 Task: Find connections with filter location Hørsholm with filter topic #covid19with filter profile language French with filter current company Omega Healthcare Management Services with filter school Saurashtra University, Rajkot with filter industry Engines and Power Transmission Equipment Manufacturing with filter service category Loans with filter keywords title Mechanic
Action: Mouse moved to (621, 87)
Screenshot: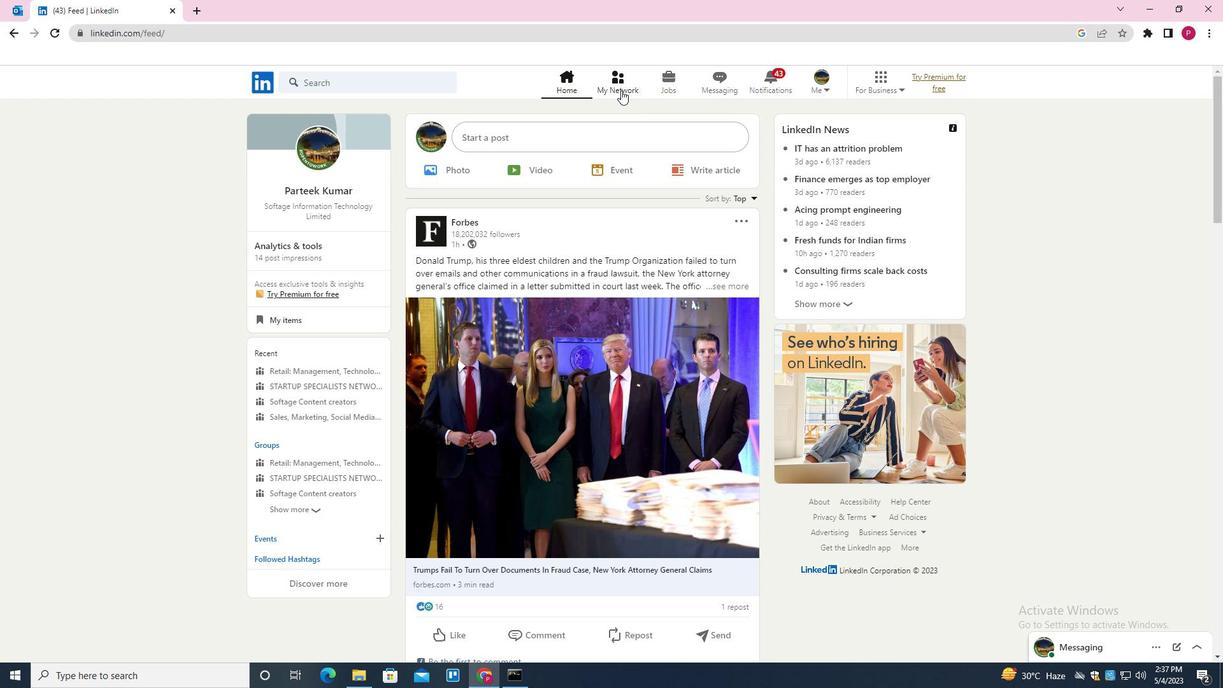 
Action: Mouse pressed left at (621, 87)
Screenshot: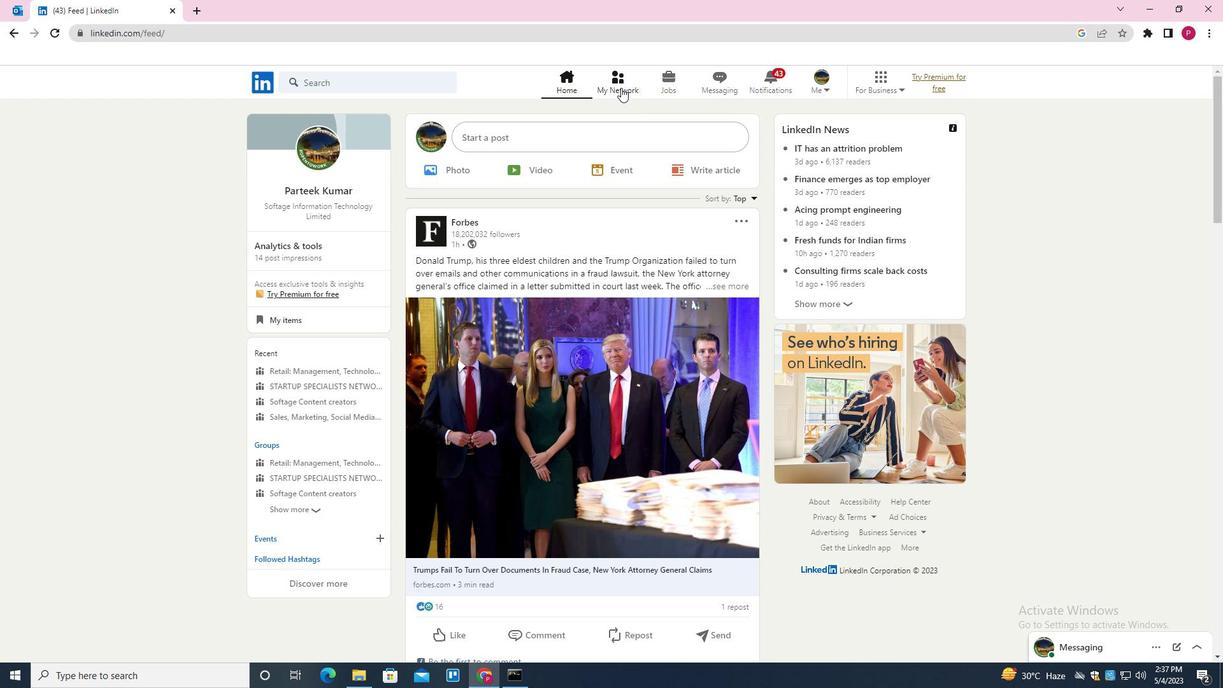 
Action: Mouse moved to (407, 159)
Screenshot: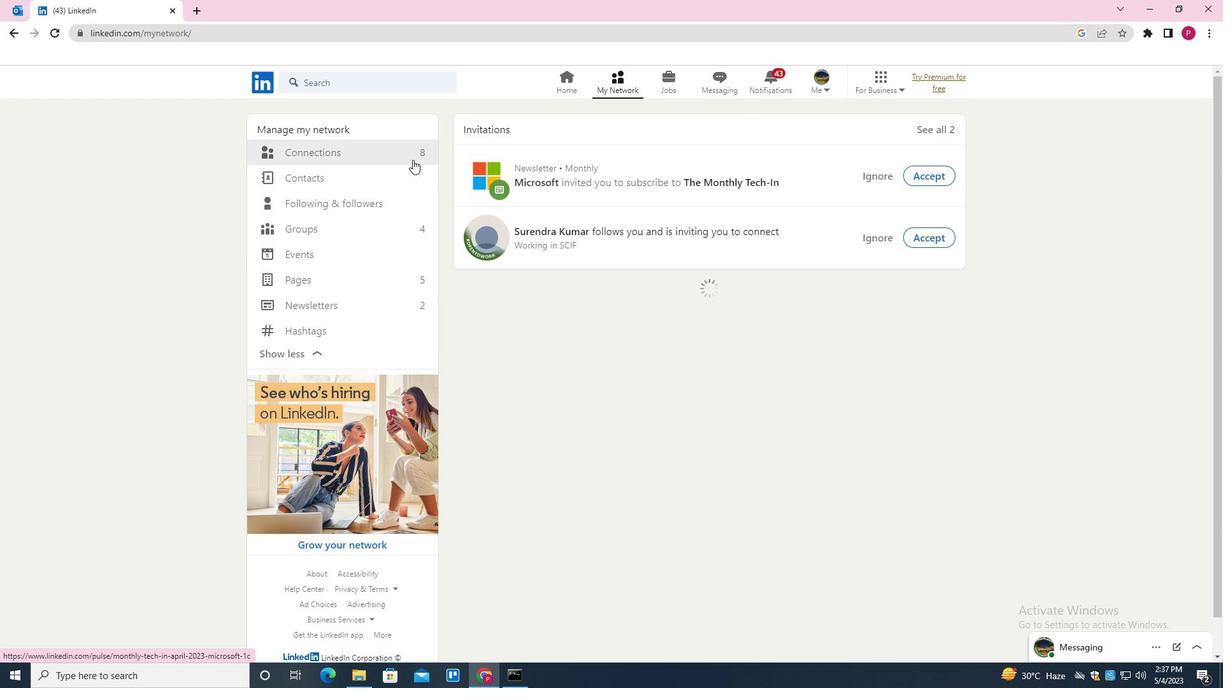 
Action: Mouse pressed left at (407, 159)
Screenshot: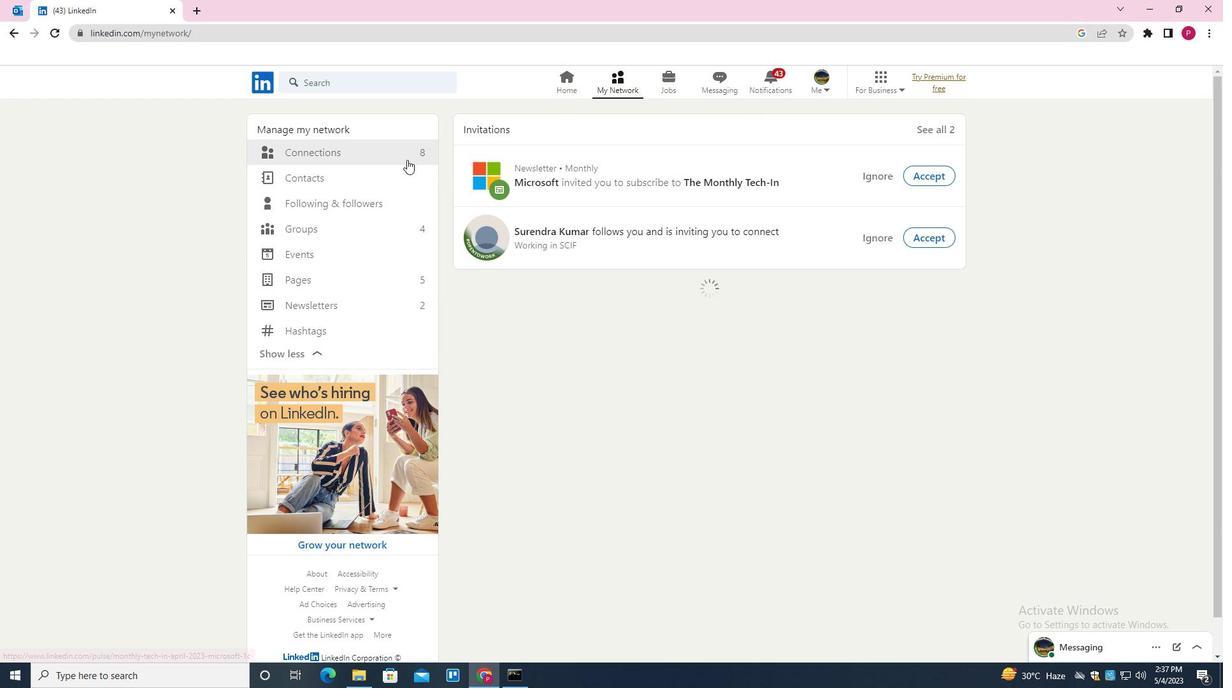 
Action: Mouse moved to (392, 147)
Screenshot: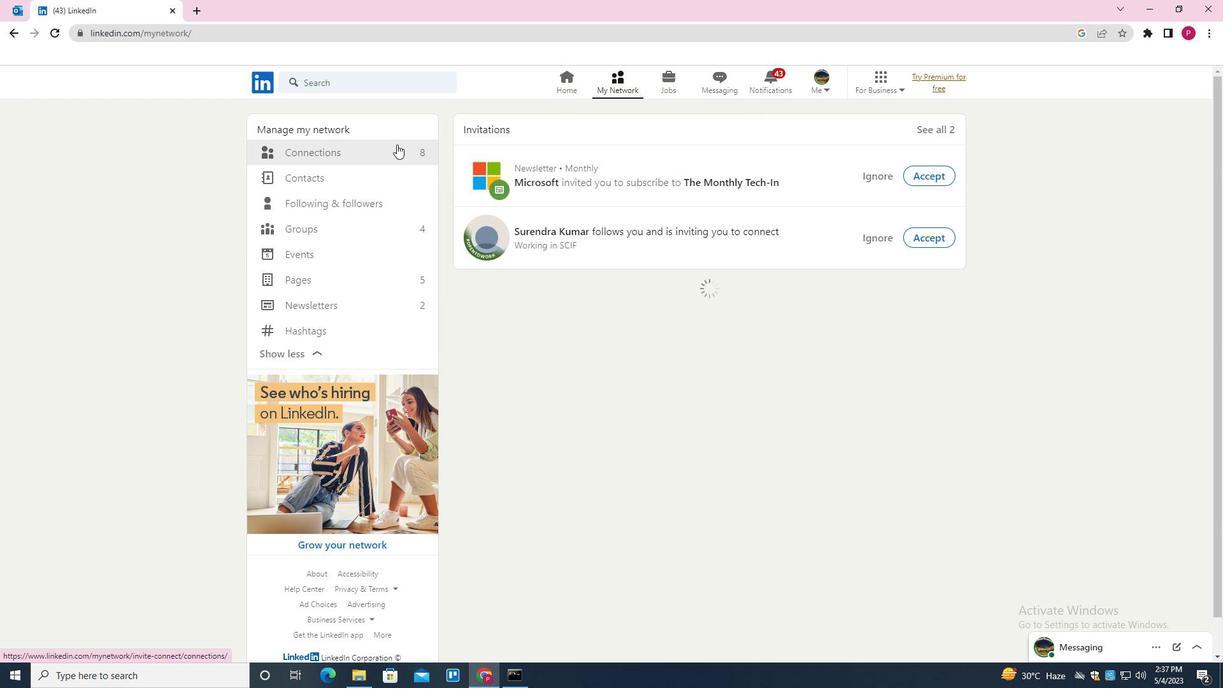 
Action: Mouse pressed left at (392, 147)
Screenshot: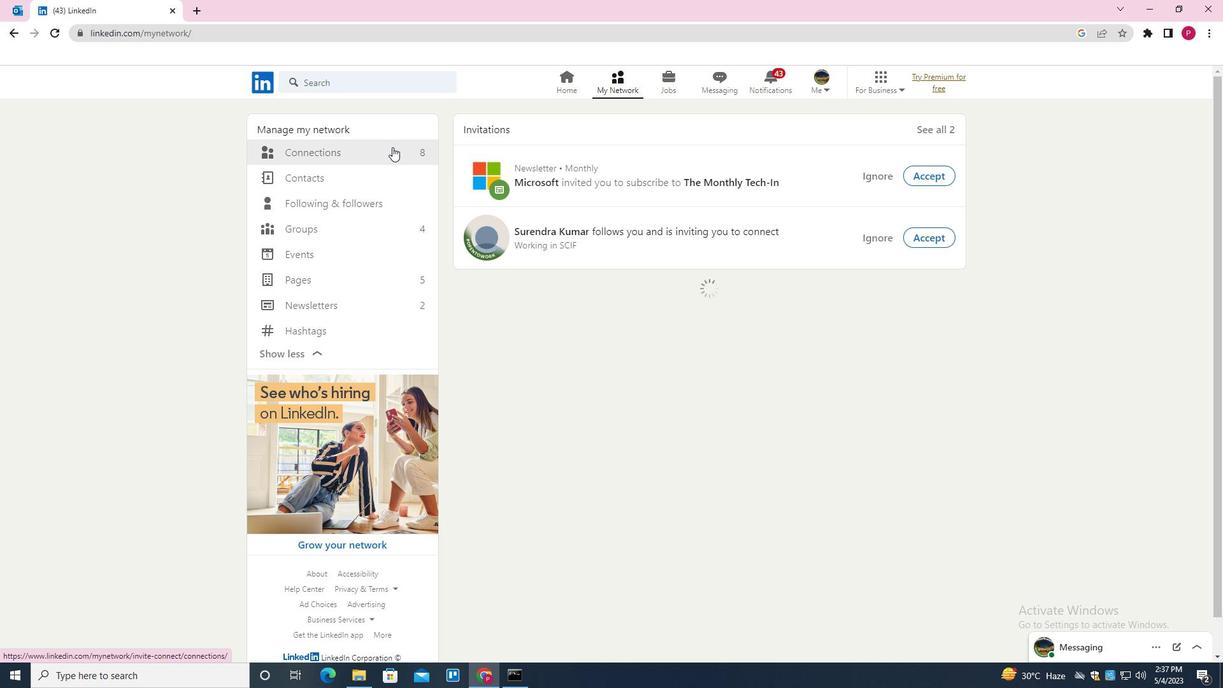 
Action: Mouse moved to (695, 152)
Screenshot: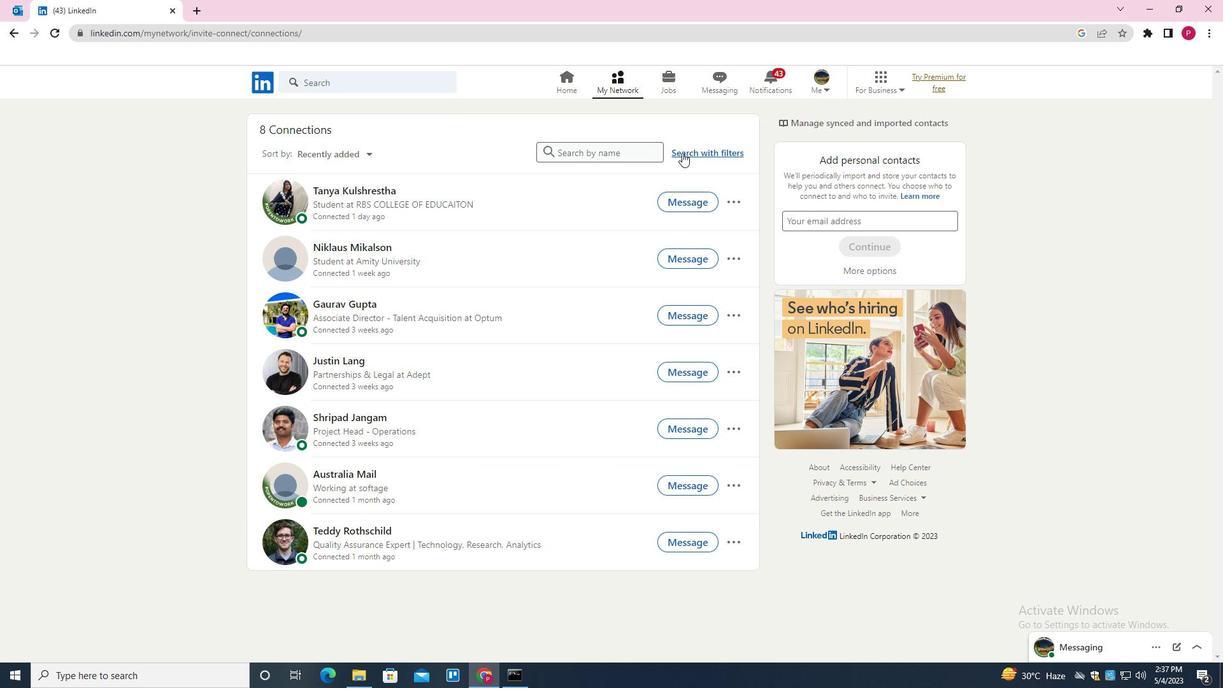 
Action: Mouse pressed left at (695, 152)
Screenshot: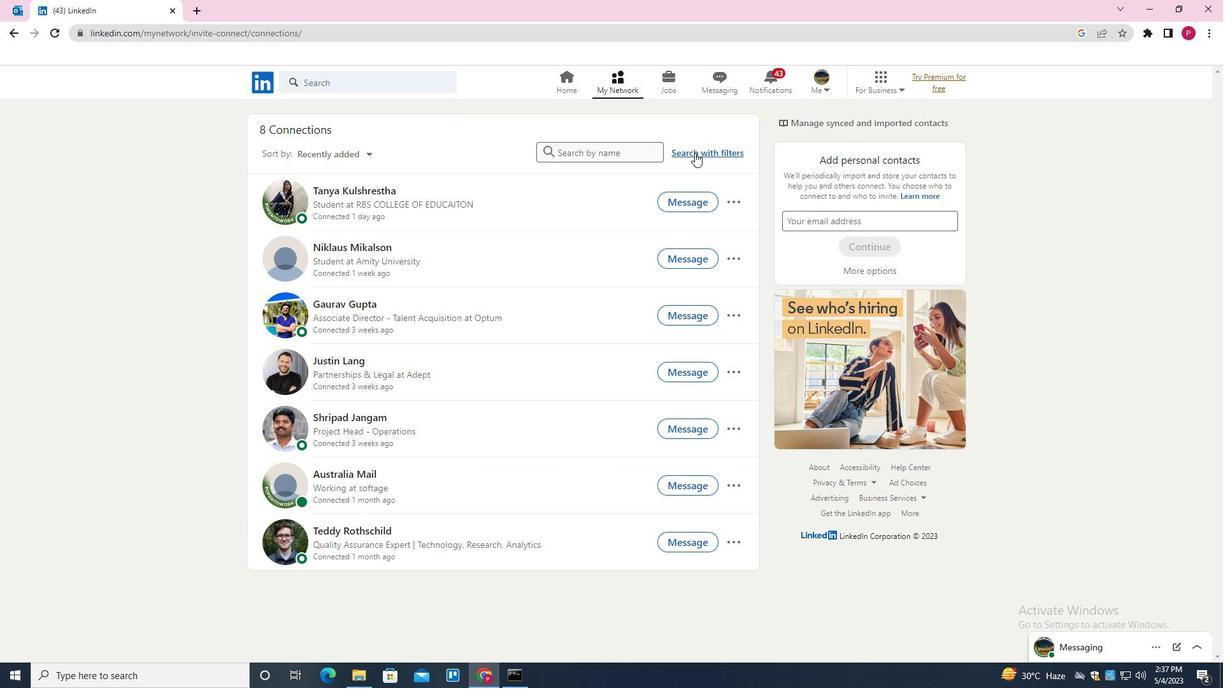 
Action: Mouse moved to (650, 115)
Screenshot: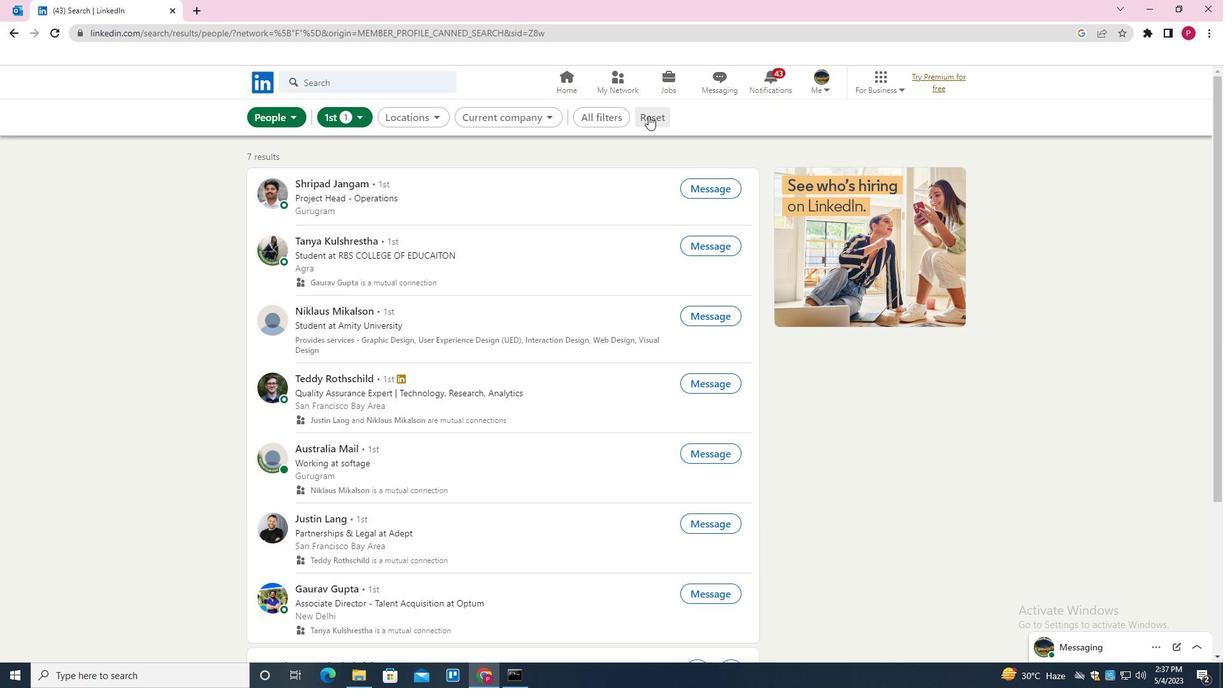 
Action: Mouse pressed left at (650, 115)
Screenshot: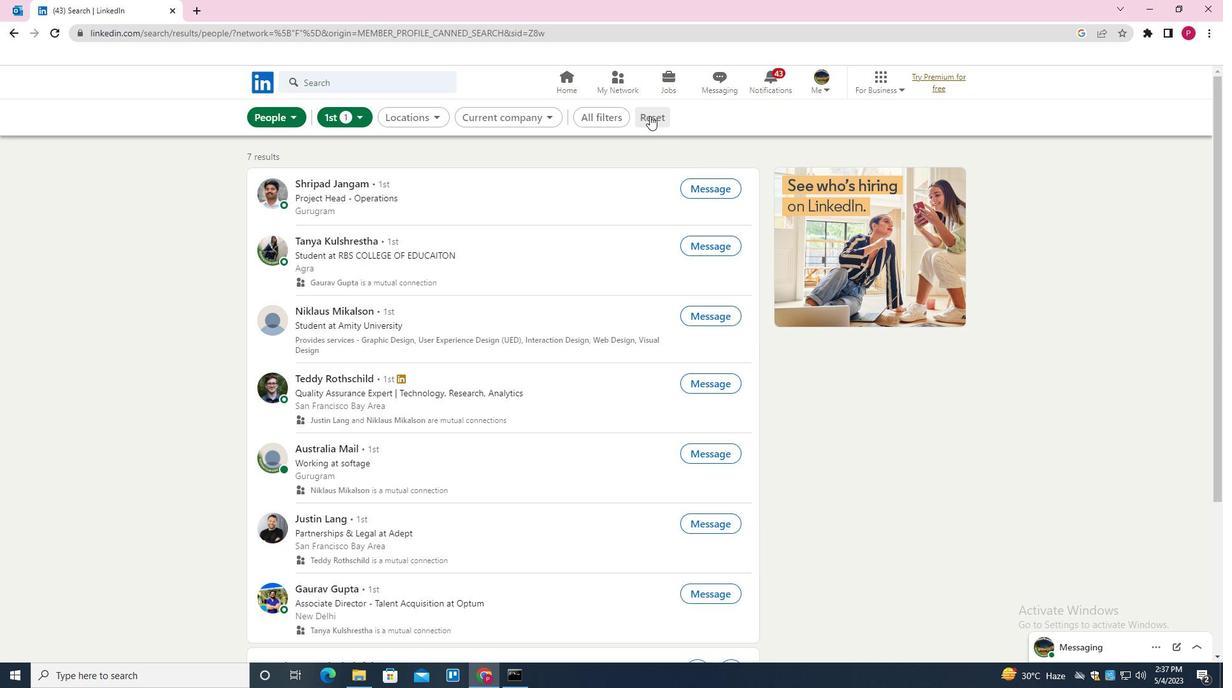 
Action: Mouse moved to (628, 120)
Screenshot: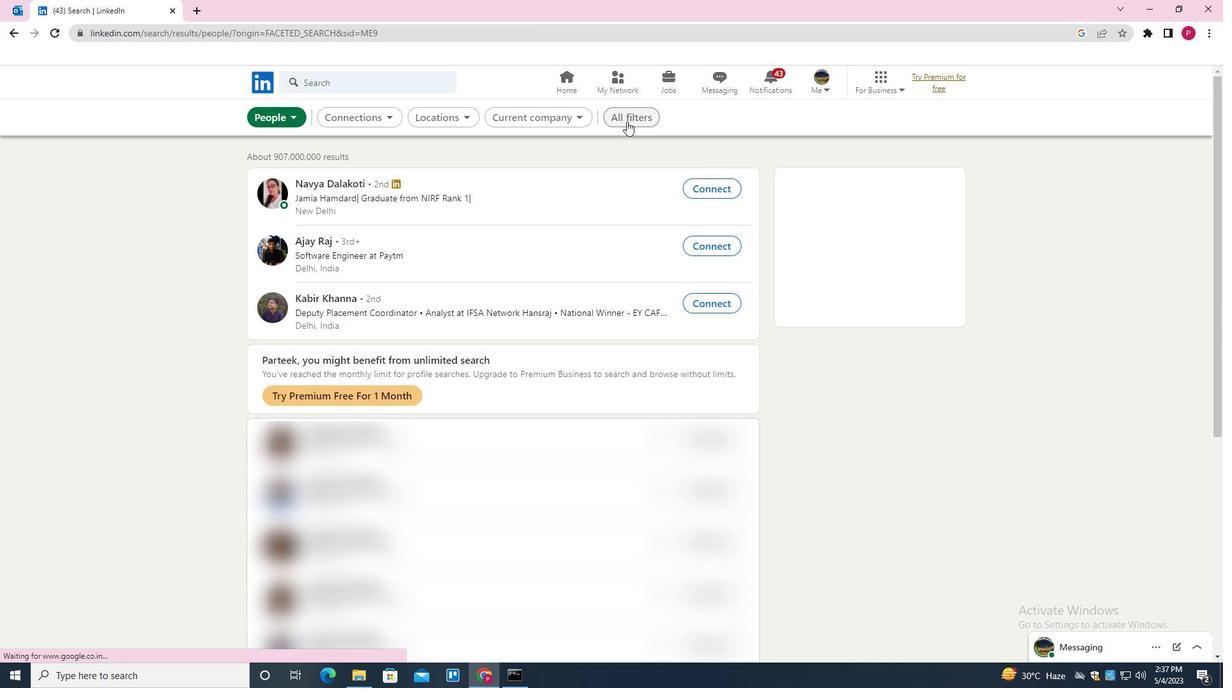 
Action: Mouse pressed left at (628, 120)
Screenshot: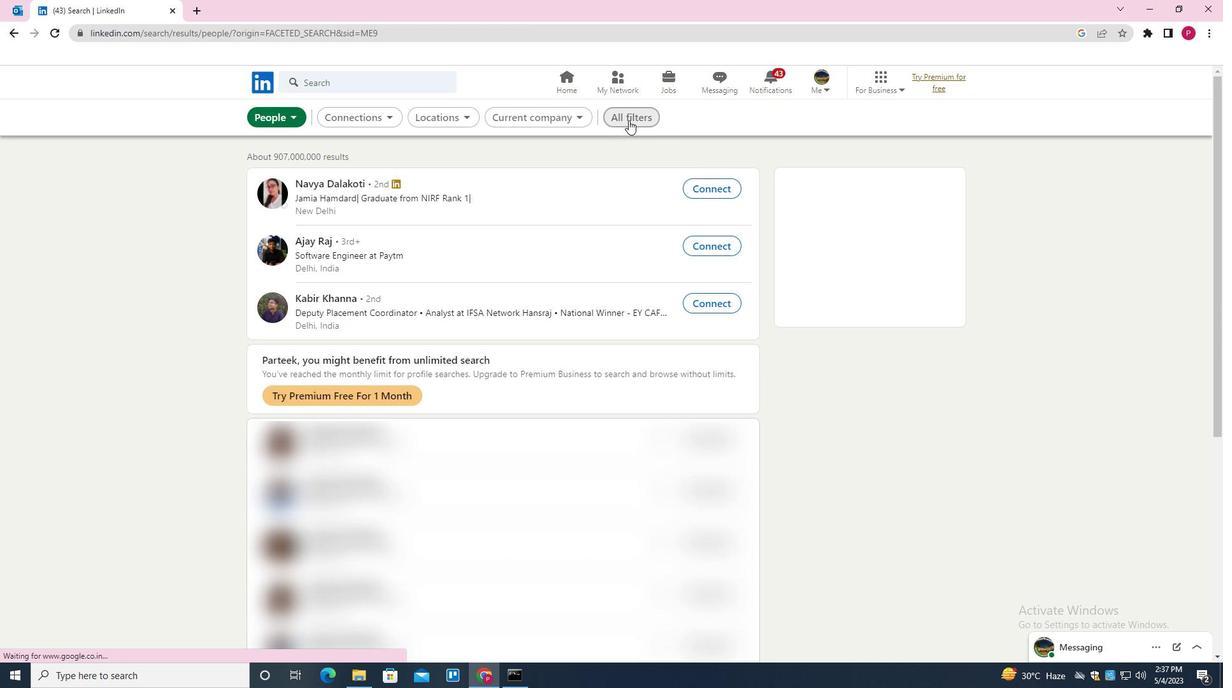 
Action: Mouse moved to (912, 307)
Screenshot: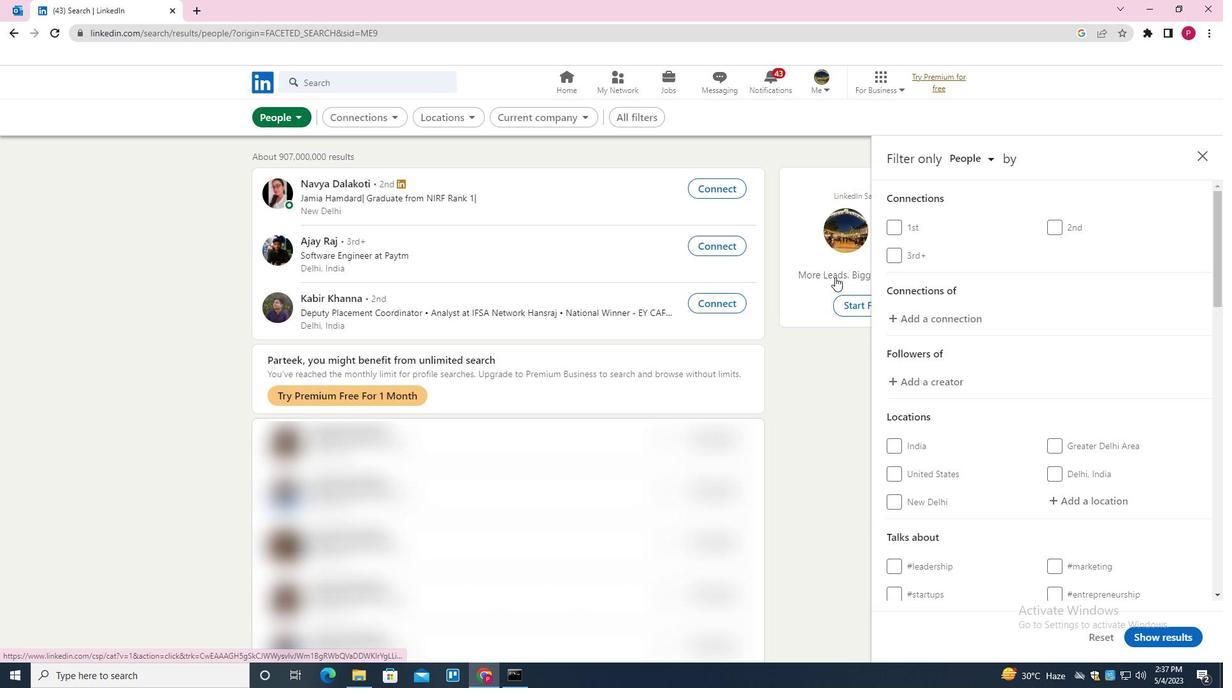 
Action: Mouse scrolled (912, 307) with delta (0, 0)
Screenshot: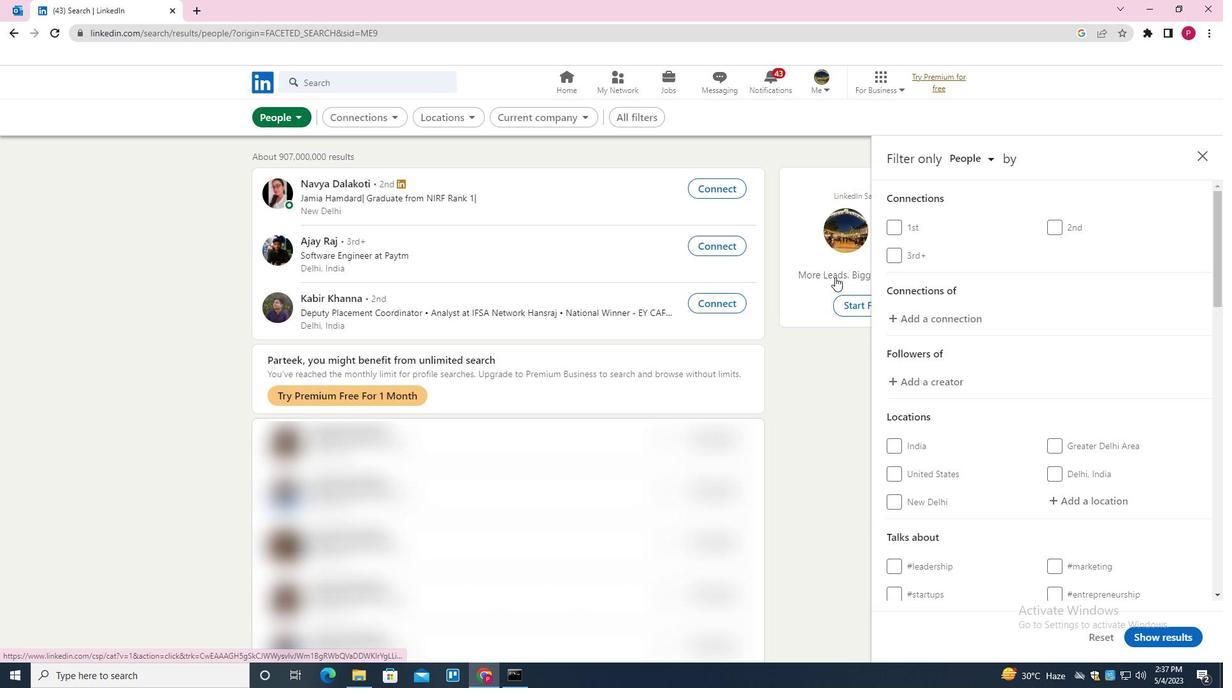 
Action: Mouse moved to (941, 315)
Screenshot: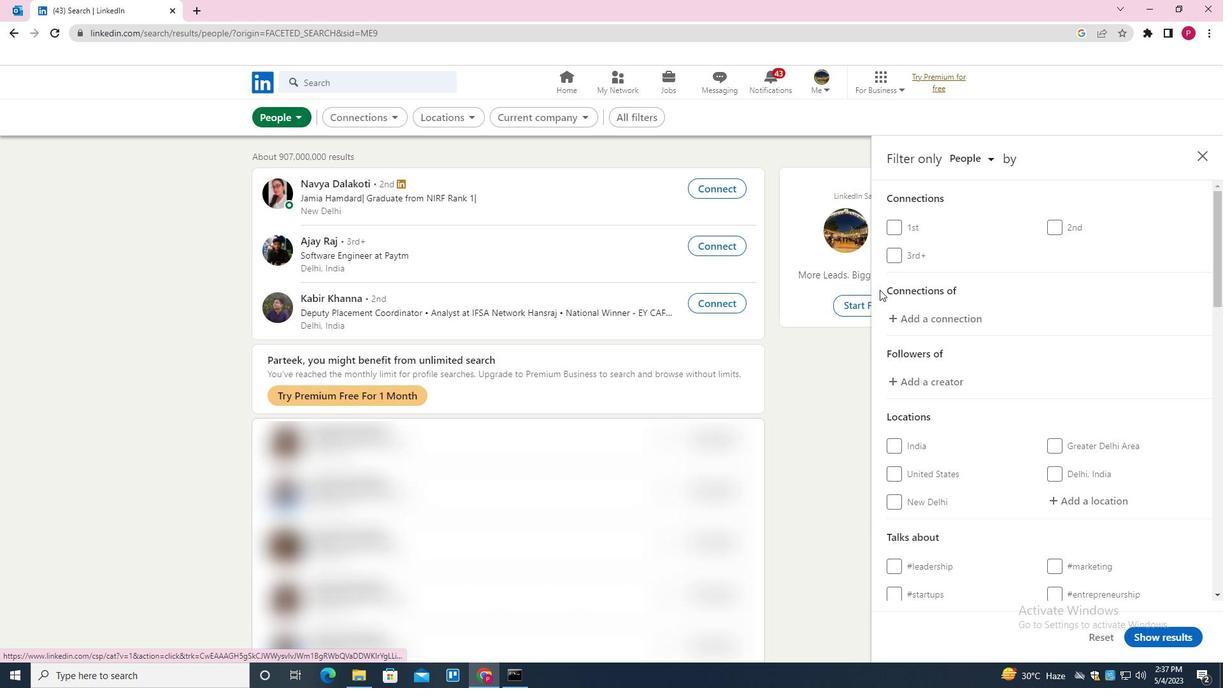 
Action: Mouse scrolled (941, 314) with delta (0, 0)
Screenshot: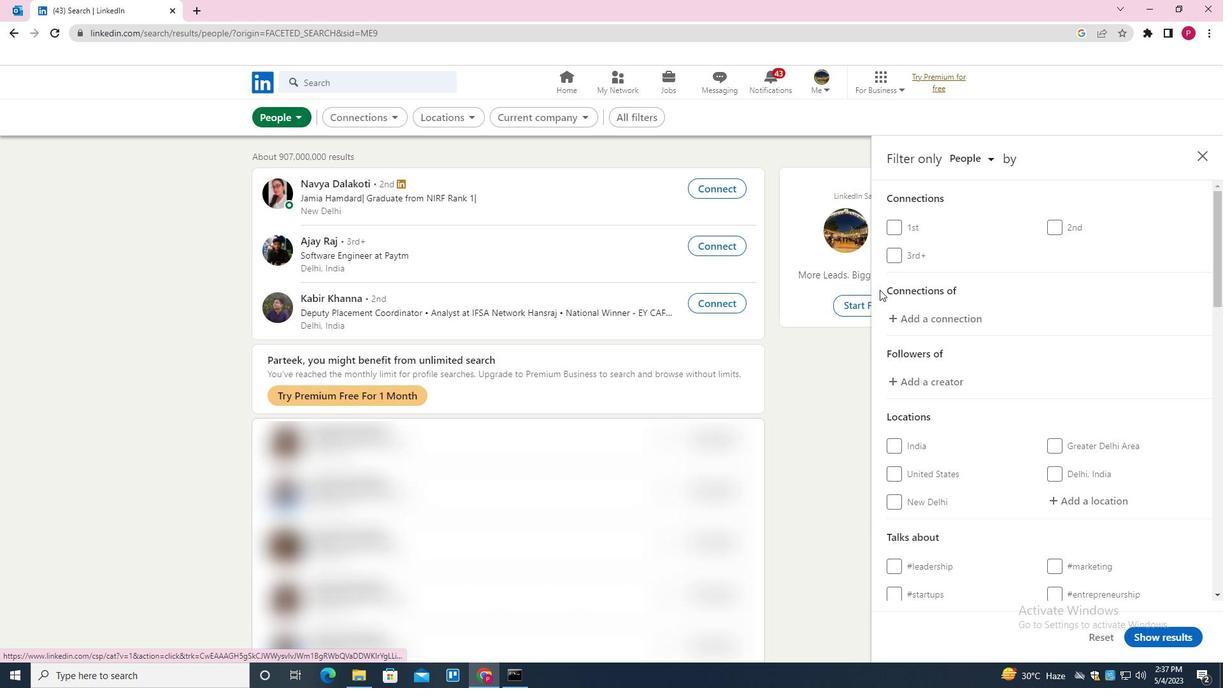 
Action: Mouse moved to (993, 326)
Screenshot: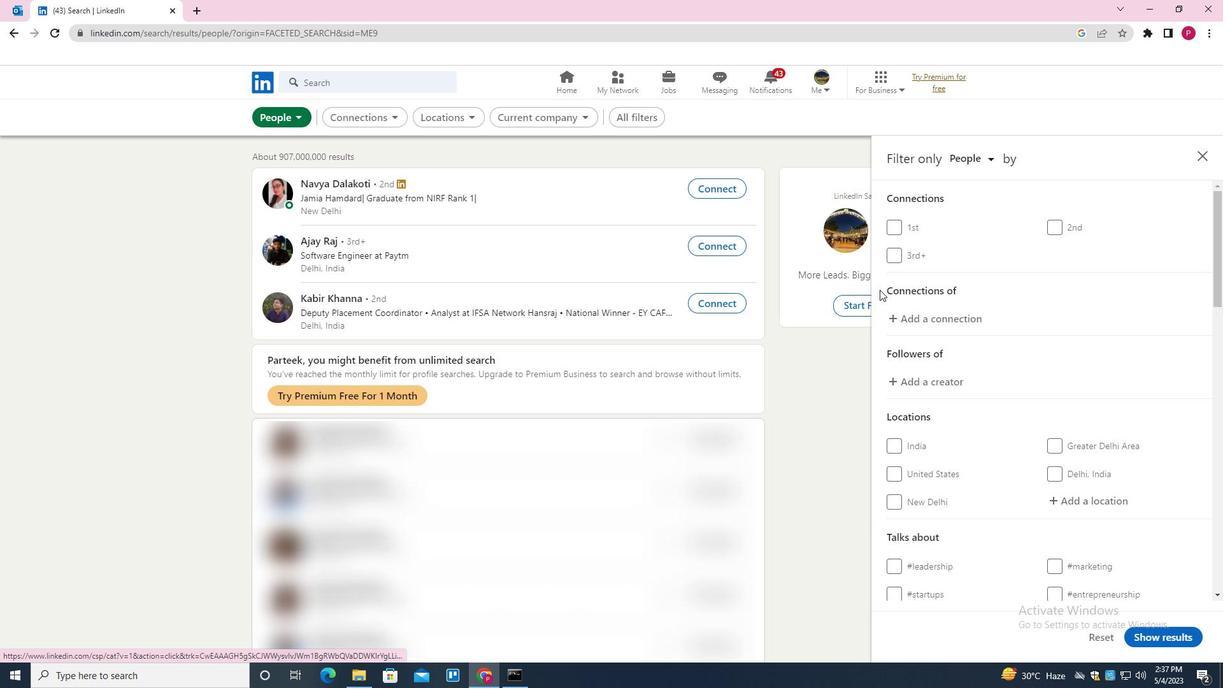 
Action: Mouse scrolled (993, 325) with delta (0, 0)
Screenshot: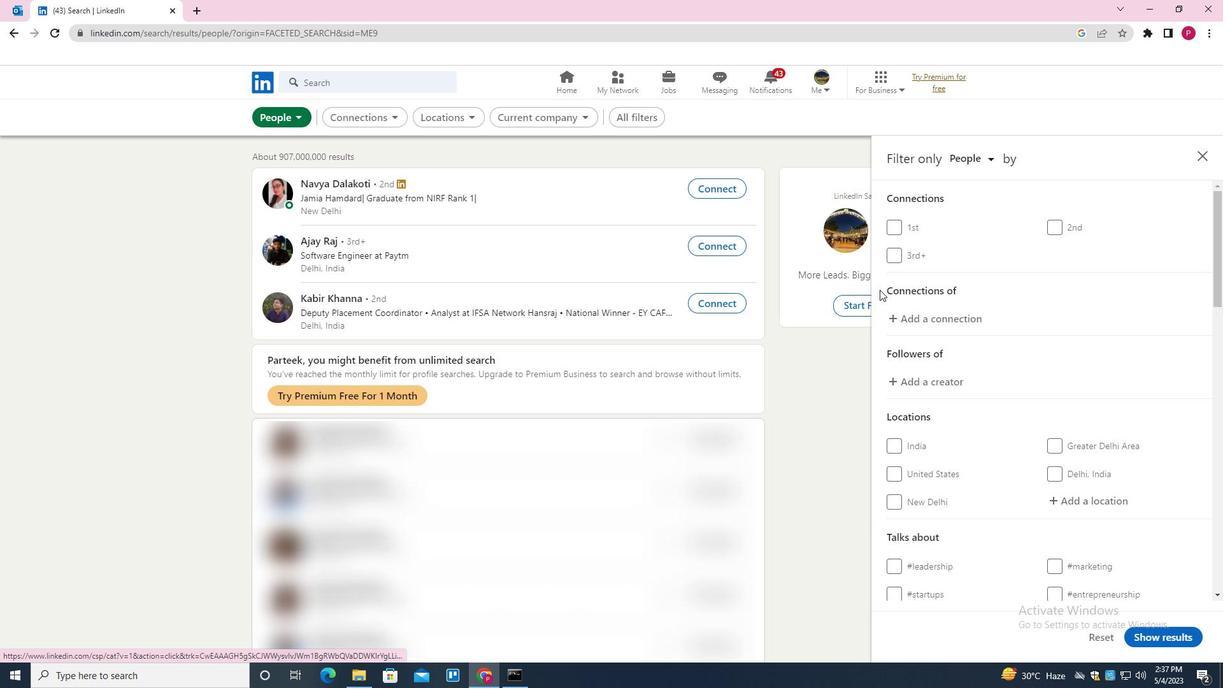 
Action: Mouse moved to (1098, 314)
Screenshot: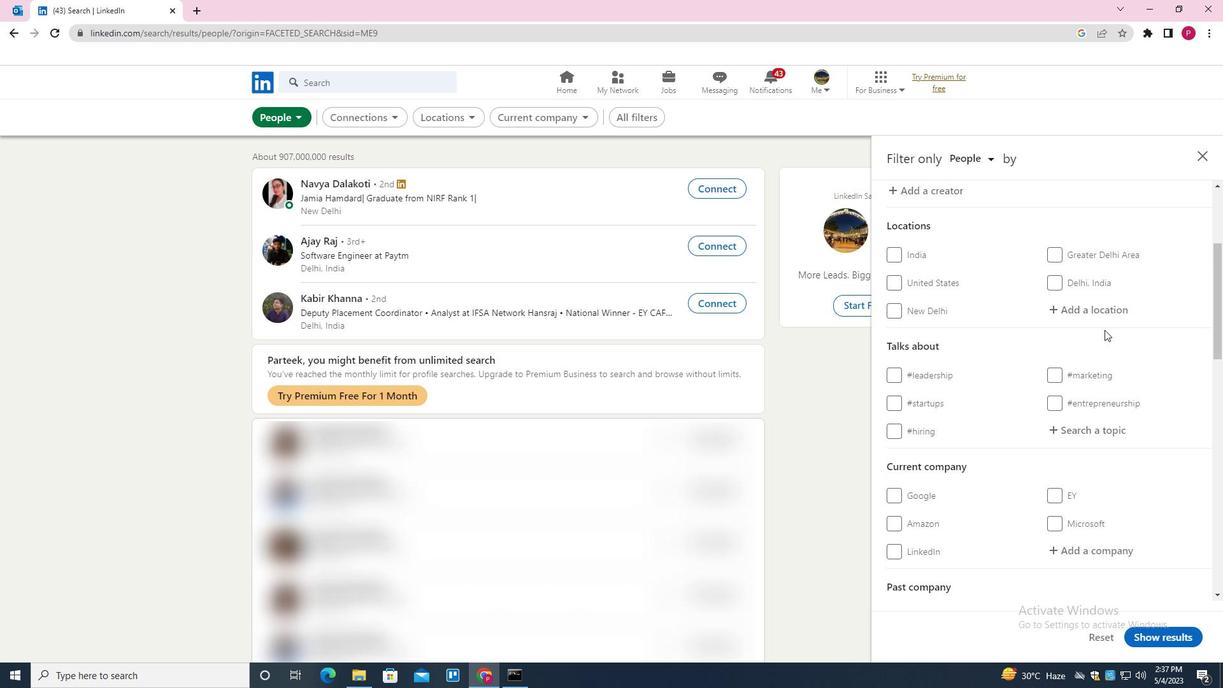 
Action: Mouse pressed left at (1098, 314)
Screenshot: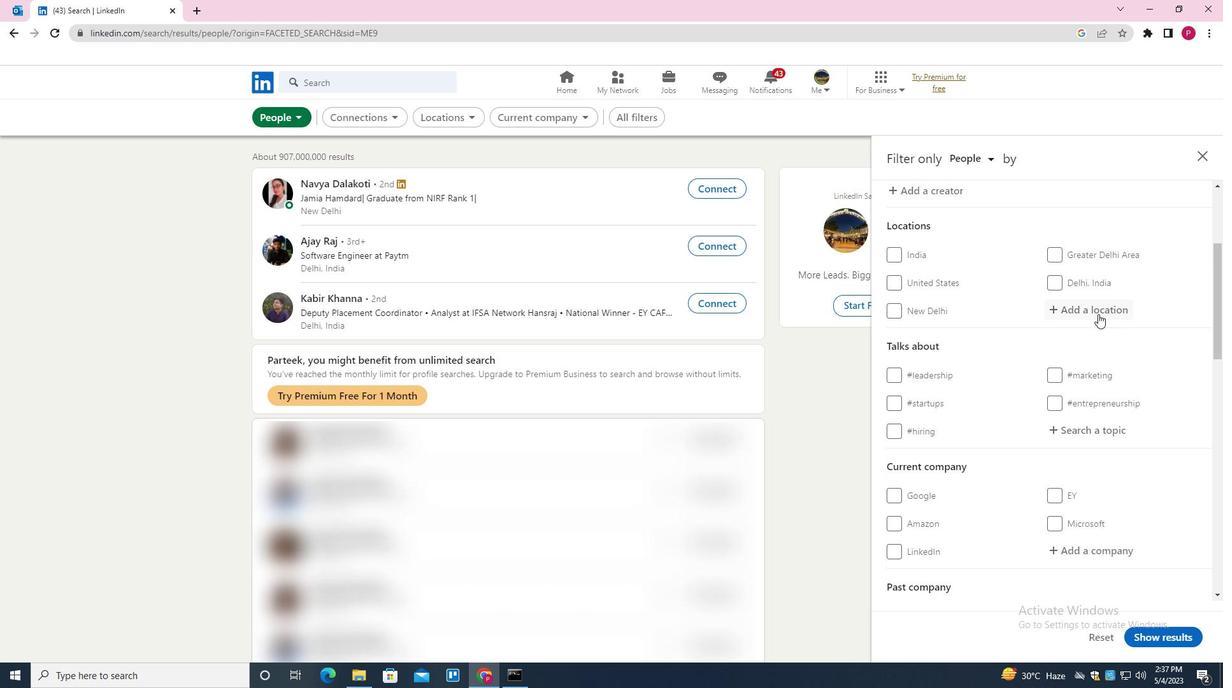 
Action: Key pressed <Key.shift>HORSHOLM<Key.down><Key.enter>
Screenshot: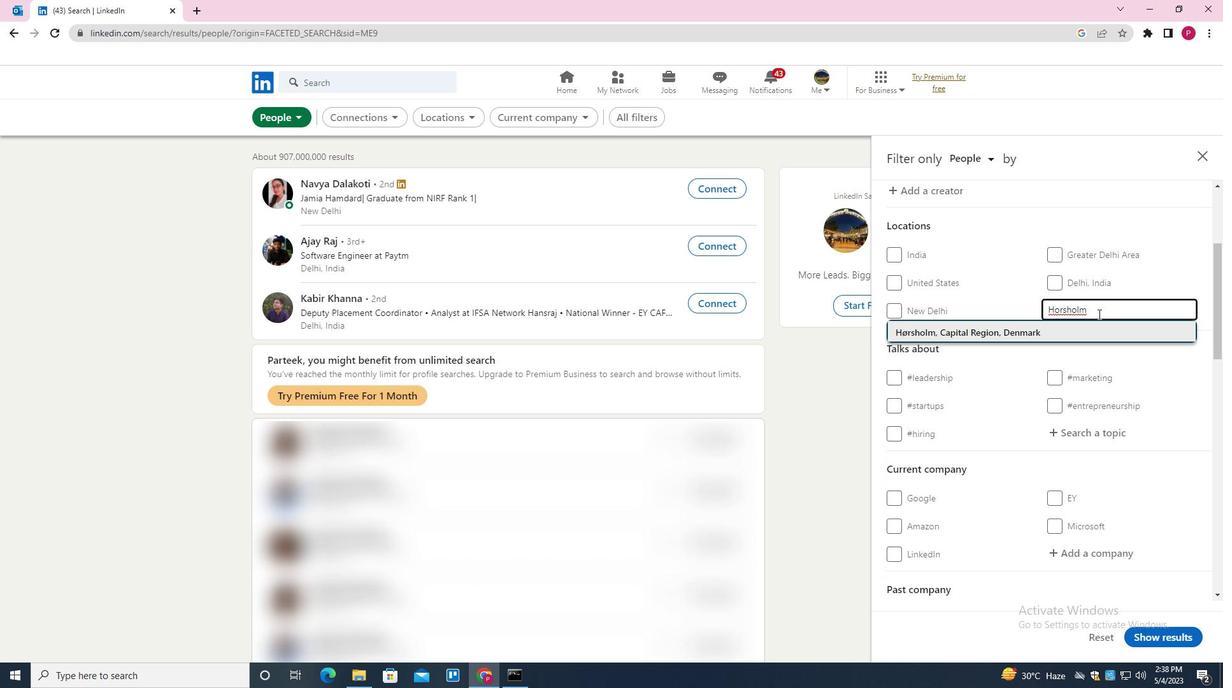 
Action: Mouse moved to (1018, 327)
Screenshot: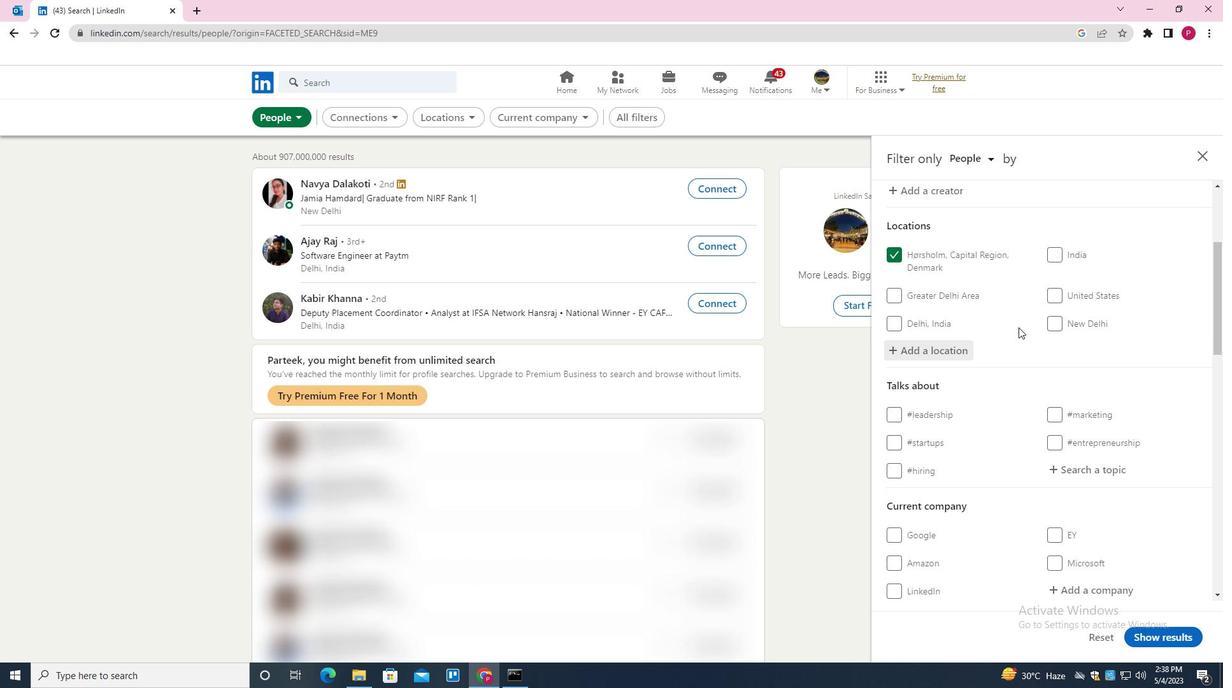 
Action: Mouse scrolled (1018, 326) with delta (0, 0)
Screenshot: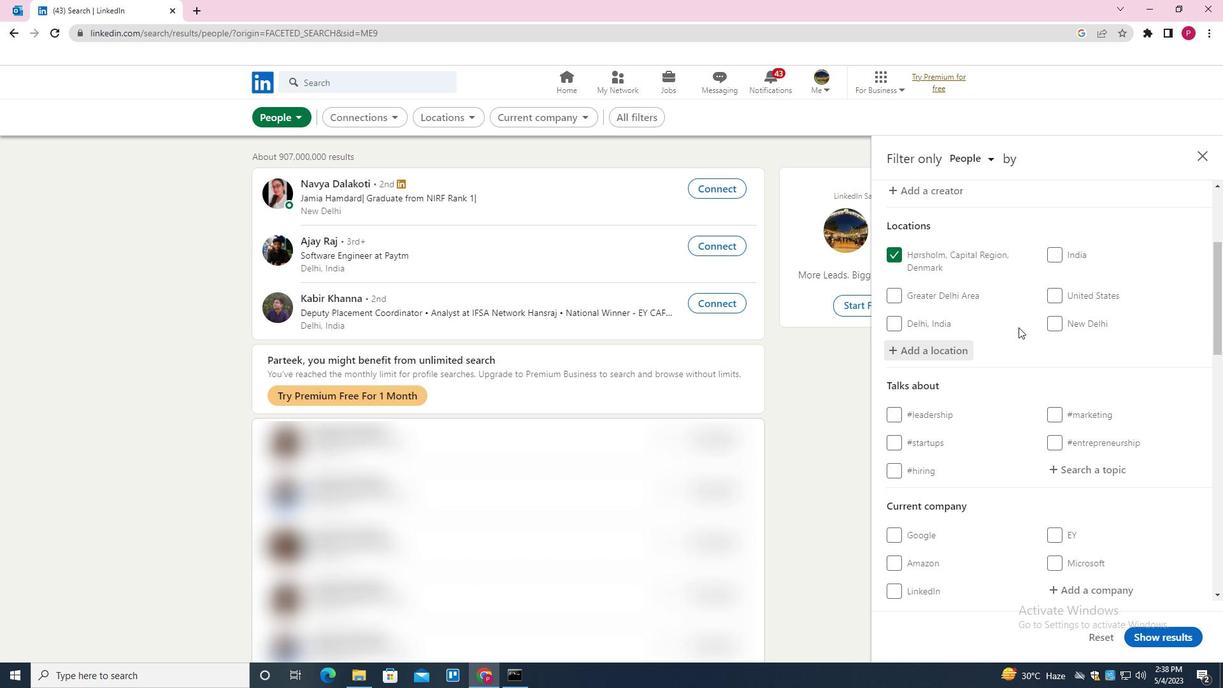 
Action: Mouse scrolled (1018, 326) with delta (0, 0)
Screenshot: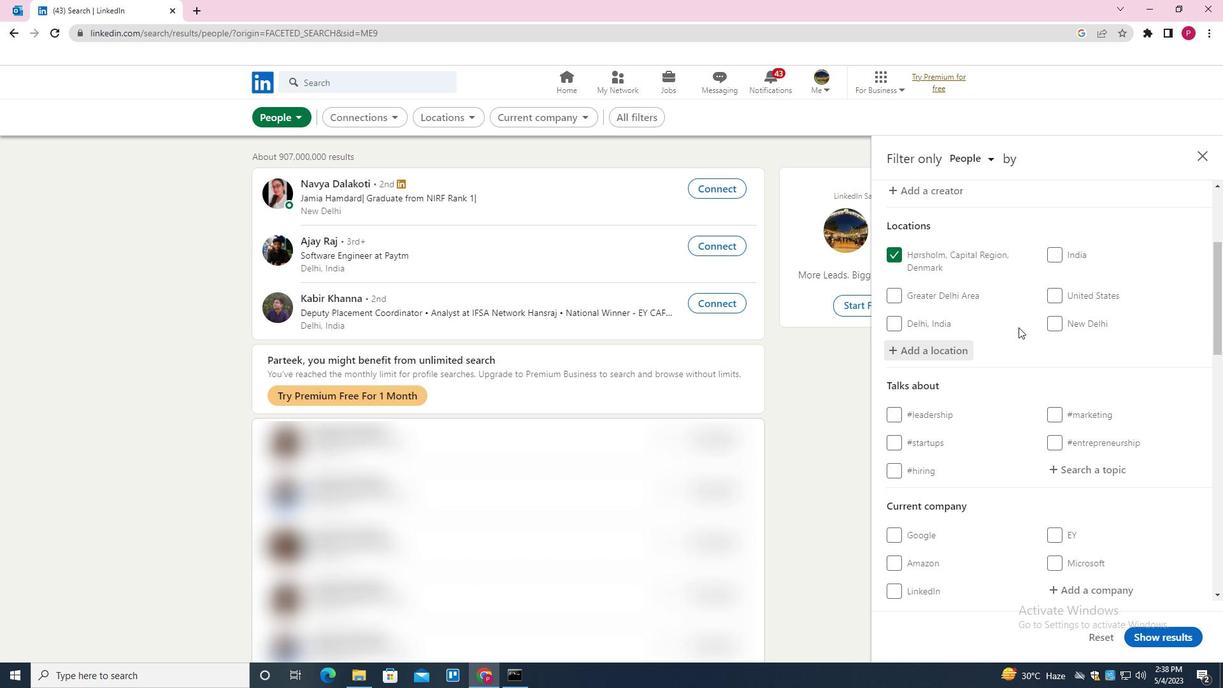 
Action: Mouse moved to (1063, 344)
Screenshot: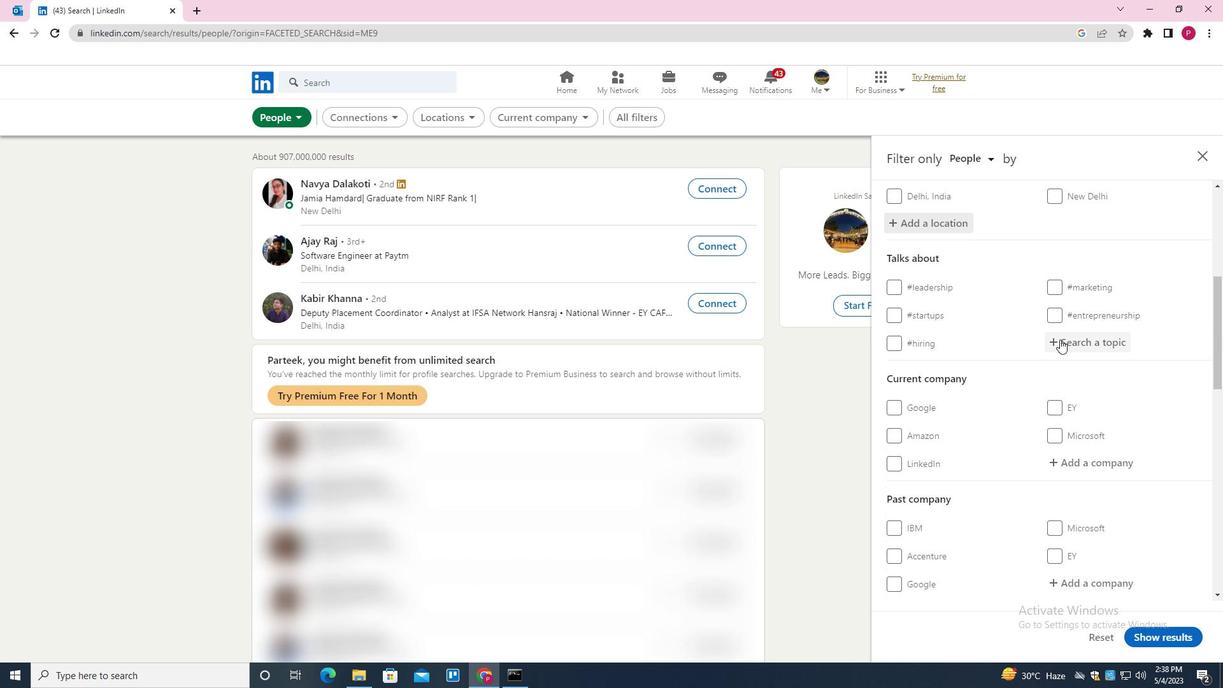
Action: Mouse pressed left at (1063, 344)
Screenshot: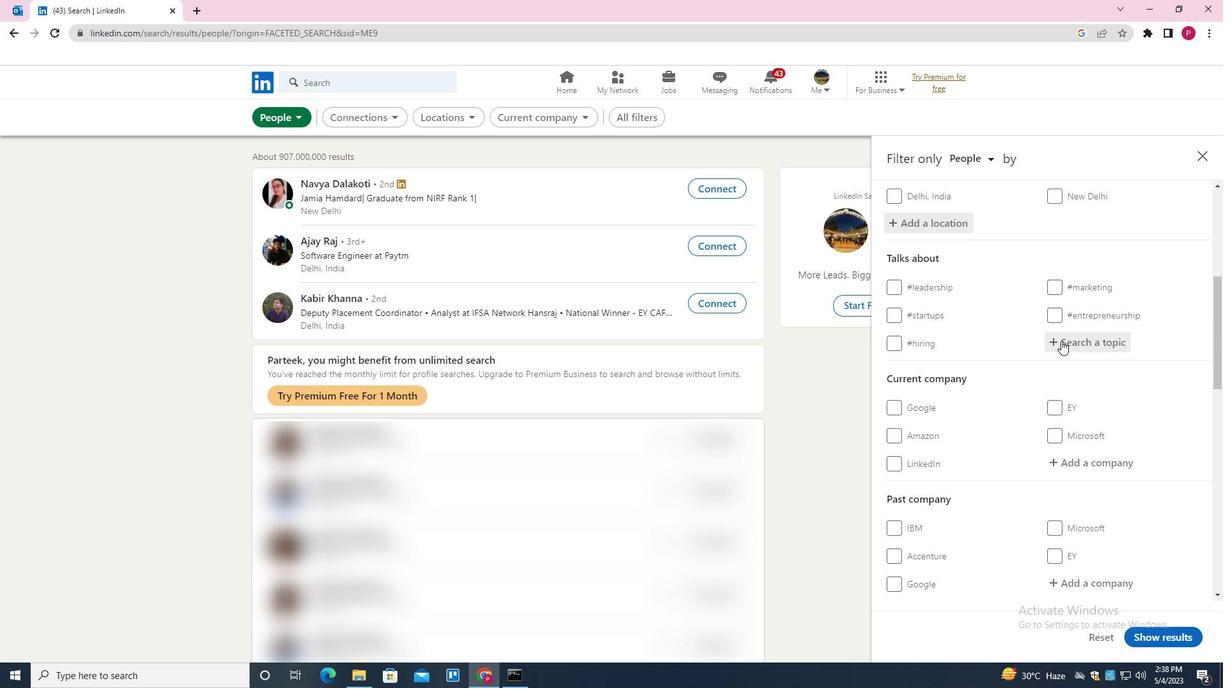 
Action: Key pressed CI<Key.backspace>OVID19<Key.down><Key.enter>
Screenshot: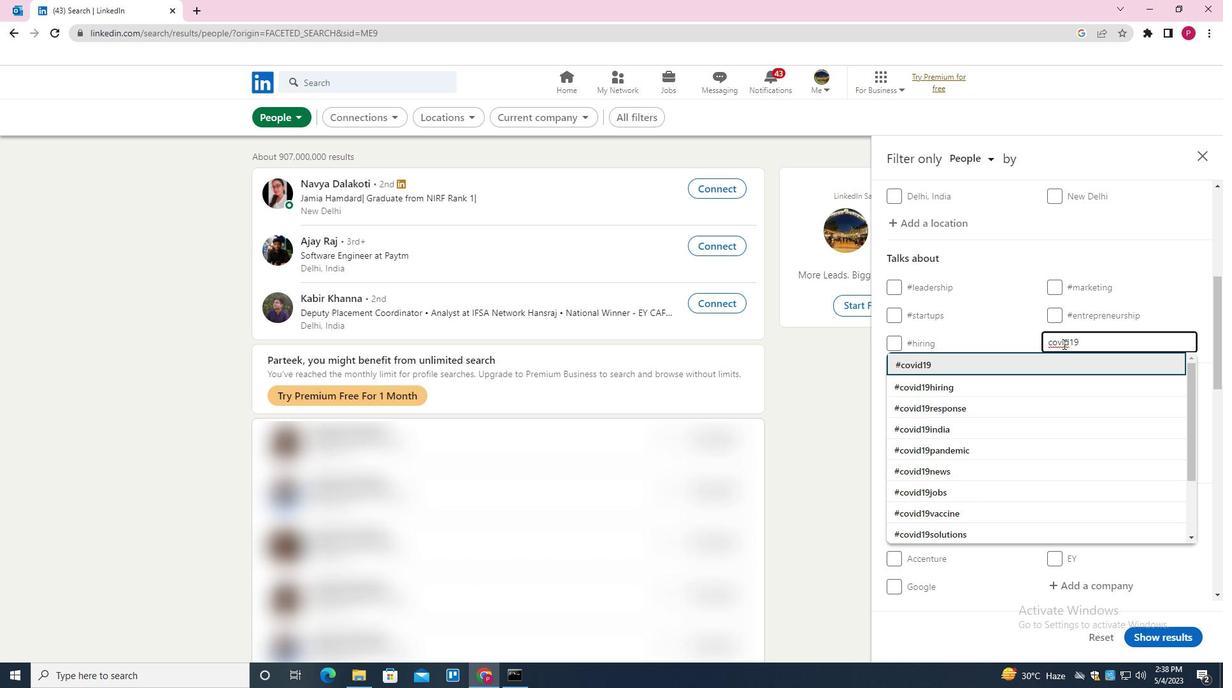 
Action: Mouse moved to (1021, 284)
Screenshot: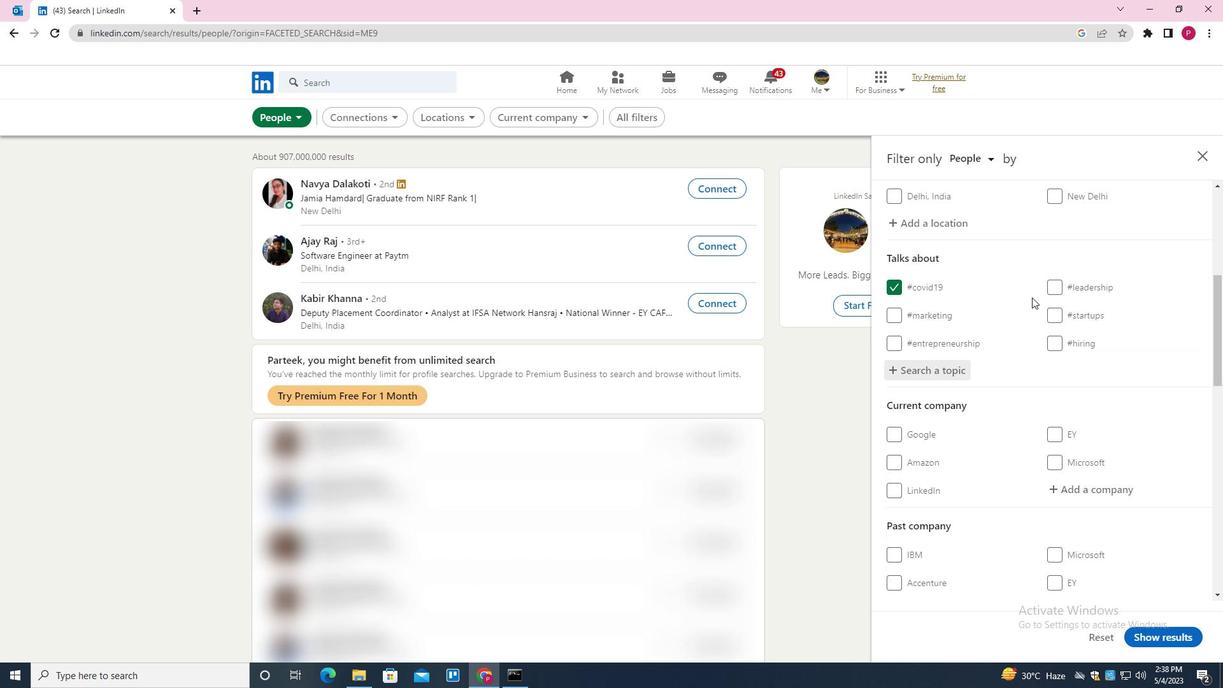 
Action: Mouse scrolled (1021, 284) with delta (0, 0)
Screenshot: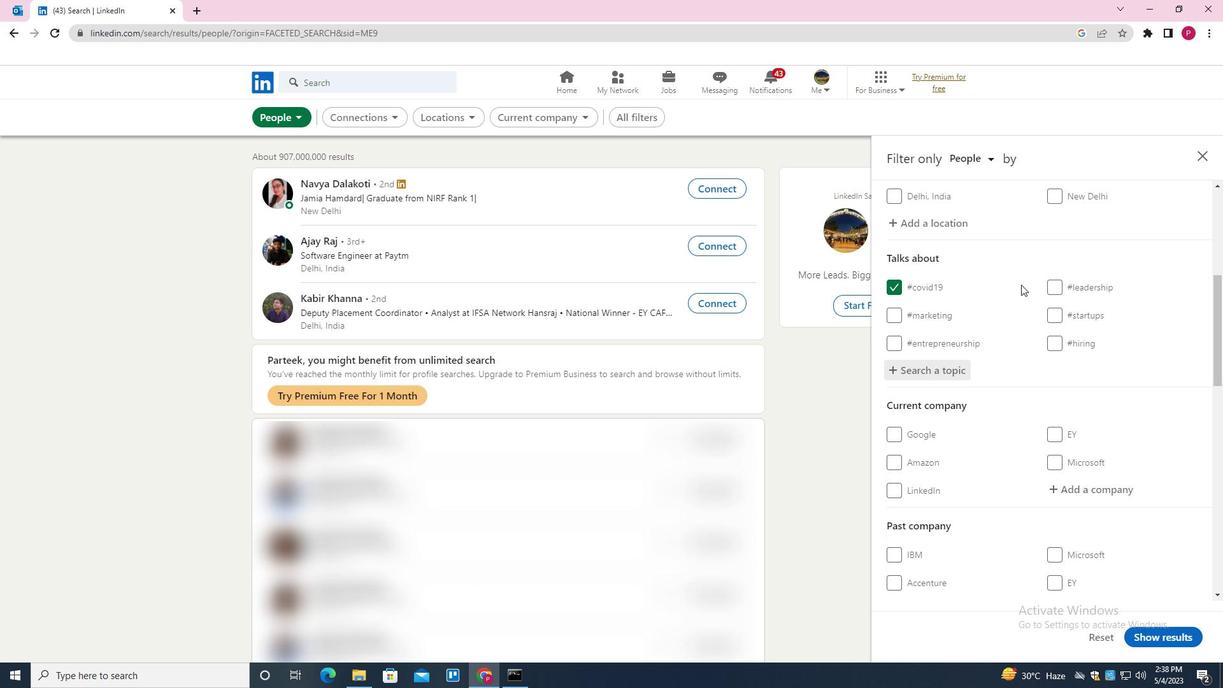 
Action: Mouse scrolled (1021, 284) with delta (0, 0)
Screenshot: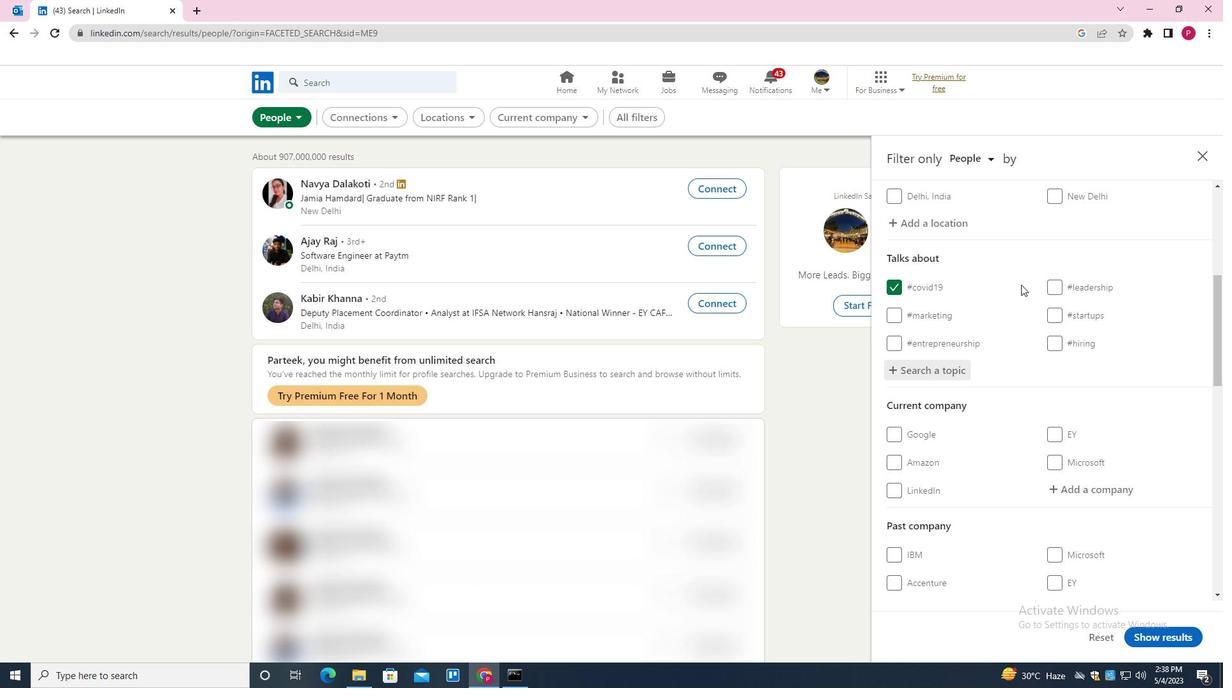 
Action: Mouse scrolled (1021, 284) with delta (0, 0)
Screenshot: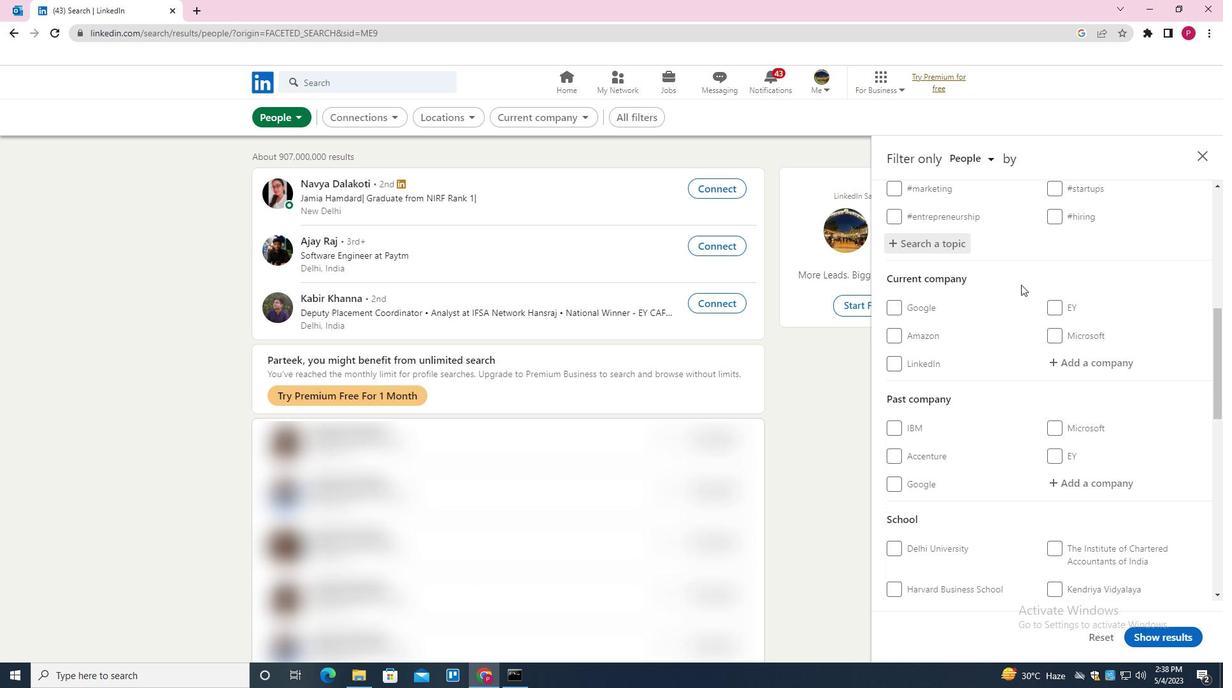 
Action: Mouse moved to (1018, 285)
Screenshot: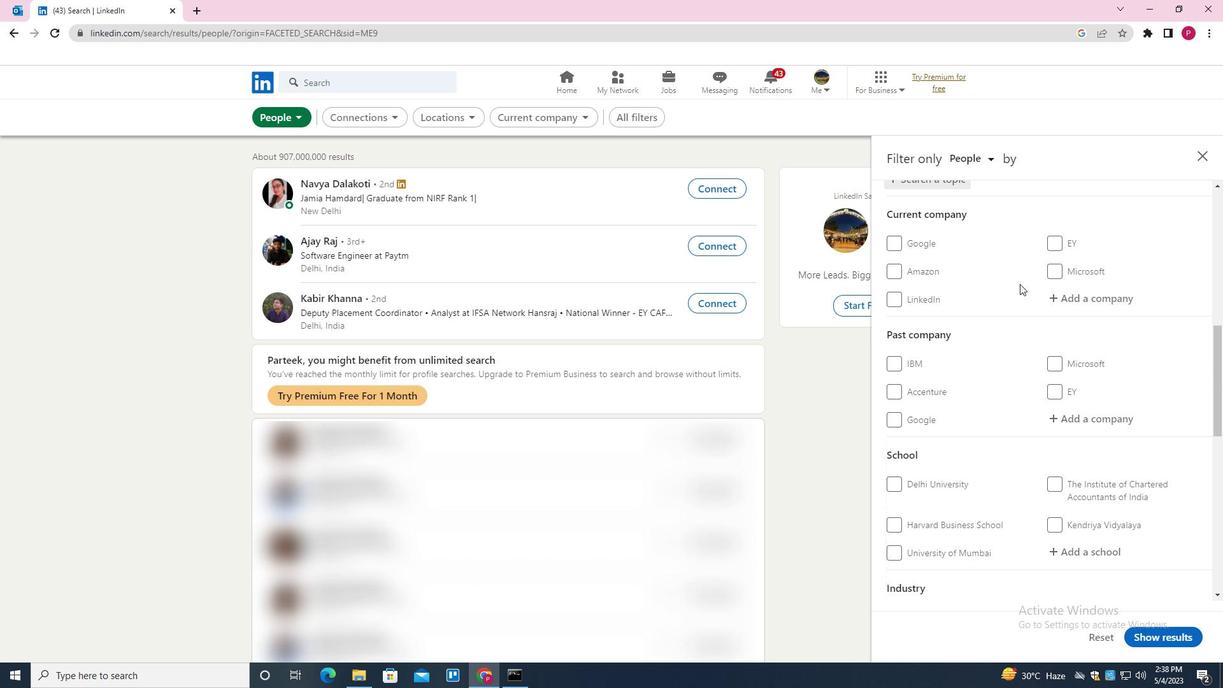 
Action: Mouse scrolled (1018, 284) with delta (0, 0)
Screenshot: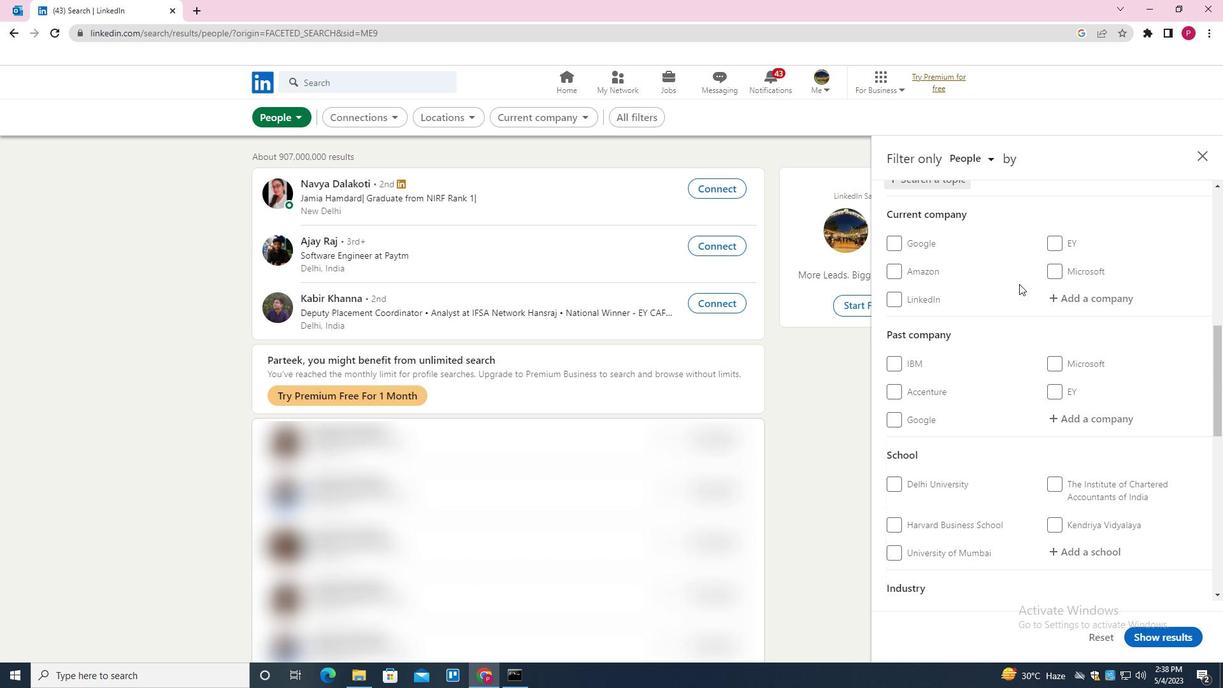 
Action: Mouse scrolled (1018, 284) with delta (0, 0)
Screenshot: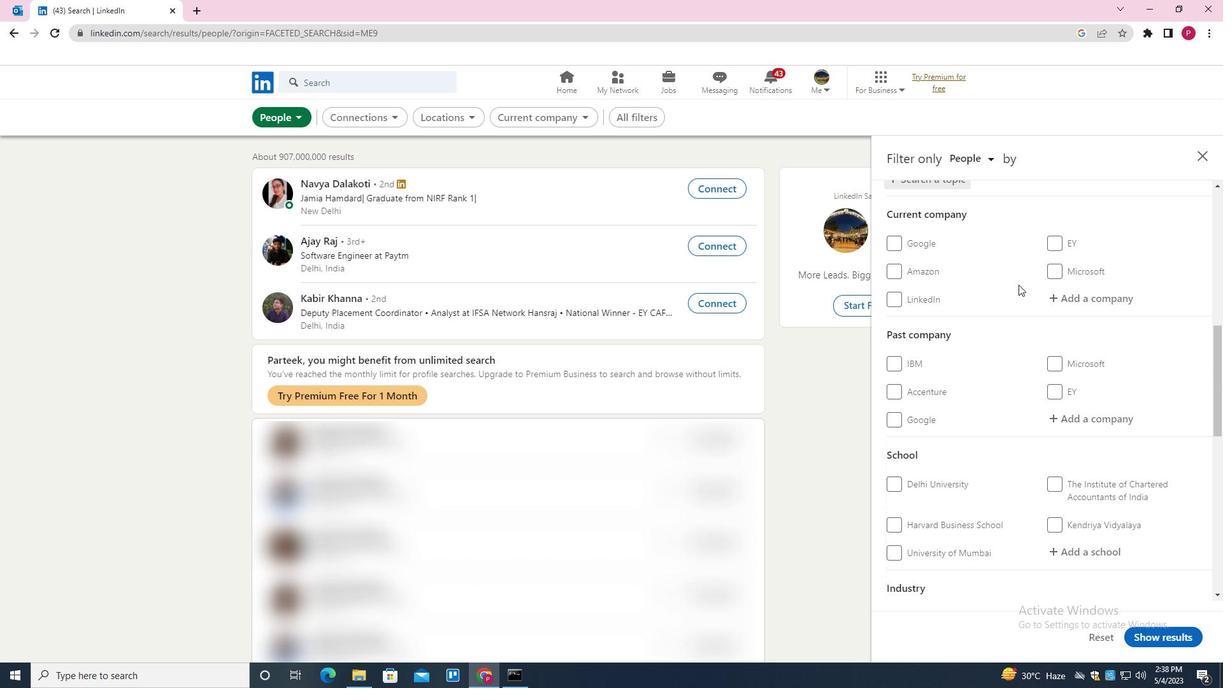 
Action: Mouse scrolled (1018, 284) with delta (0, 0)
Screenshot: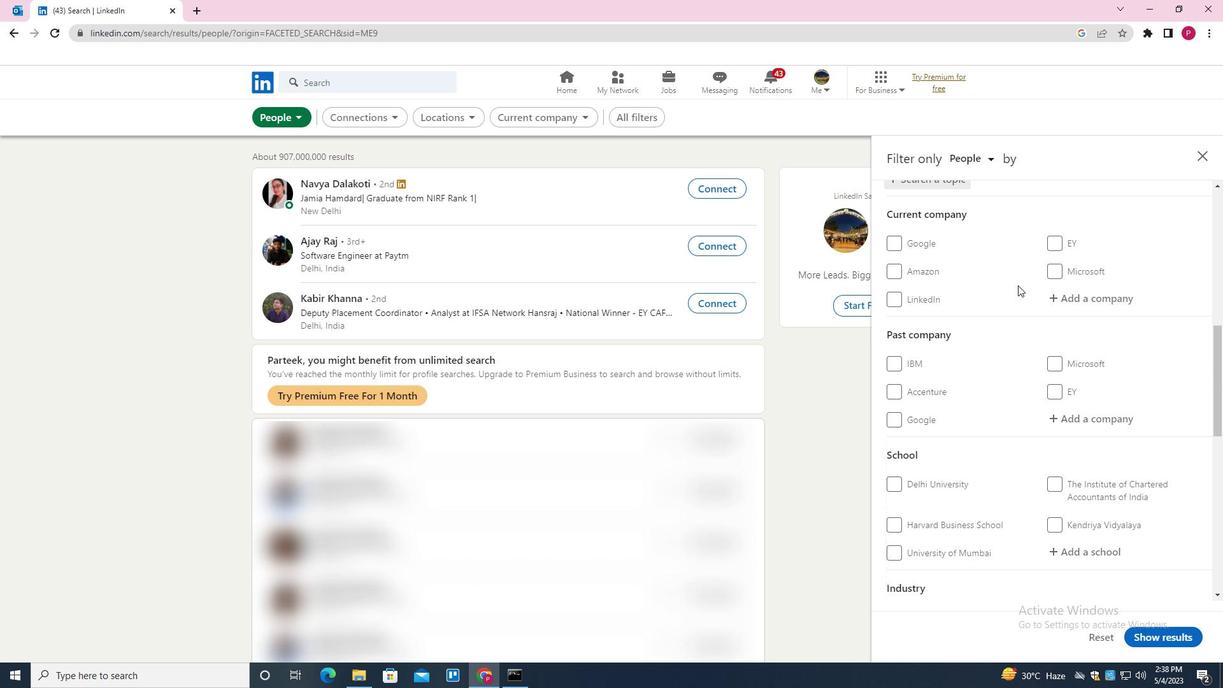 
Action: Mouse scrolled (1018, 284) with delta (0, 0)
Screenshot: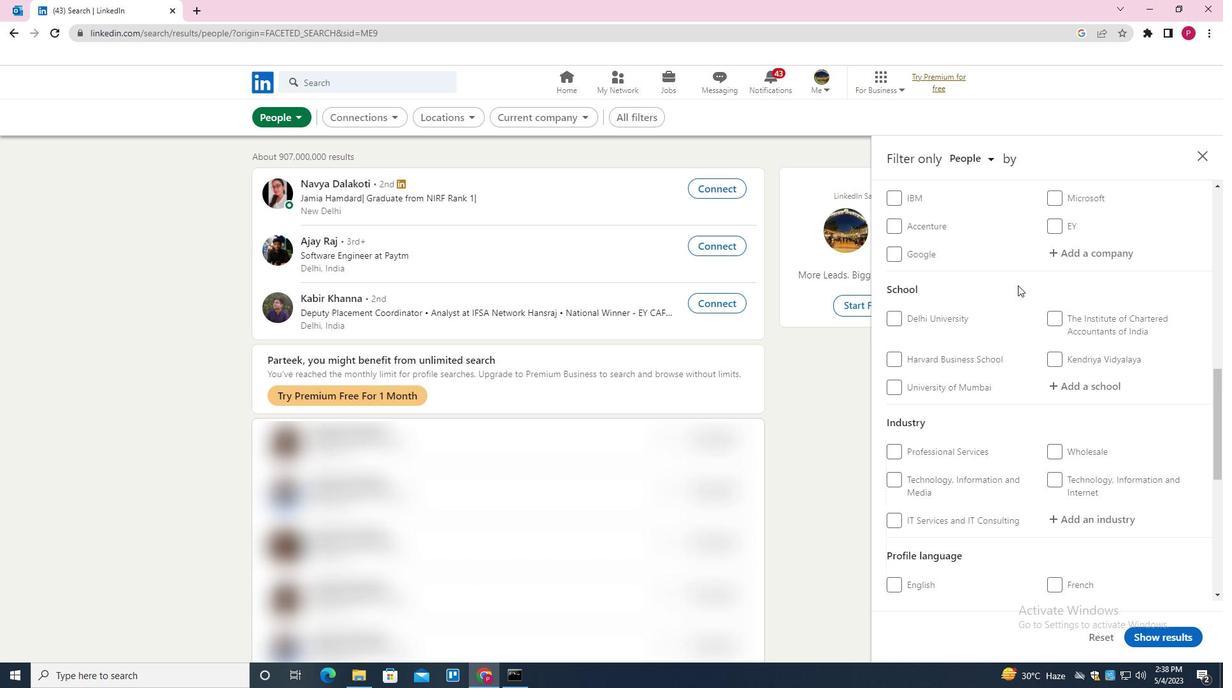
Action: Mouse scrolled (1018, 284) with delta (0, 0)
Screenshot: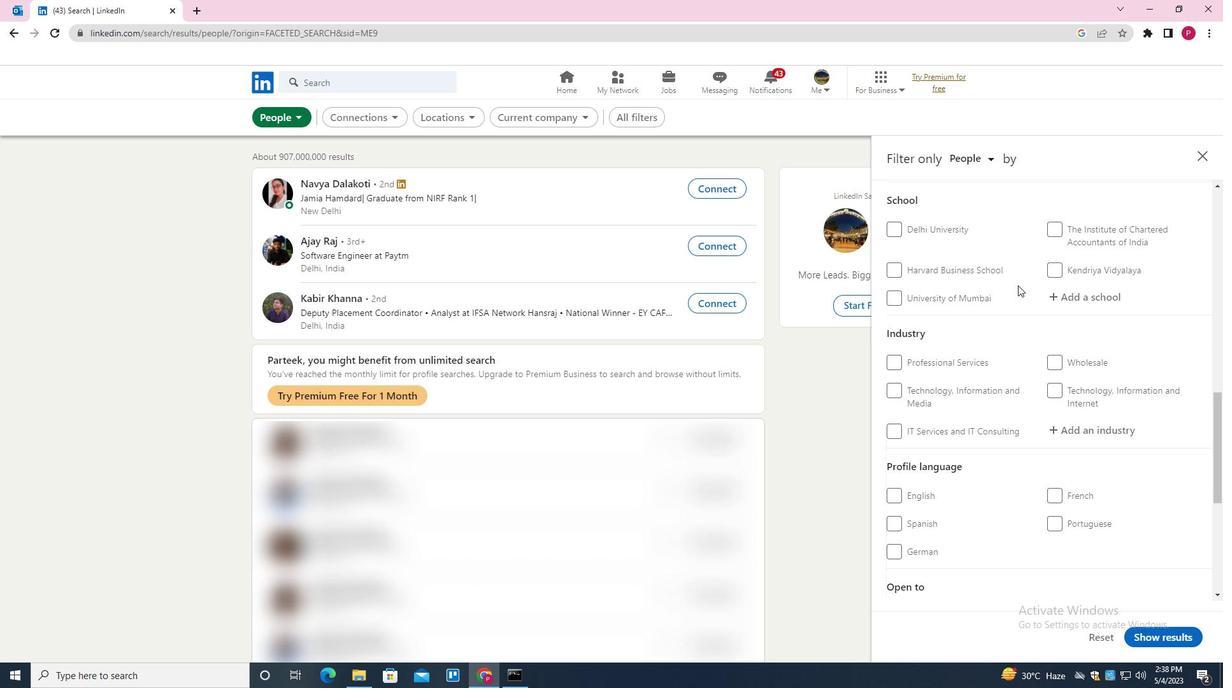 
Action: Mouse scrolled (1018, 284) with delta (0, 0)
Screenshot: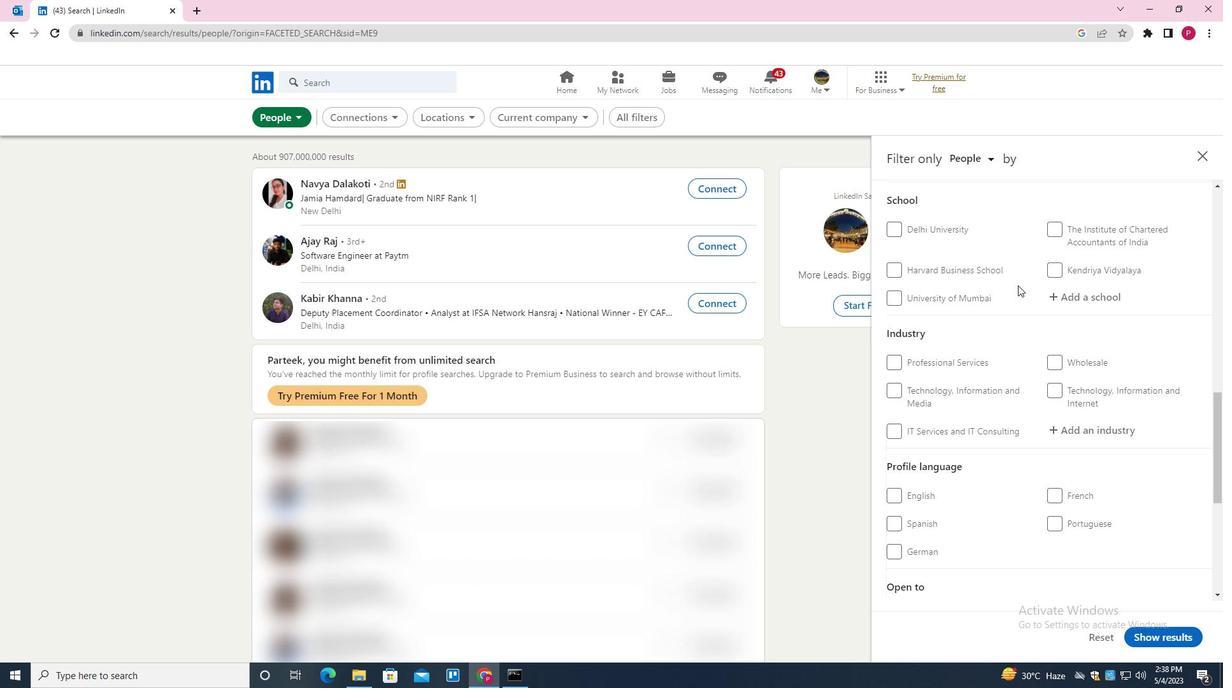 
Action: Mouse scrolled (1018, 284) with delta (0, 0)
Screenshot: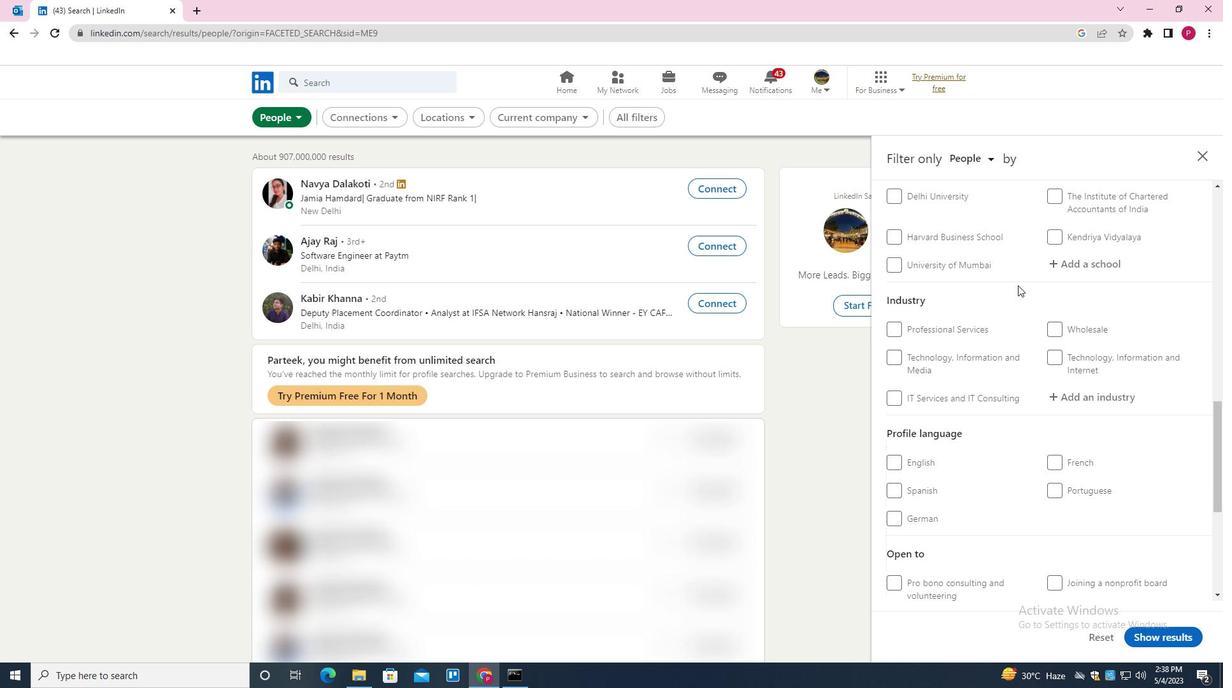 
Action: Mouse scrolled (1018, 284) with delta (0, 0)
Screenshot: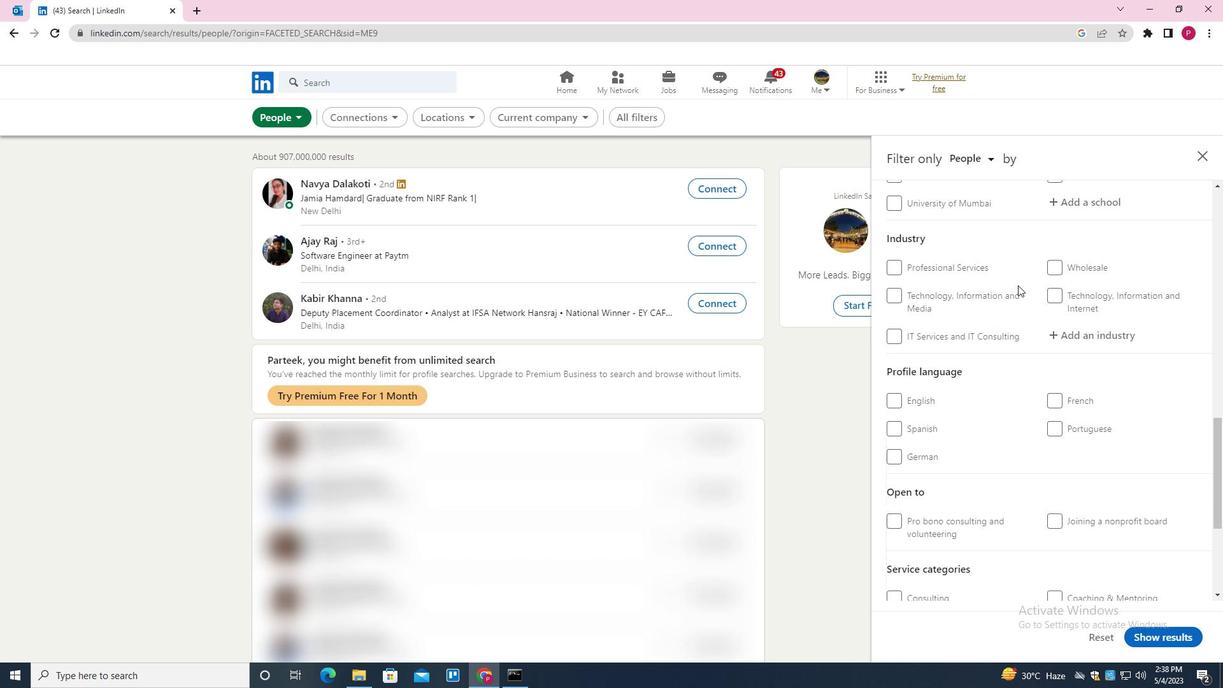 
Action: Mouse moved to (1056, 243)
Screenshot: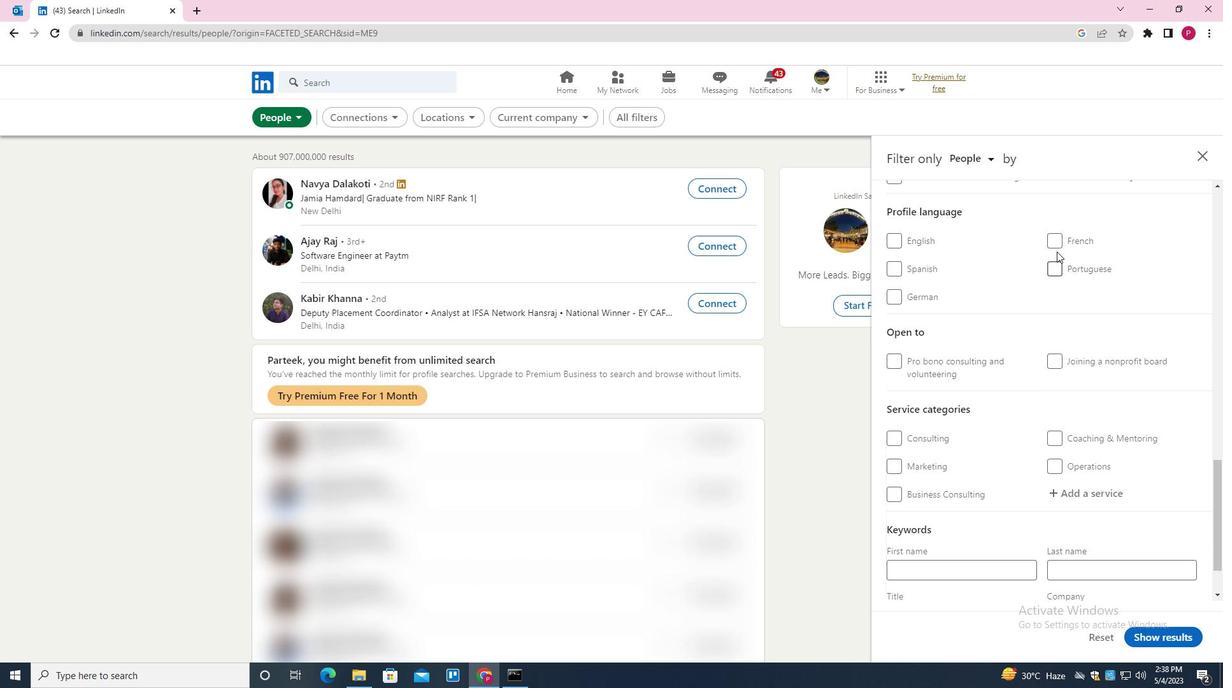 
Action: Mouse pressed left at (1056, 243)
Screenshot: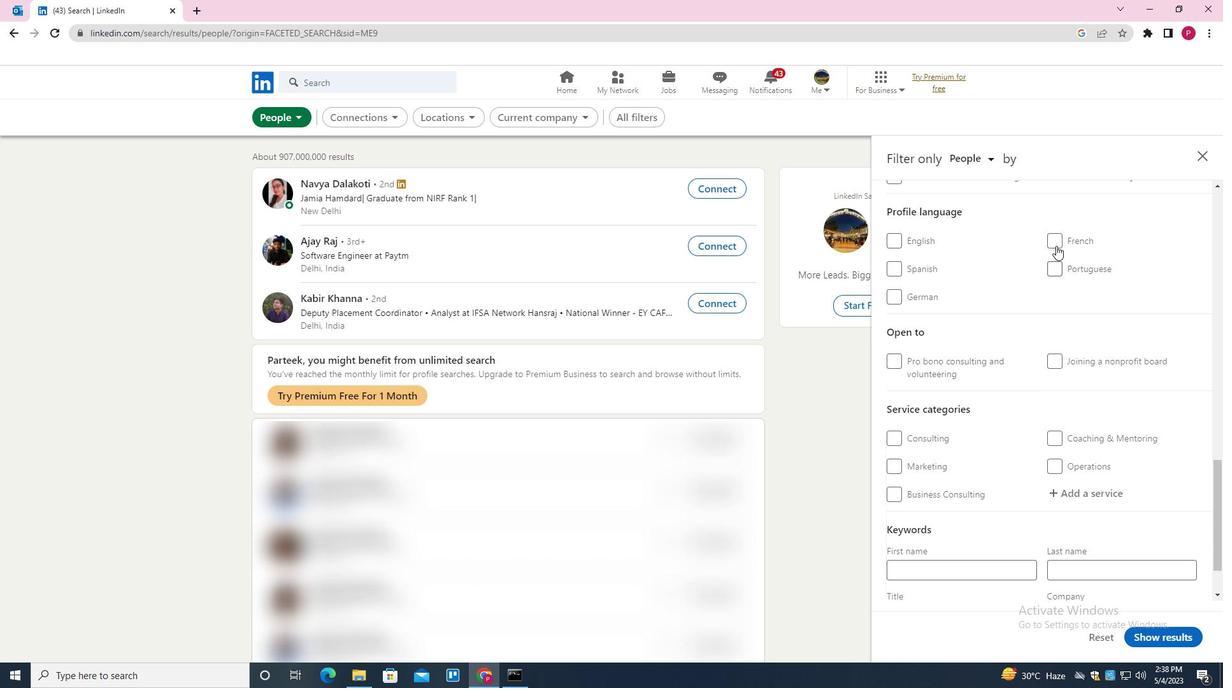 
Action: Mouse moved to (990, 307)
Screenshot: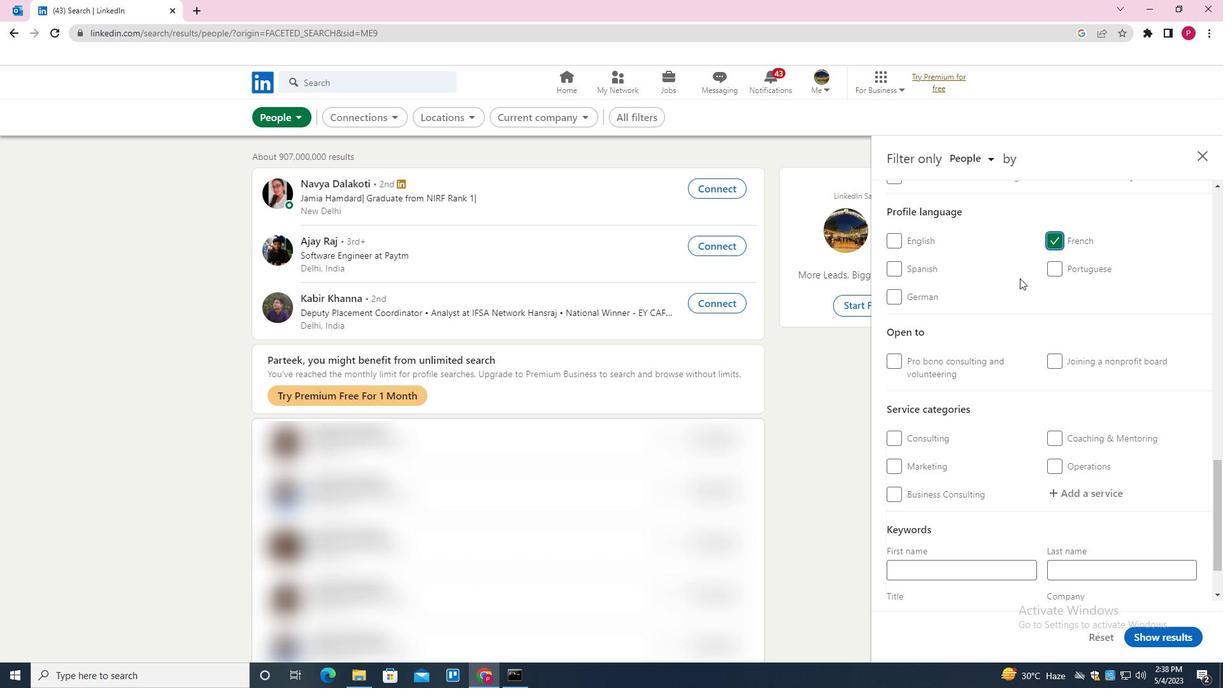 
Action: Mouse scrolled (990, 307) with delta (0, 0)
Screenshot: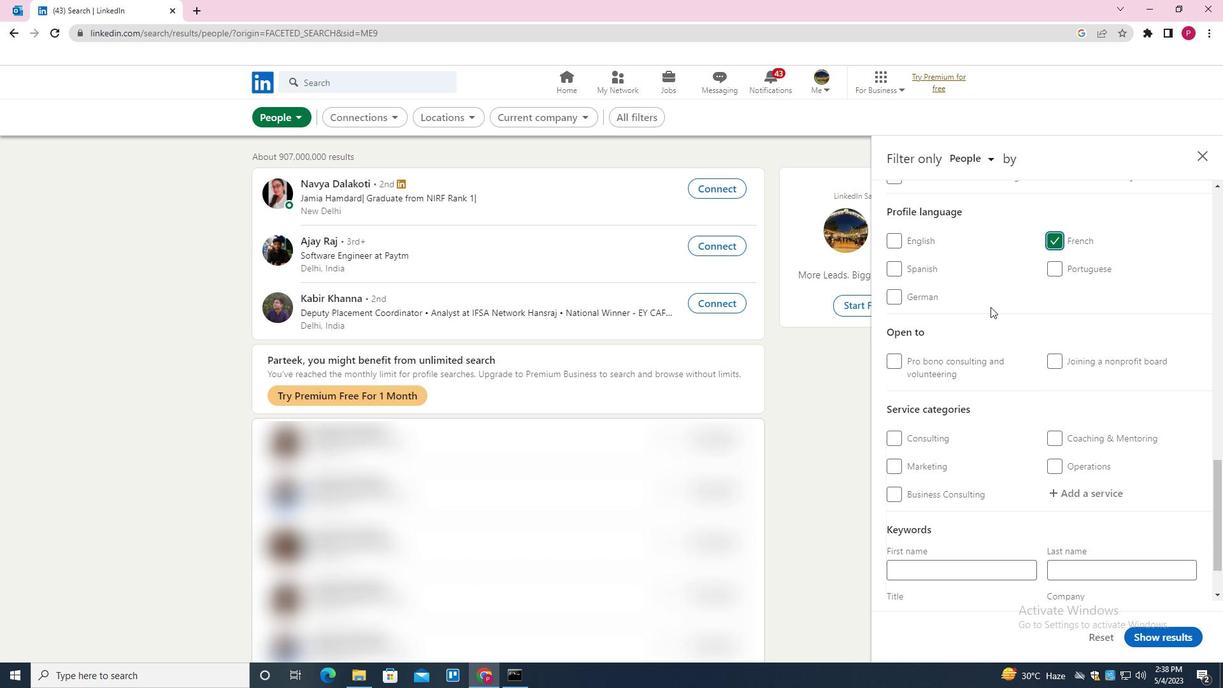 
Action: Mouse scrolled (990, 307) with delta (0, 0)
Screenshot: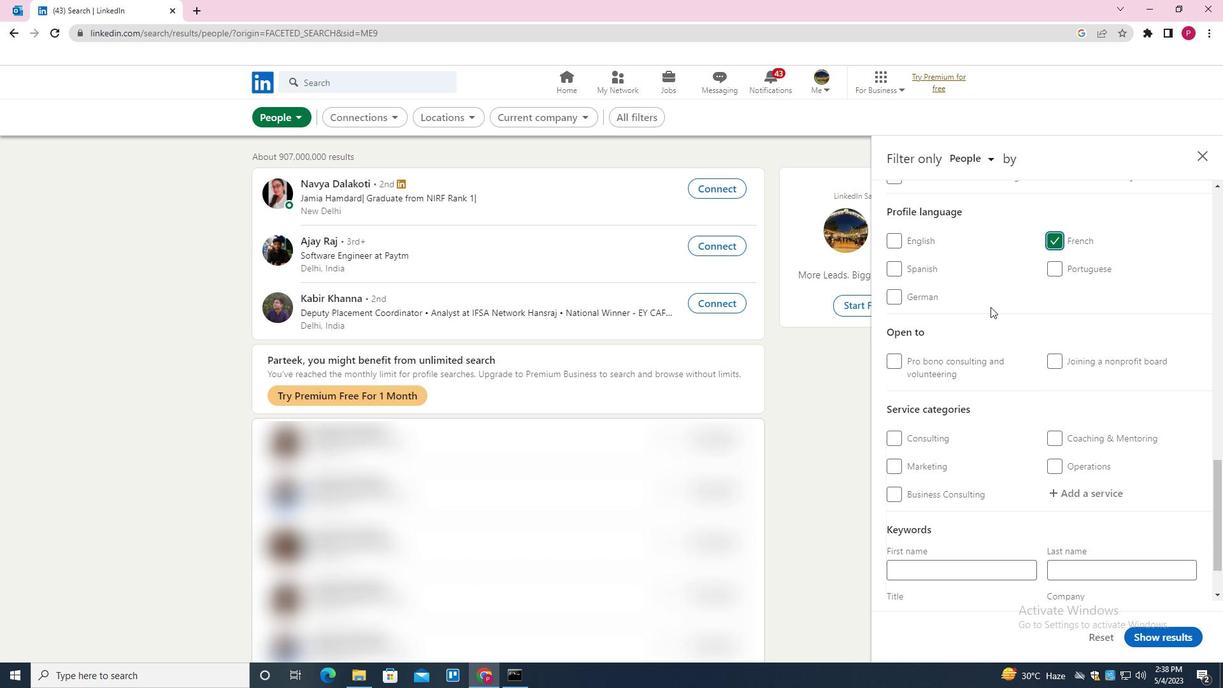 
Action: Mouse scrolled (990, 307) with delta (0, 0)
Screenshot: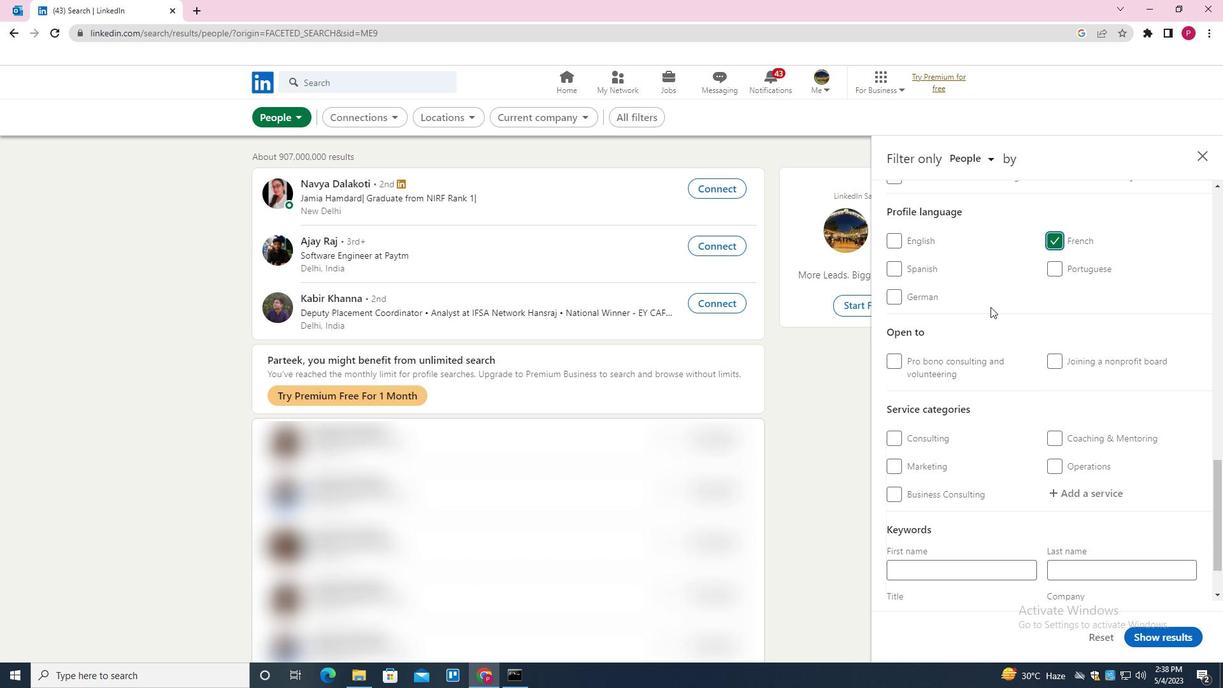 
Action: Mouse scrolled (990, 307) with delta (0, 0)
Screenshot: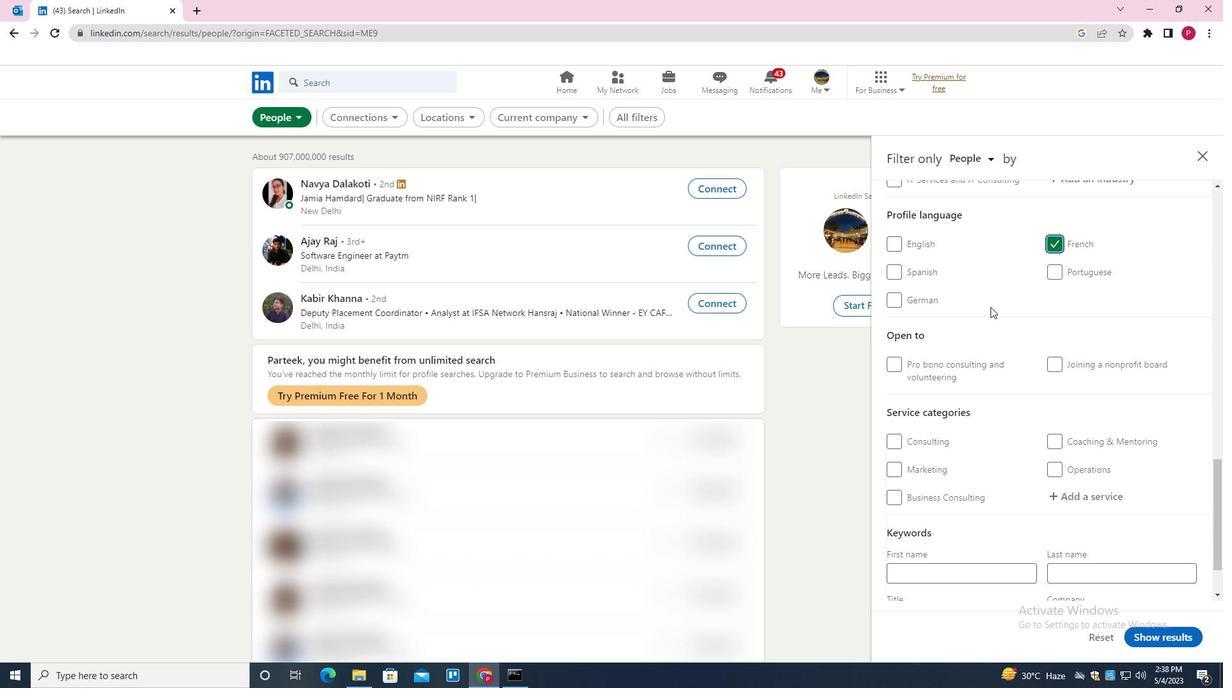 
Action: Mouse scrolled (990, 307) with delta (0, 0)
Screenshot: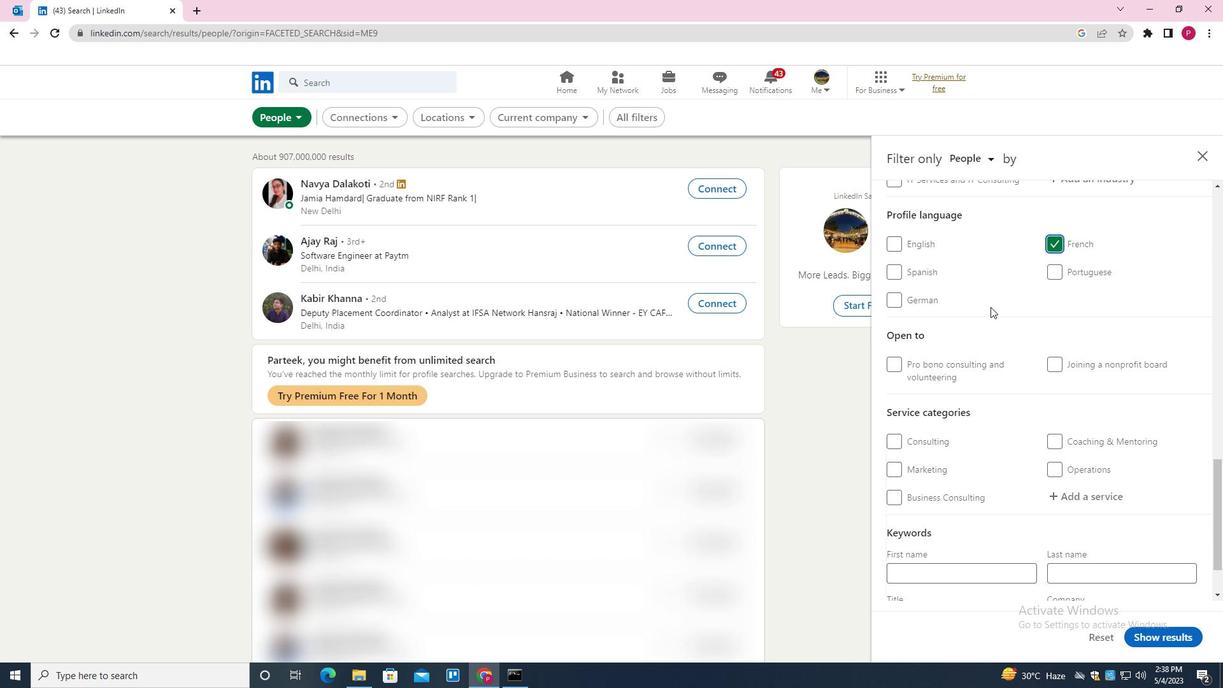 
Action: Mouse scrolled (990, 307) with delta (0, 0)
Screenshot: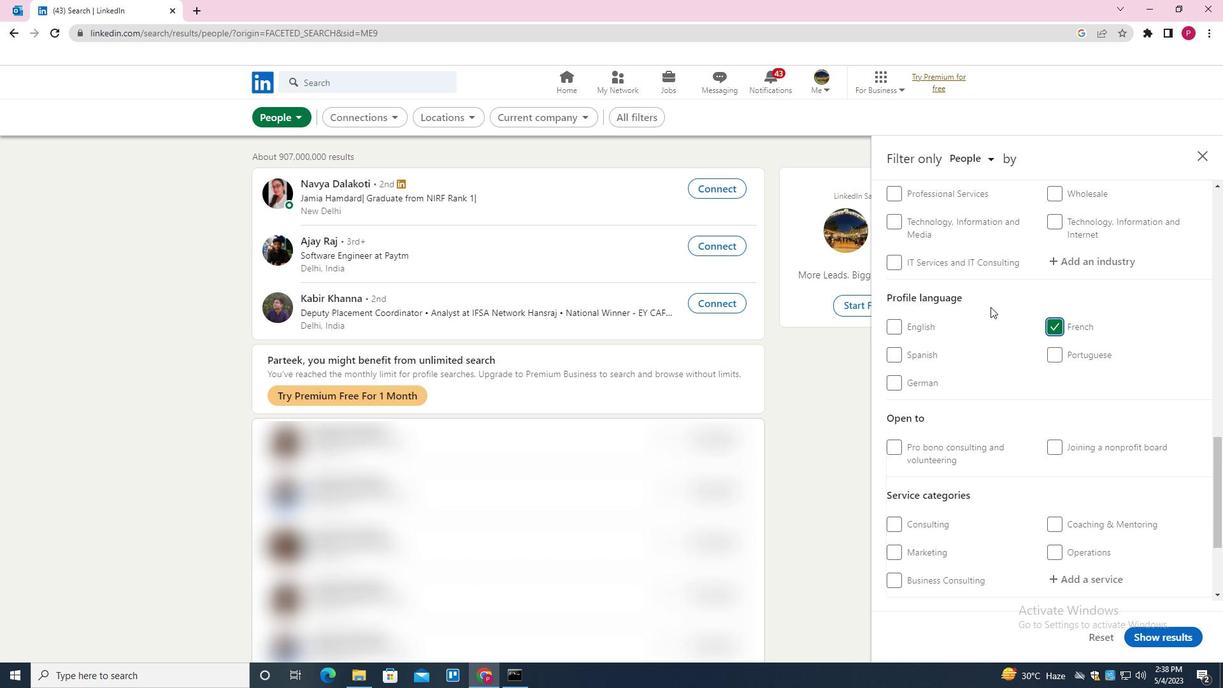 
Action: Mouse moved to (981, 312)
Screenshot: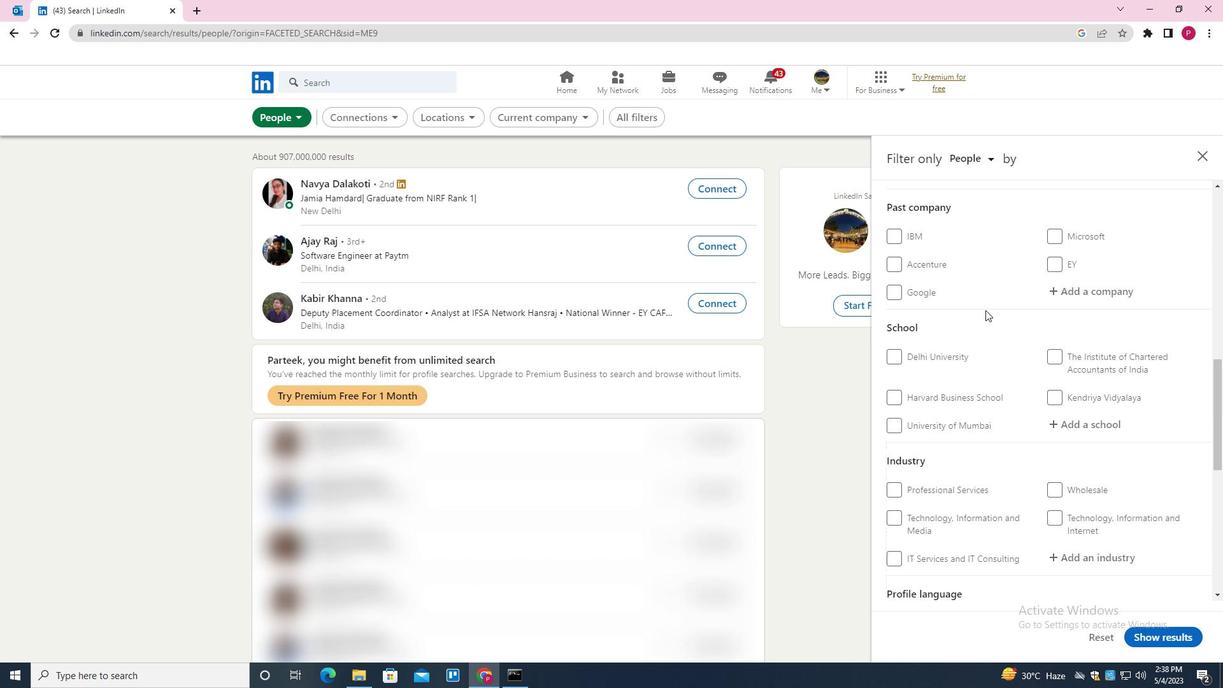 
Action: Mouse scrolled (981, 312) with delta (0, 0)
Screenshot: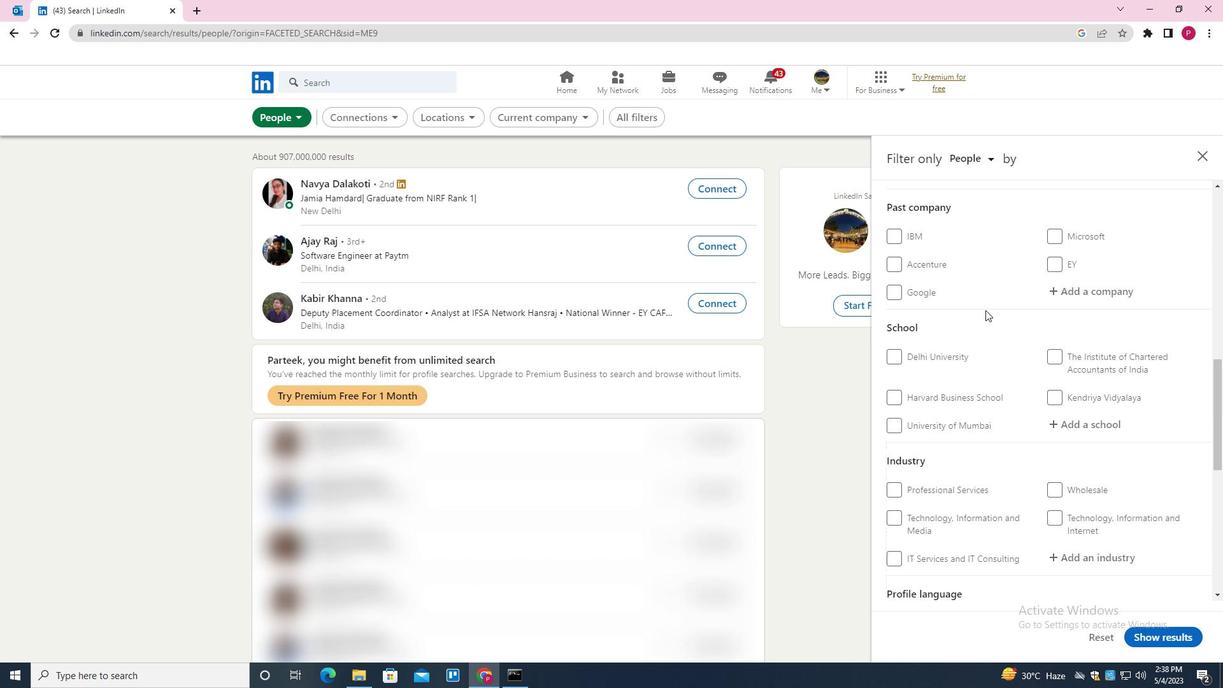 
Action: Mouse scrolled (981, 312) with delta (0, 0)
Screenshot: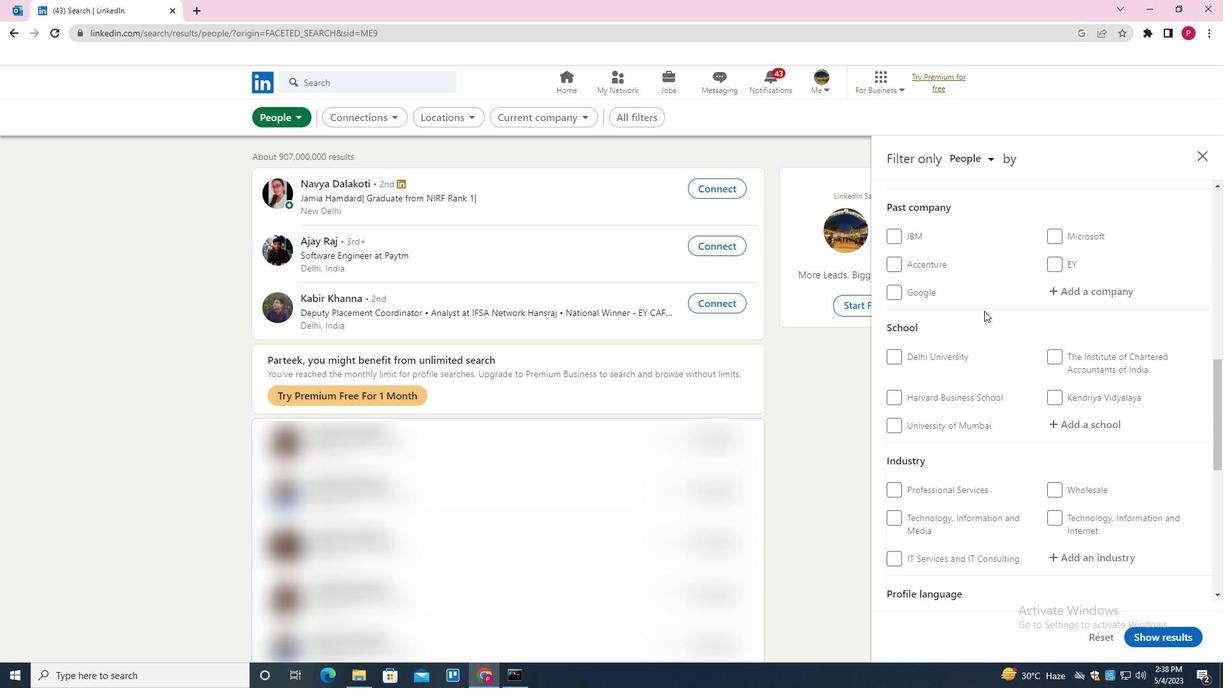 
Action: Mouse scrolled (981, 312) with delta (0, 0)
Screenshot: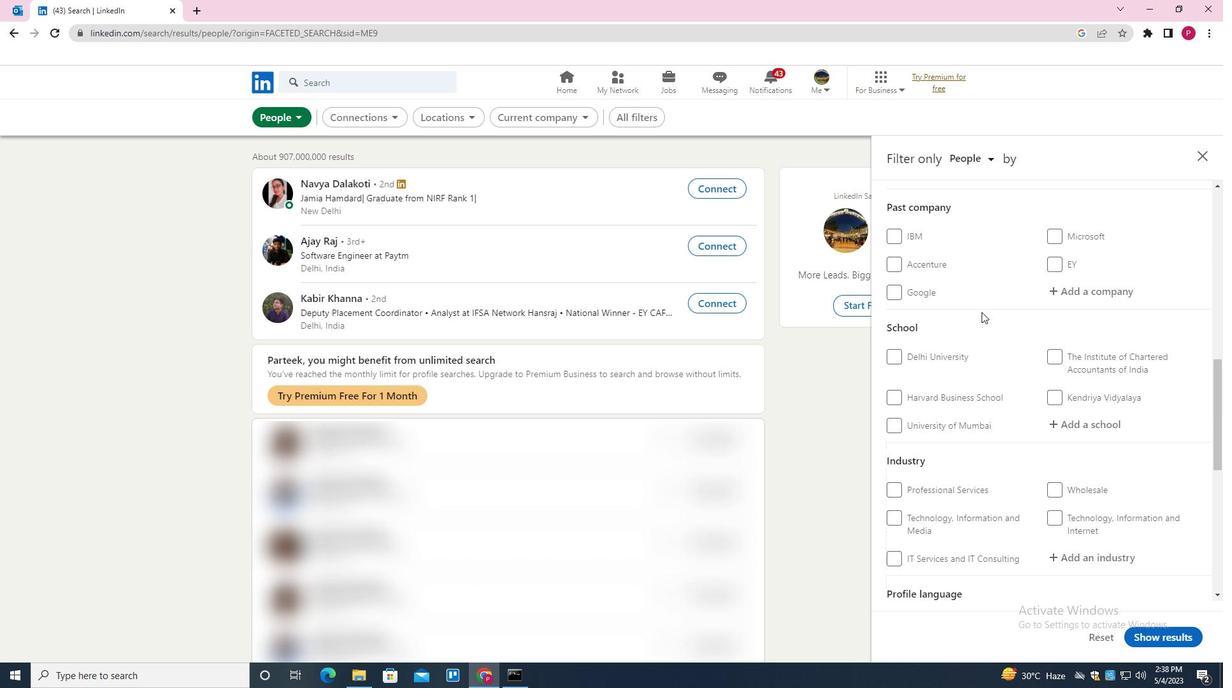 
Action: Mouse moved to (1092, 363)
Screenshot: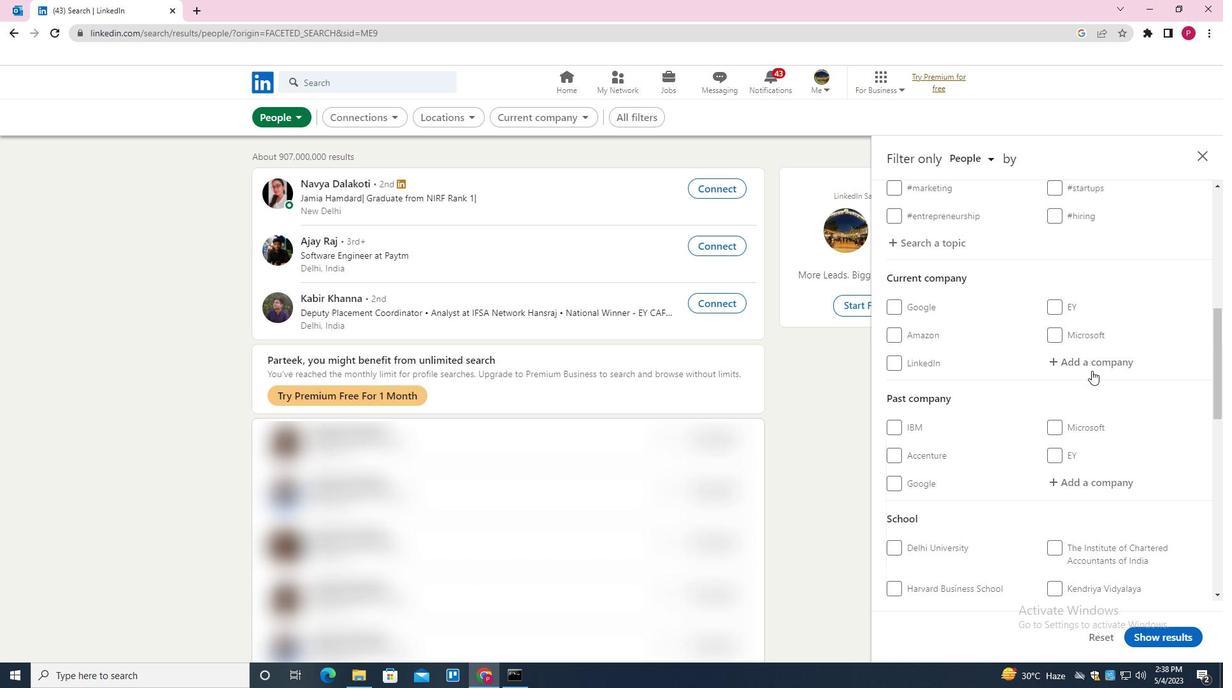 
Action: Mouse pressed left at (1092, 363)
Screenshot: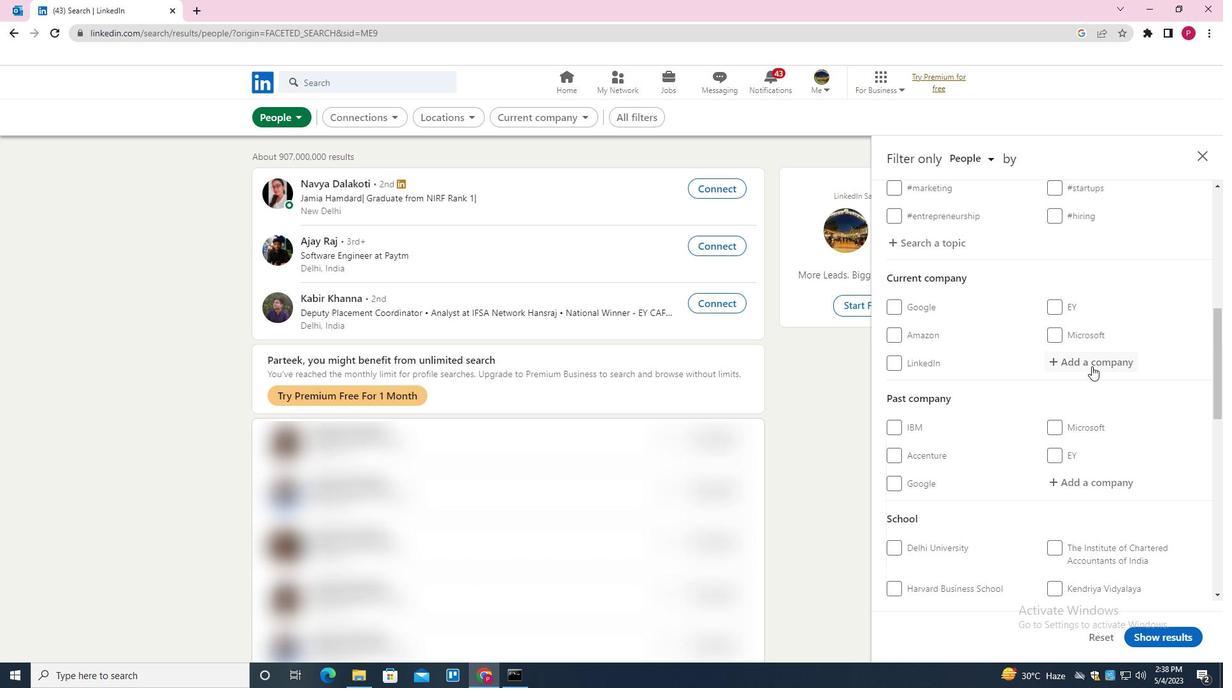 
Action: Key pressed <Key.shift>OMEGA<Key.space><Key.shift>HEALTHCARE<Key.space><Key.shift><Key.shift>MANAGEMENT<Key.space><Key.shift>SERVICES<Key.down><Key.enter>
Screenshot: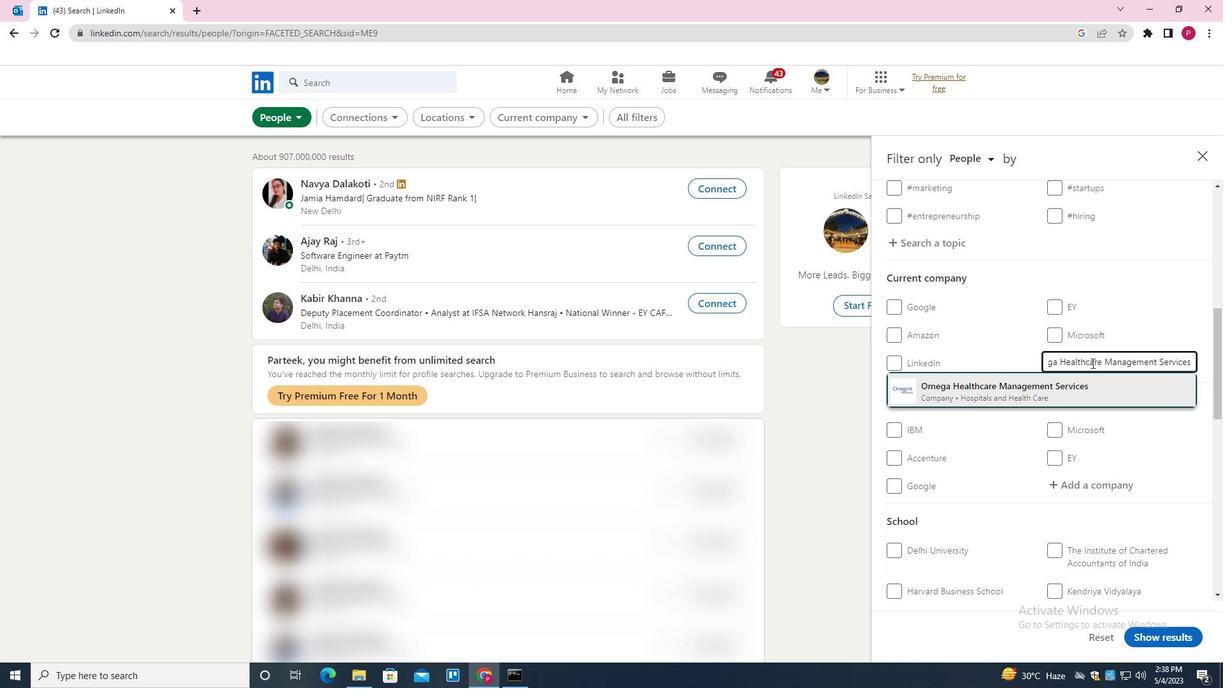 
Action: Mouse moved to (940, 350)
Screenshot: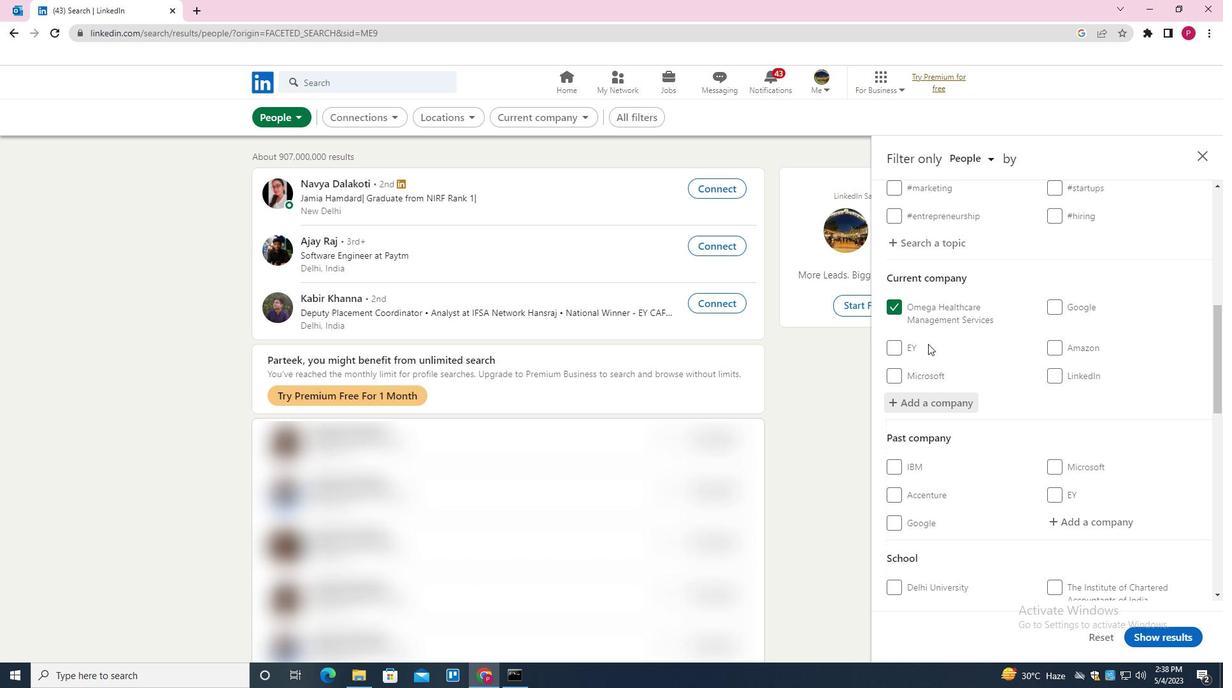 
Action: Mouse scrolled (940, 349) with delta (0, 0)
Screenshot: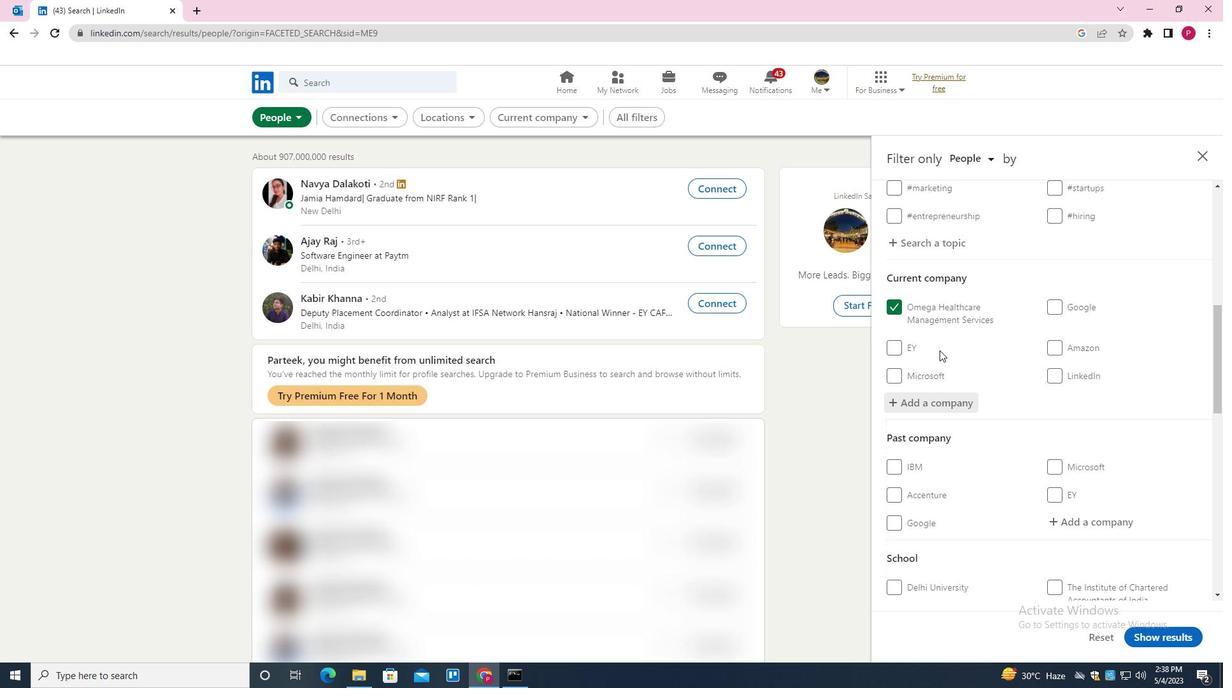 
Action: Mouse scrolled (940, 349) with delta (0, 0)
Screenshot: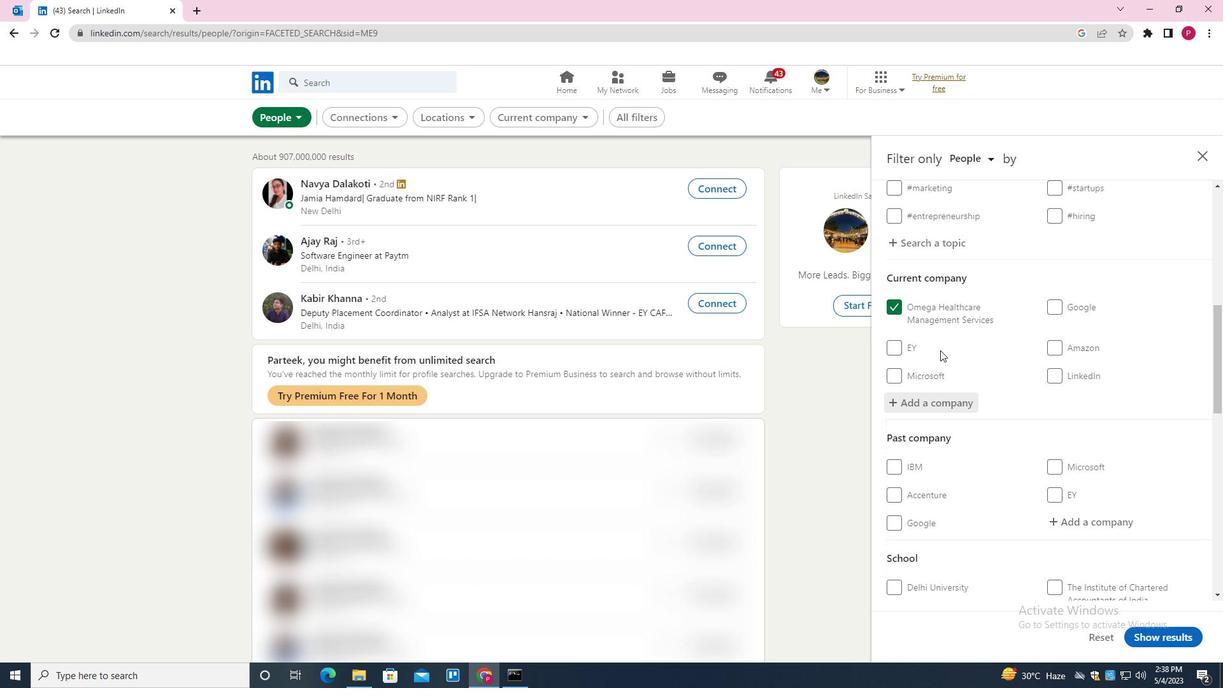 
Action: Mouse moved to (941, 350)
Screenshot: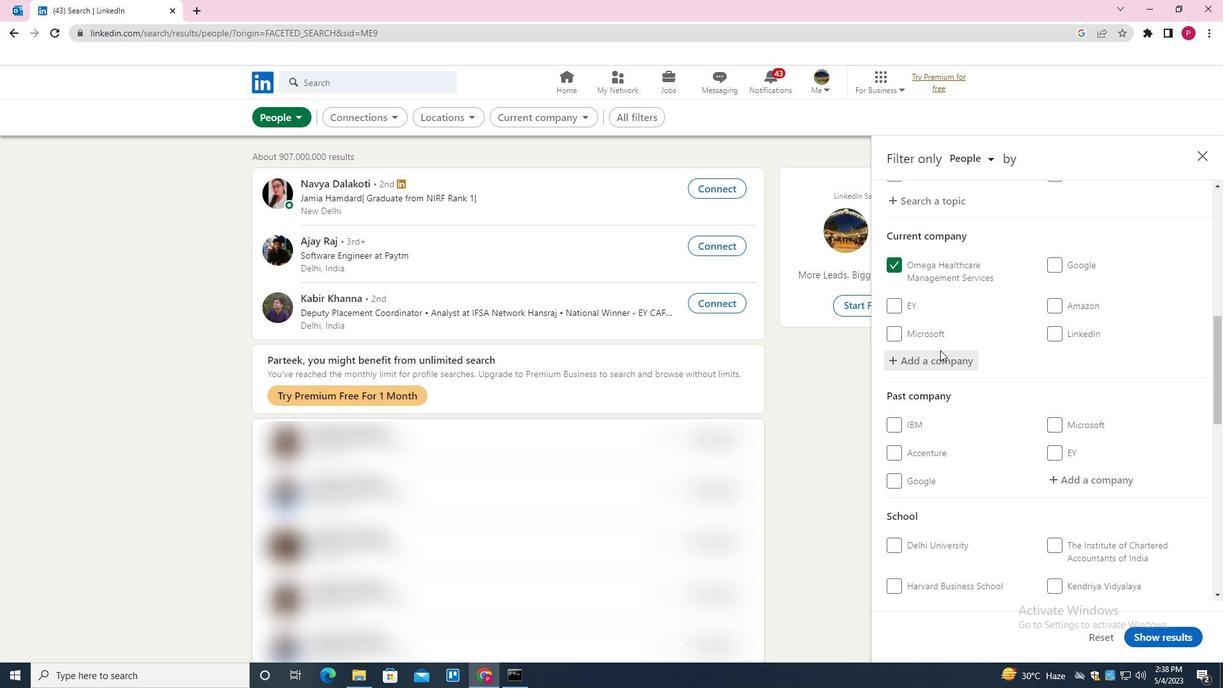 
Action: Mouse scrolled (941, 349) with delta (0, 0)
Screenshot: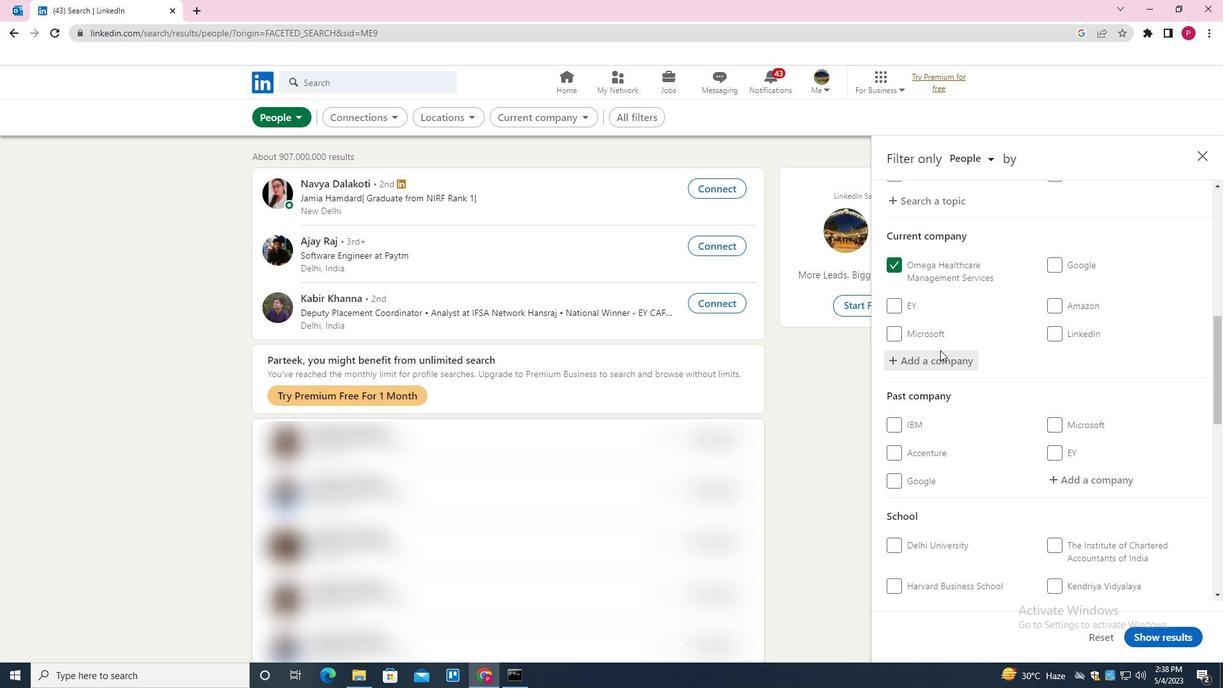 
Action: Mouse moved to (941, 350)
Screenshot: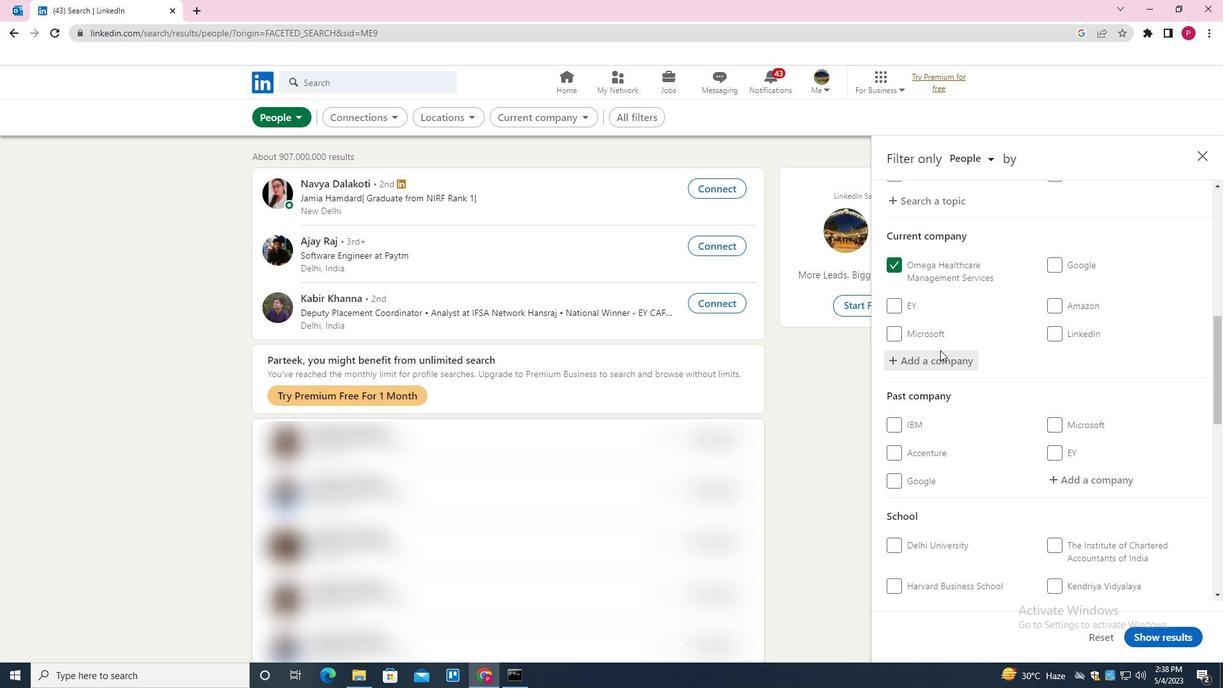 
Action: Mouse scrolled (941, 349) with delta (0, 0)
Screenshot: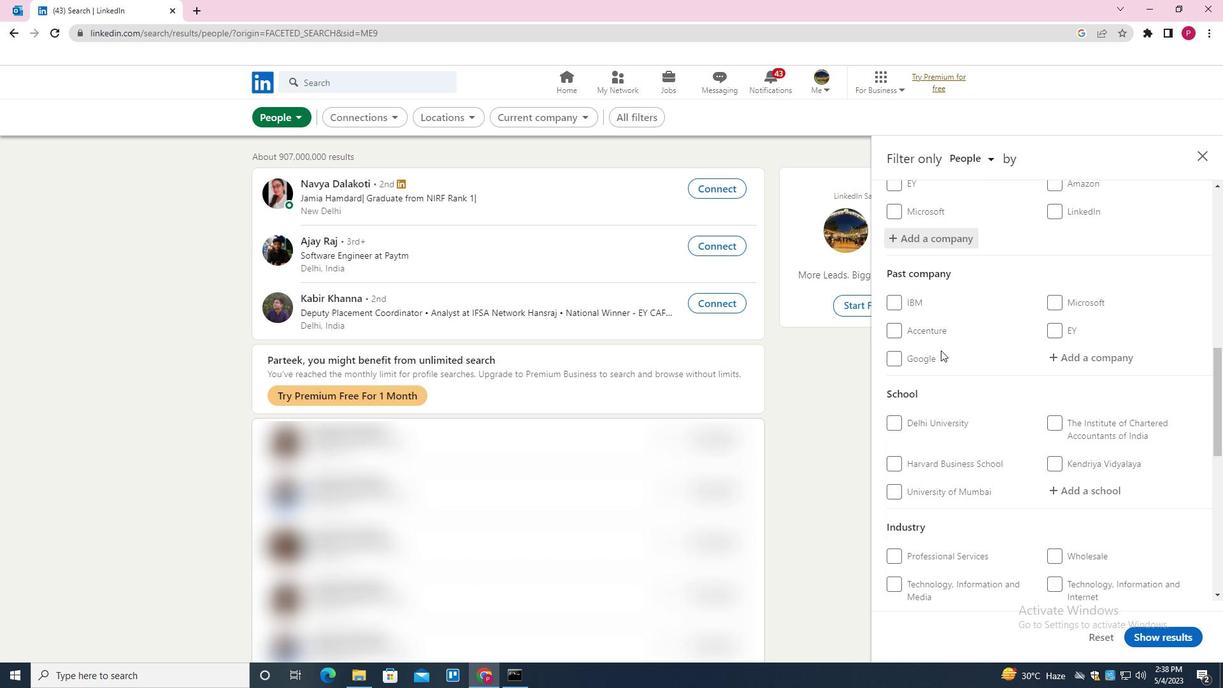 
Action: Mouse scrolled (941, 349) with delta (0, 0)
Screenshot: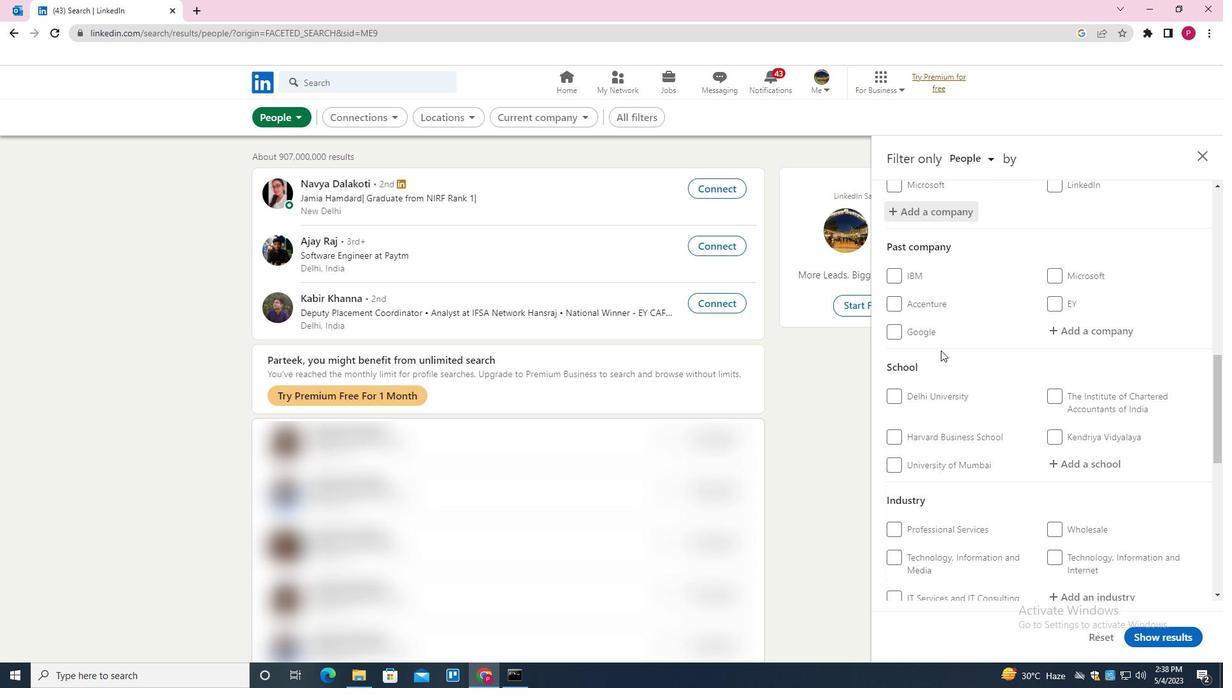 
Action: Mouse scrolled (941, 349) with delta (0, 0)
Screenshot: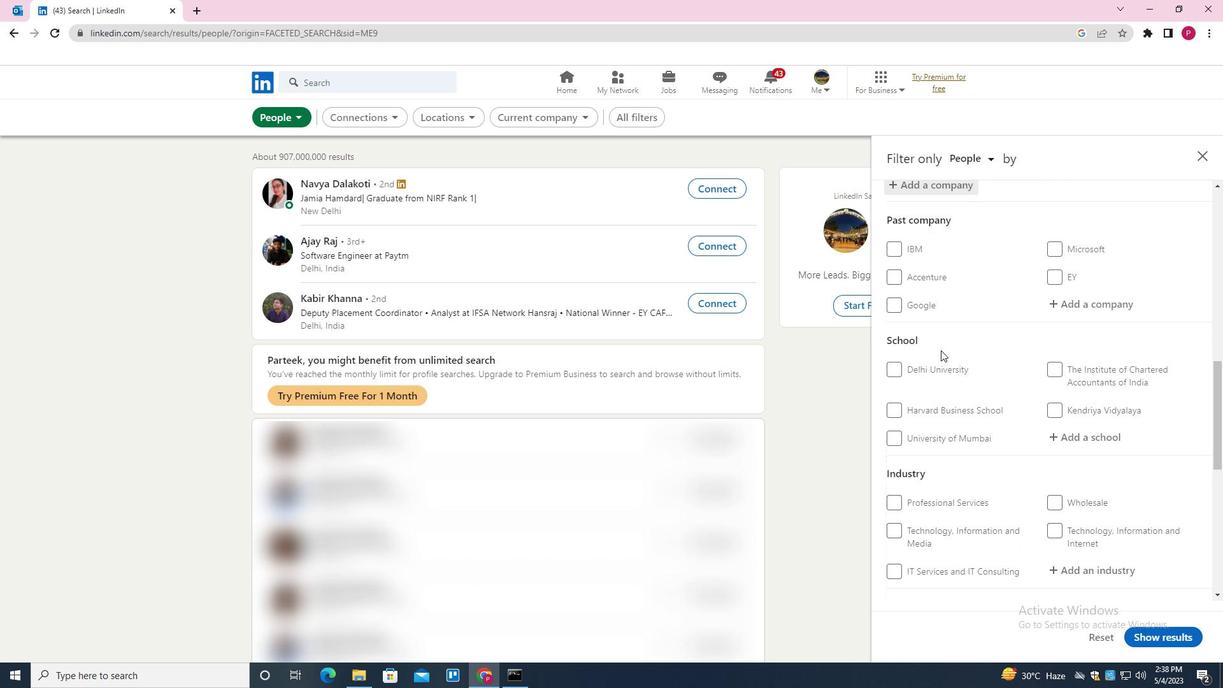 
Action: Mouse moved to (1069, 273)
Screenshot: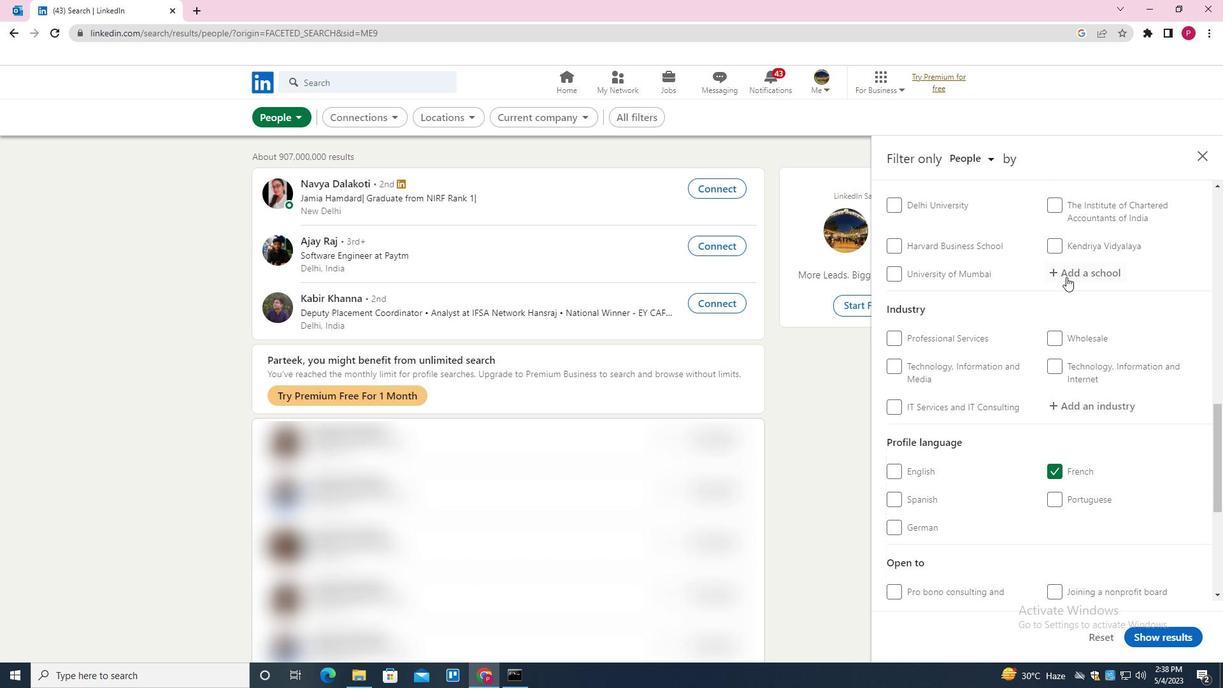 
Action: Mouse pressed left at (1069, 273)
Screenshot: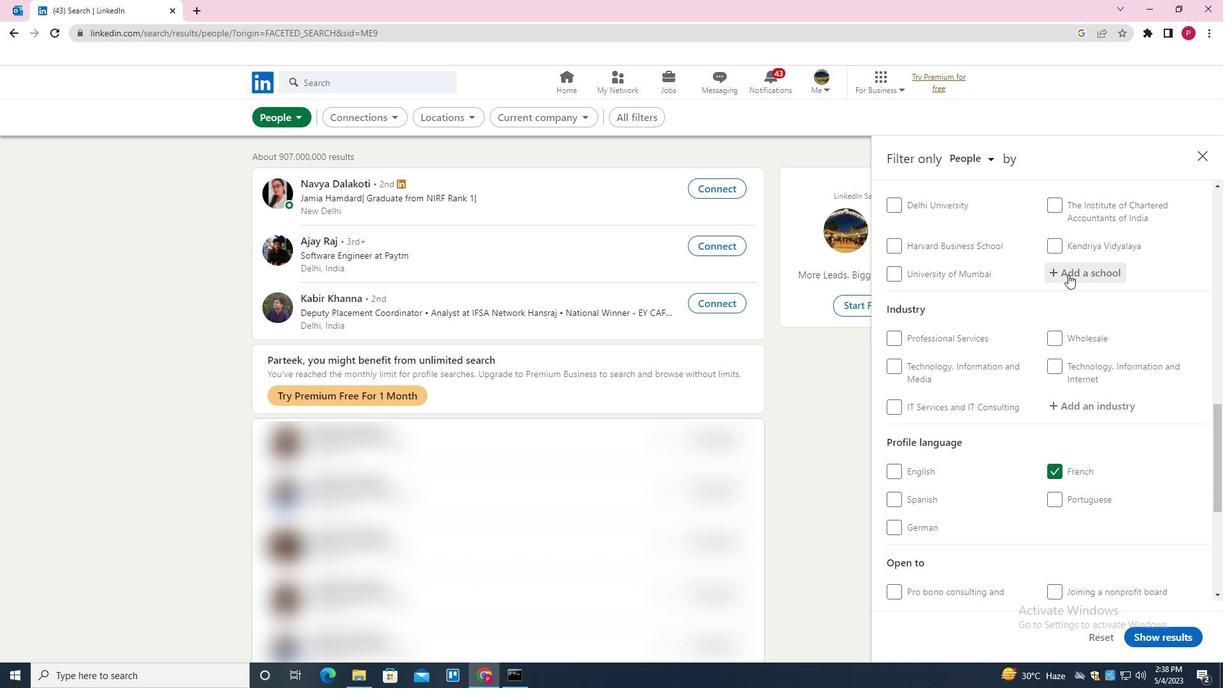 
Action: Key pressed <Key.shift><Key.shift><Key.shift><Key.shift><Key.shift><Key.shift><Key.shift><Key.shift><Key.shift><Key.shift><Key.shift><Key.shift><Key.shift><Key.shift><Key.shift><Key.shift><Key.shift><Key.shift><Key.shift><Key.shift><Key.shift><Key.shift><Key.shift><Key.shift><Key.shift><Key.shift><Key.shift><Key.shift><Key.shift><Key.shift><Key.shift><Key.shift><Key.shift><Key.shift><Key.shift><Key.shift><Key.shift><Key.shift><Key.shift><Key.shift><Key.shift><Key.shift><Key.shift><Key.shift>SAURASHTRA<Key.space><Key.shift>UNIVERSITY<Key.down><Key.down><Key.down><Key.enter>
Screenshot: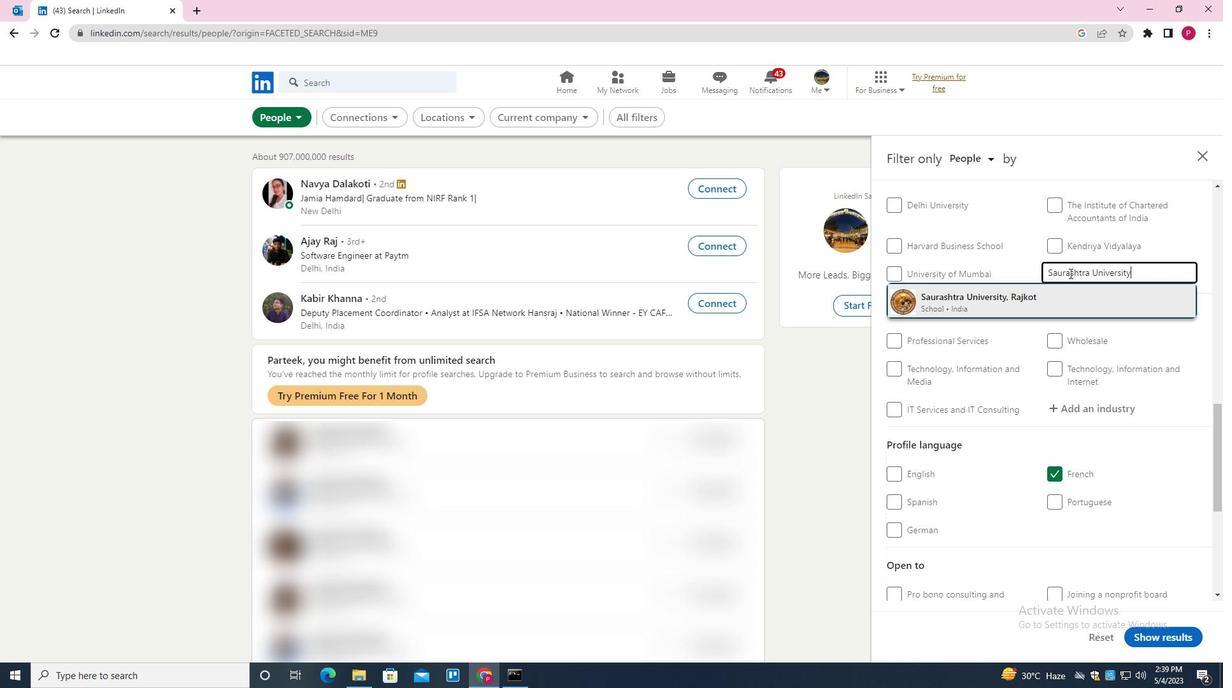 
Action: Mouse moved to (1051, 285)
Screenshot: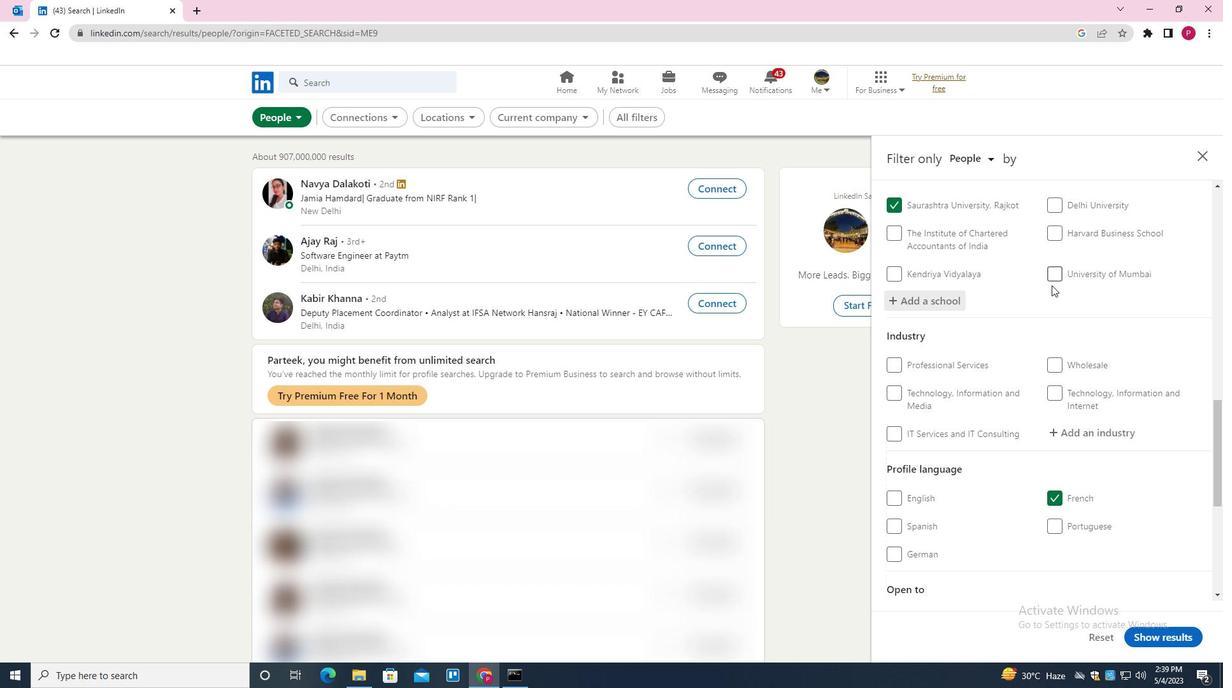 
Action: Mouse scrolled (1051, 284) with delta (0, 0)
Screenshot: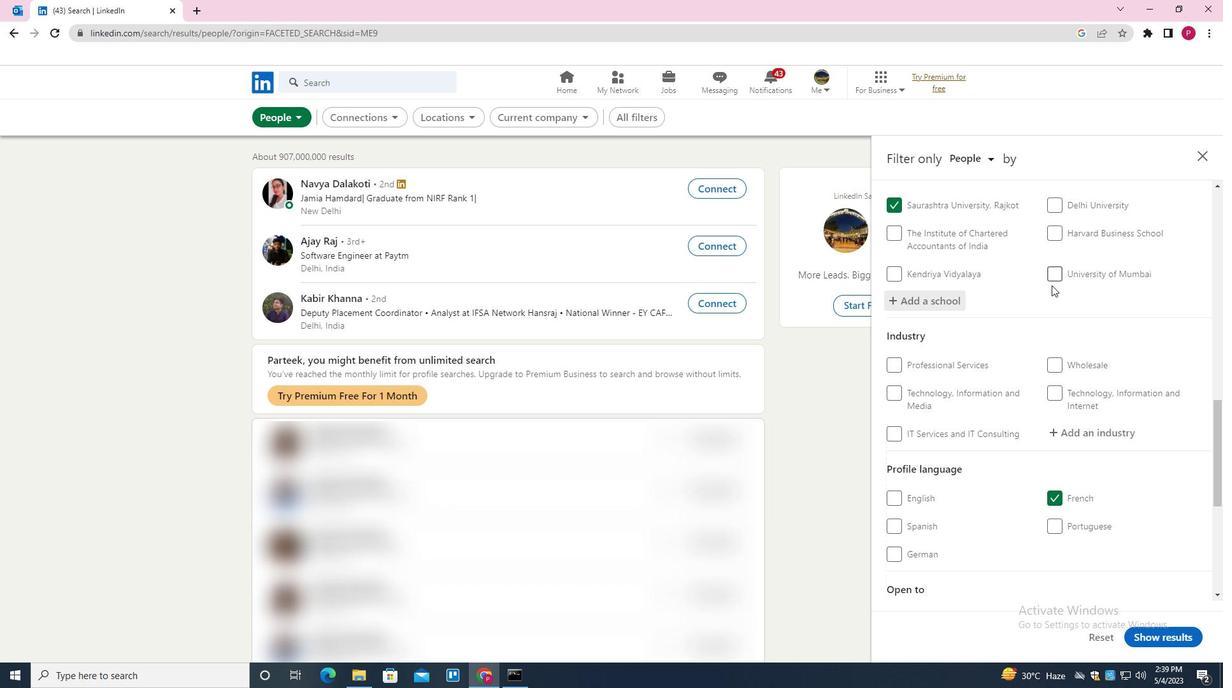 
Action: Mouse scrolled (1051, 284) with delta (0, 0)
Screenshot: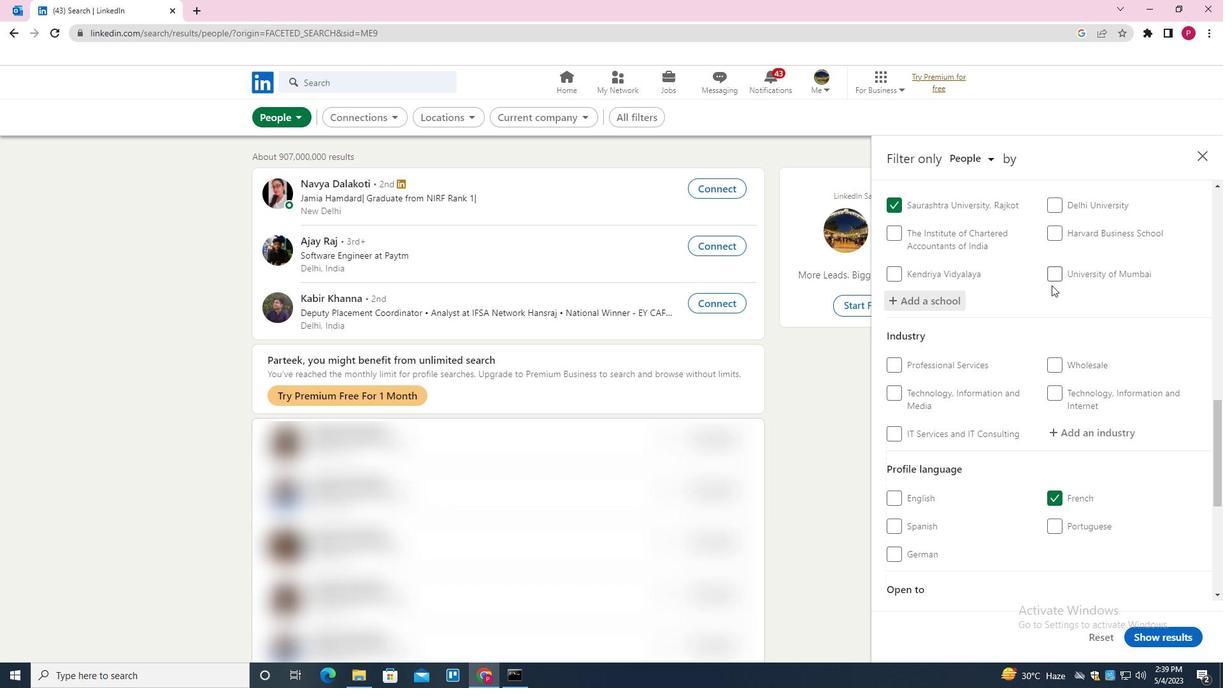 
Action: Mouse moved to (1085, 308)
Screenshot: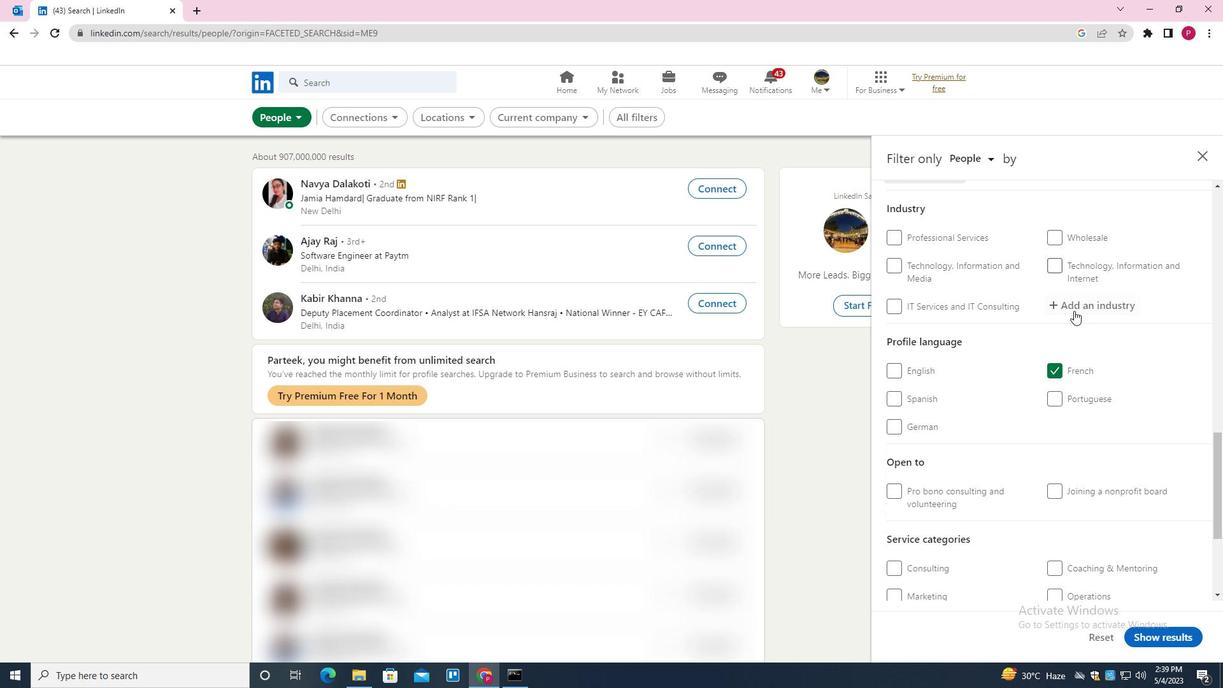 
Action: Mouse pressed left at (1085, 308)
Screenshot: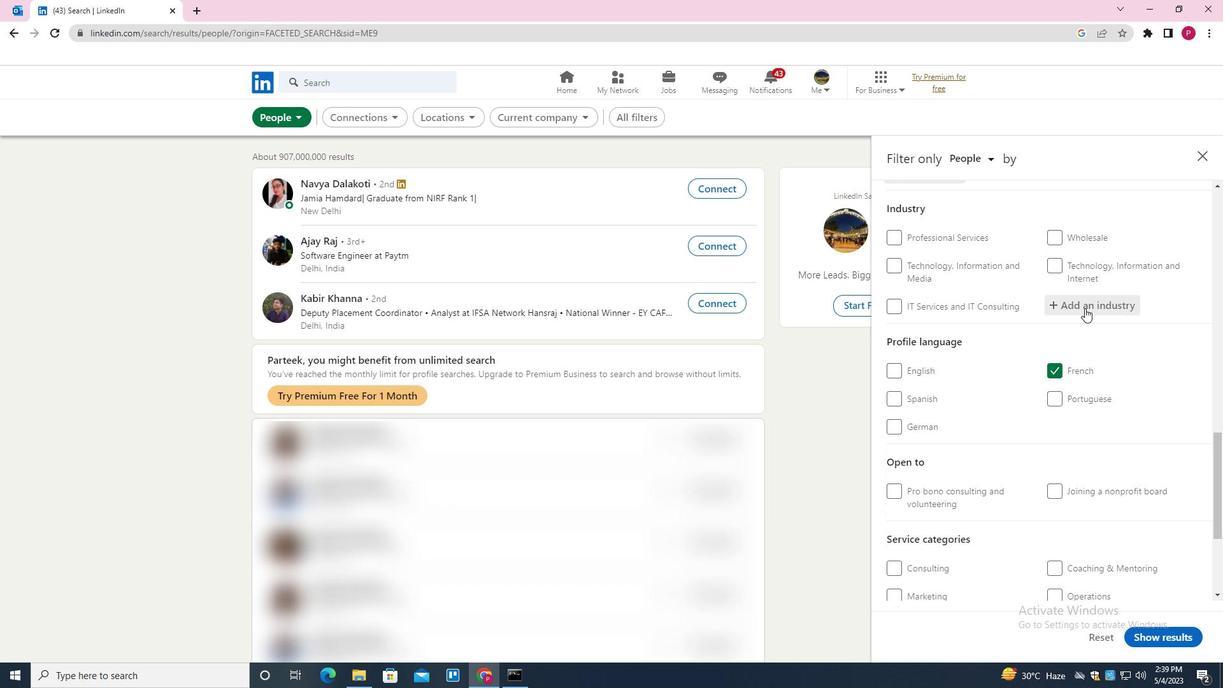 
Action: Mouse moved to (1088, 305)
Screenshot: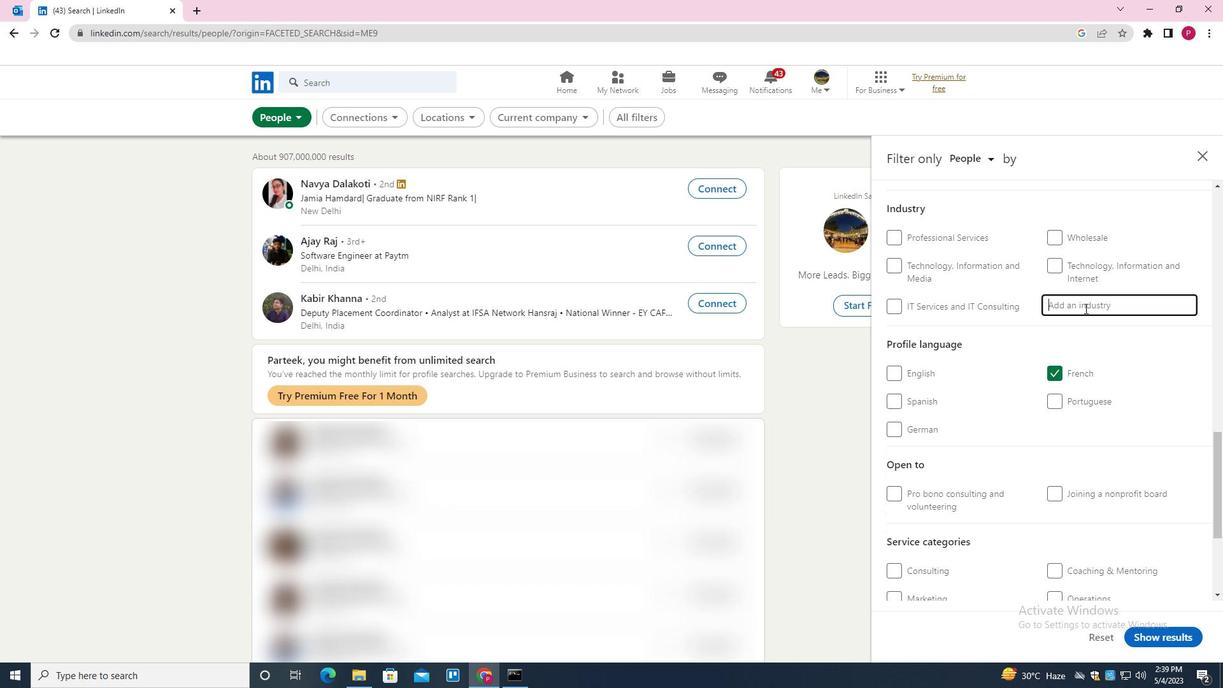 
Action: Key pressed <Key.shift><Key.shift><Key.shift><Key.shift><Key.shift><Key.shift><Key.shift><Key.shift><Key.shift><Key.shift><Key.shift><Key.shift><Key.shift><Key.shift>ENI<Key.backspace>GINES<Key.space>AND<Key.space><Key.shift>POWER<Key.space><Key.shift><Key.shift>TRANSMISSION<Key.space><Key.shift>EQIPMENT<Key.space><Key.backspace><Key.backspace><Key.backspace><Key.backspace><Key.backspace><Key.backspace><Key.backspace>UIPMENT<Key.space><Key.shift>MANUFACTURING<Key.down><Key.enter>
Screenshot: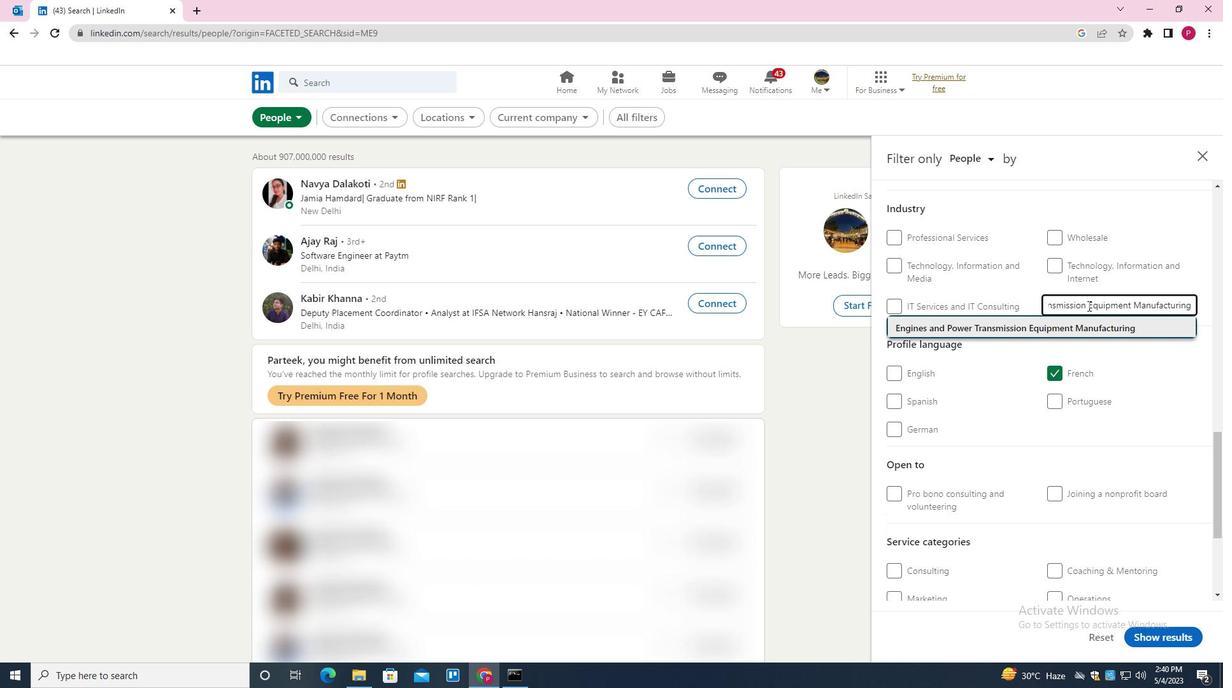 
Action: Mouse moved to (1022, 346)
Screenshot: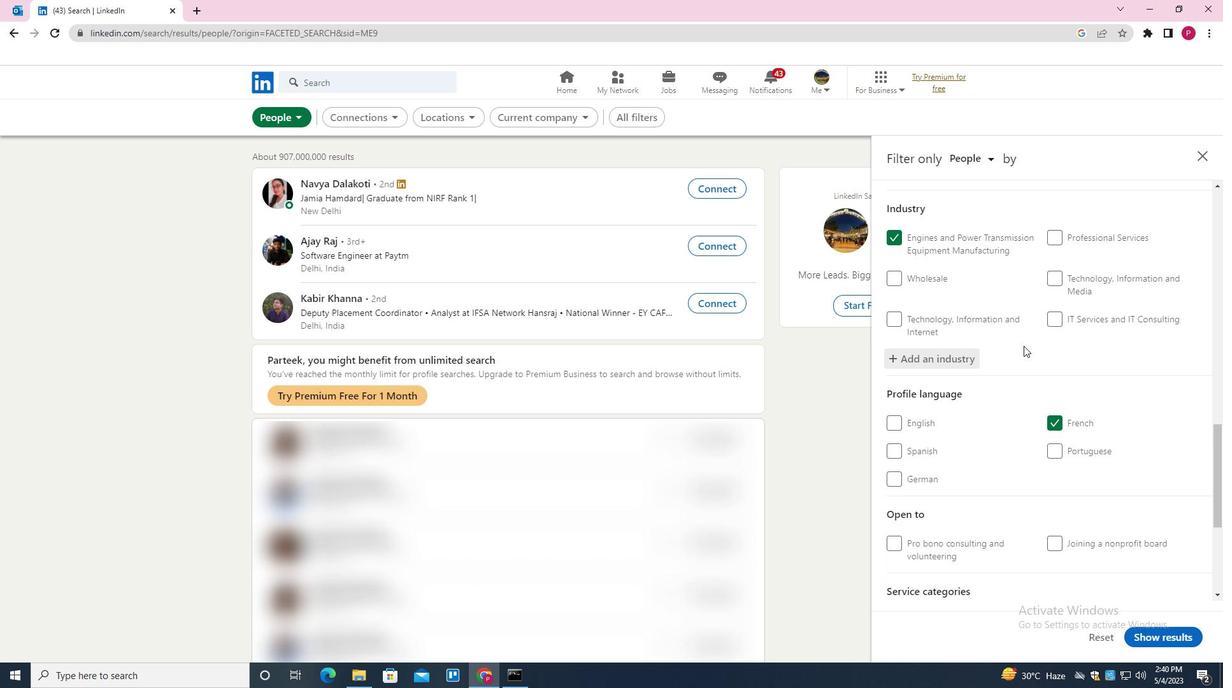 
Action: Mouse scrolled (1022, 345) with delta (0, 0)
Screenshot: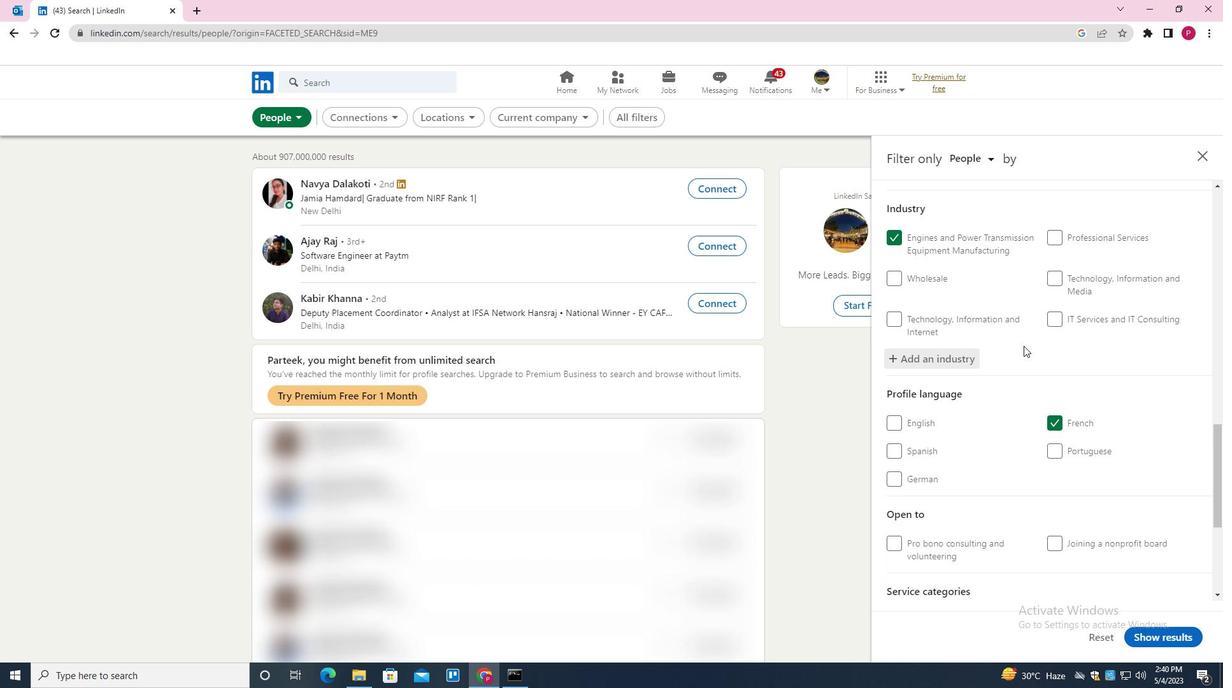 
Action: Mouse scrolled (1022, 345) with delta (0, 0)
Screenshot: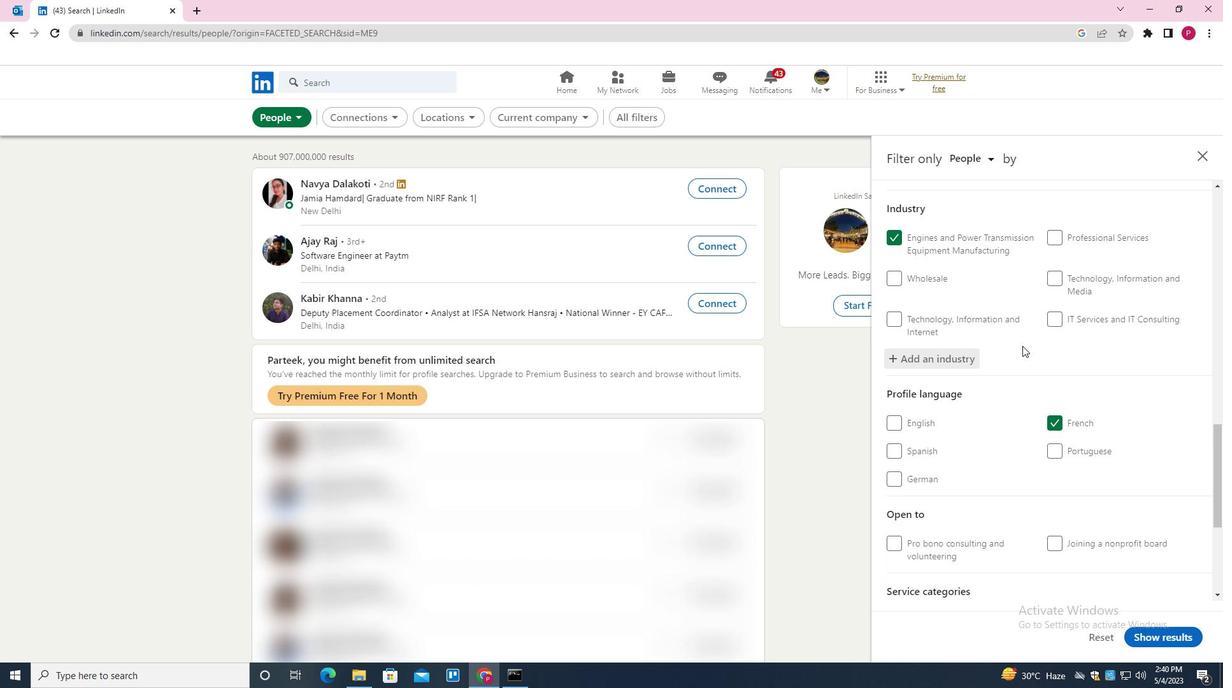
Action: Mouse scrolled (1022, 345) with delta (0, 0)
Screenshot: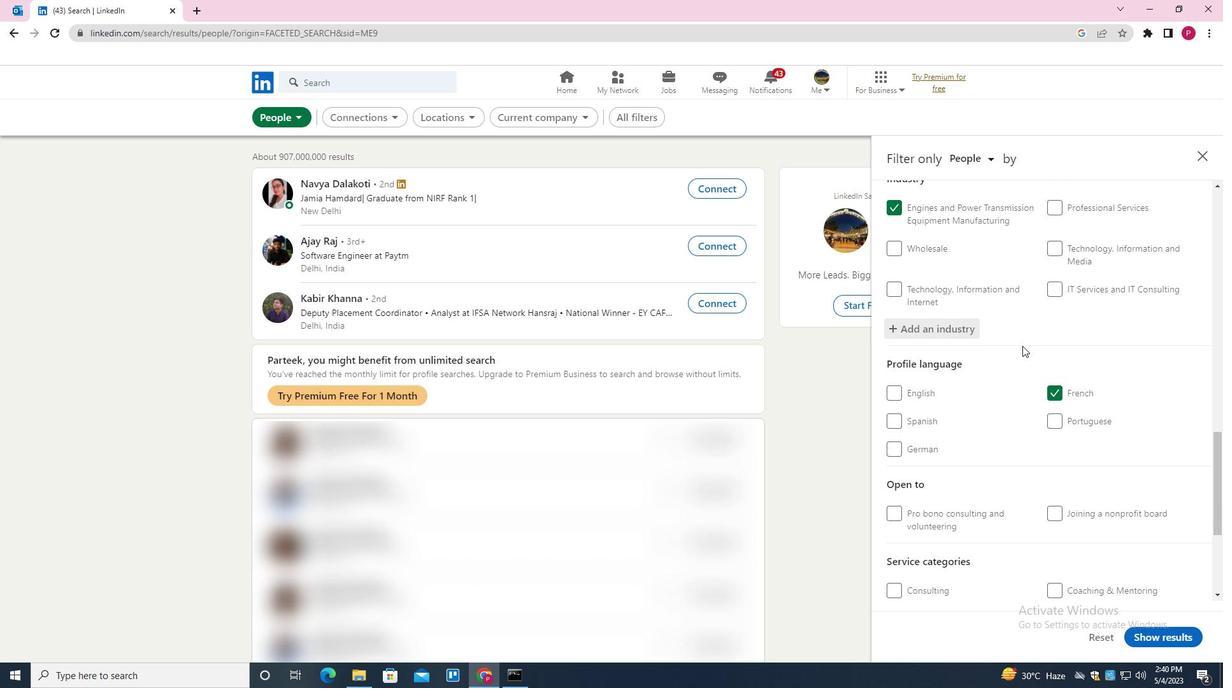 
Action: Mouse scrolled (1022, 345) with delta (0, 0)
Screenshot: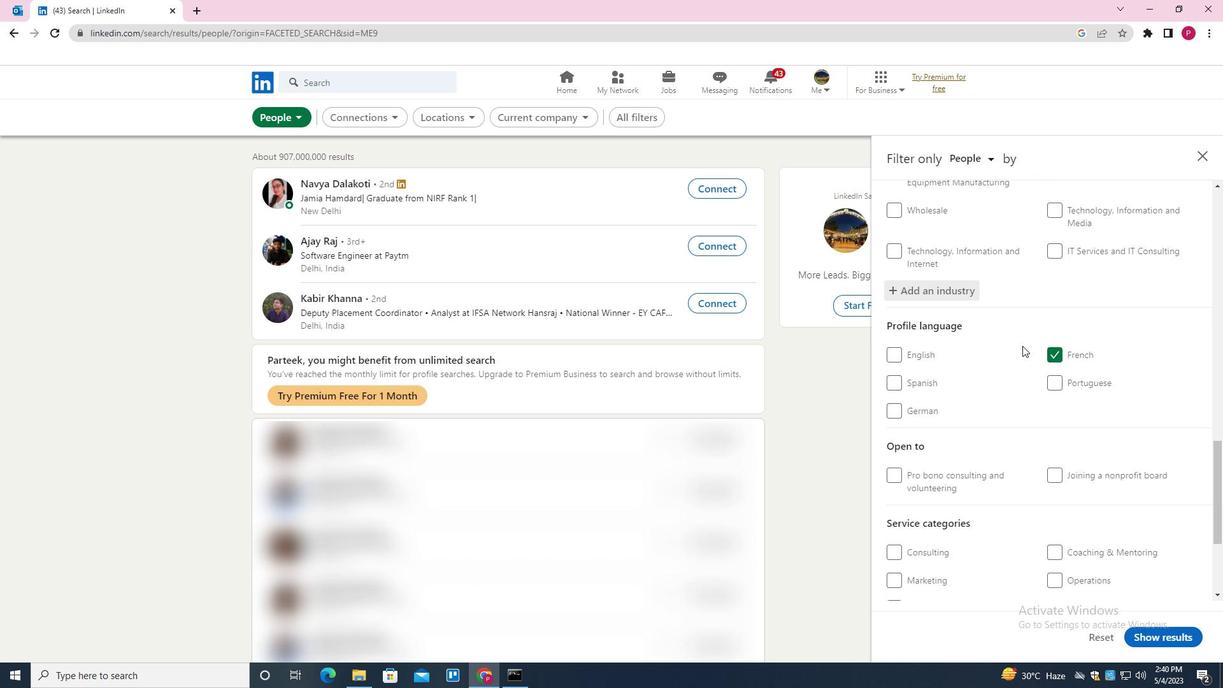 
Action: Mouse scrolled (1022, 345) with delta (0, 0)
Screenshot: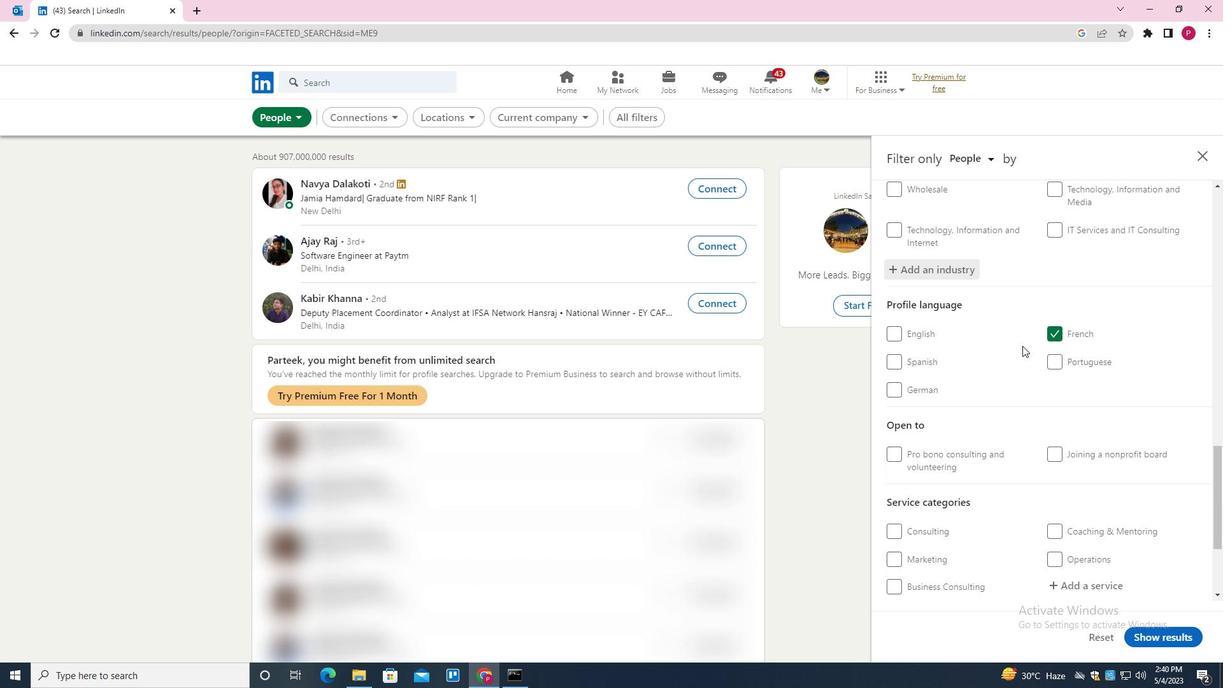 
Action: Mouse moved to (1085, 423)
Screenshot: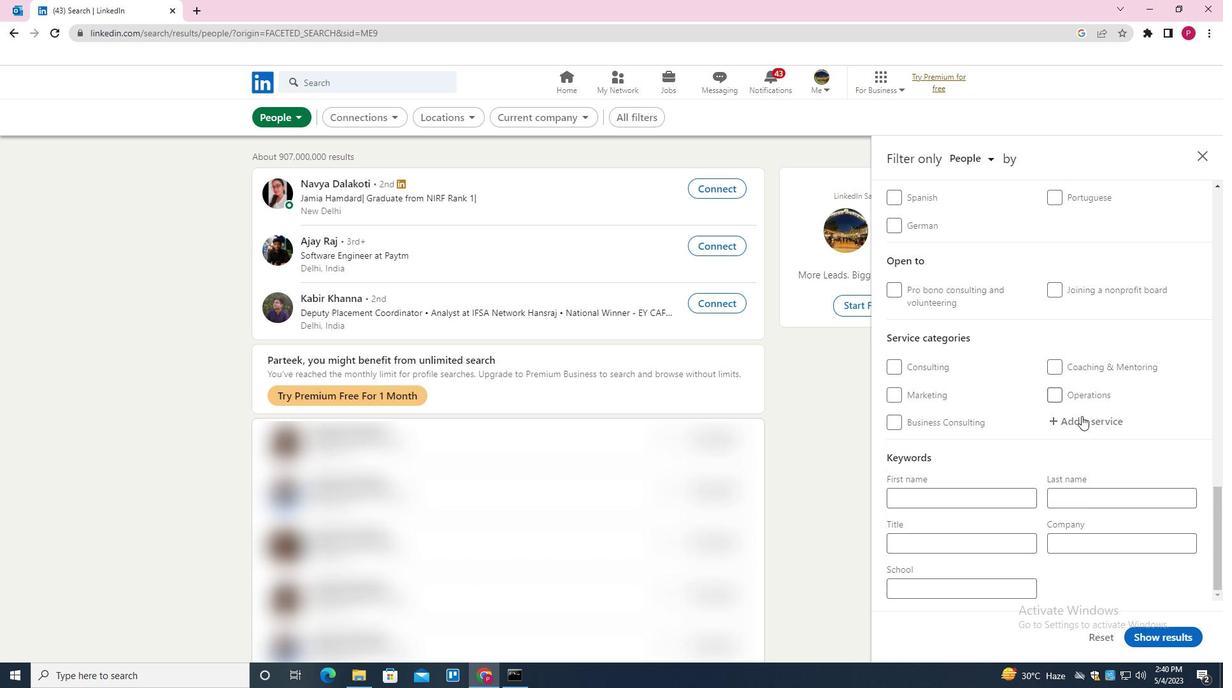
Action: Mouse pressed left at (1085, 423)
Screenshot: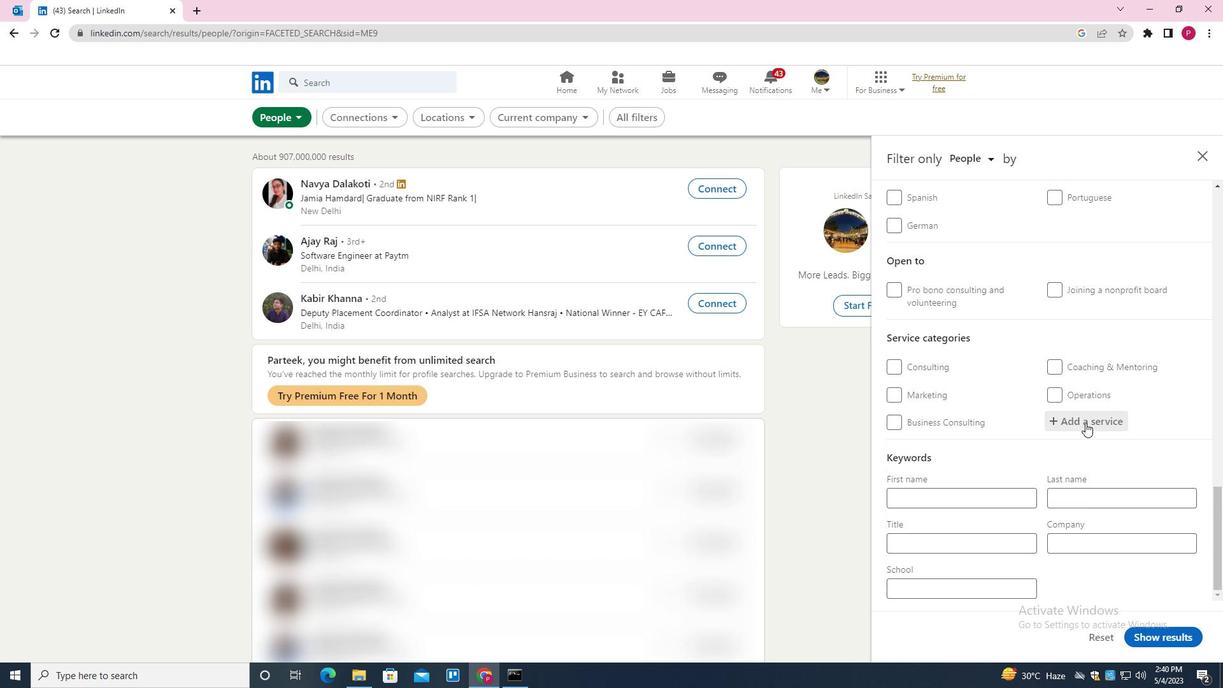 
Action: Mouse moved to (1086, 423)
Screenshot: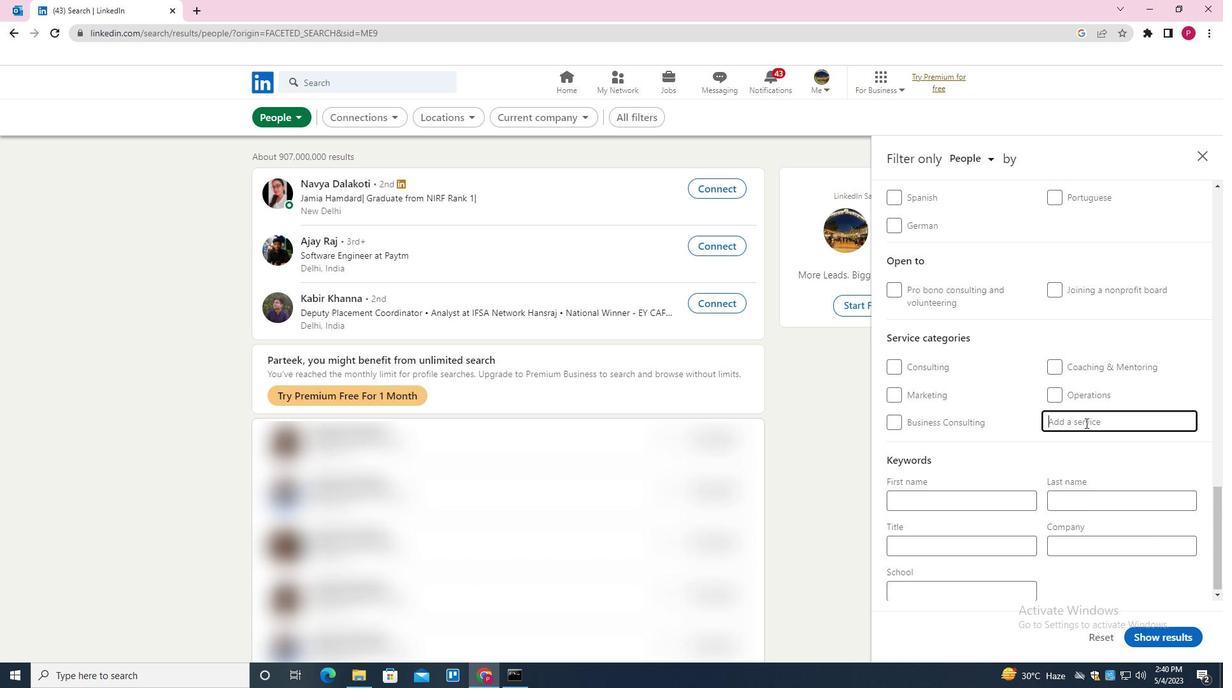 
Action: Key pressed <Key.shift>LOANS<Key.down><Key.enter>
Screenshot: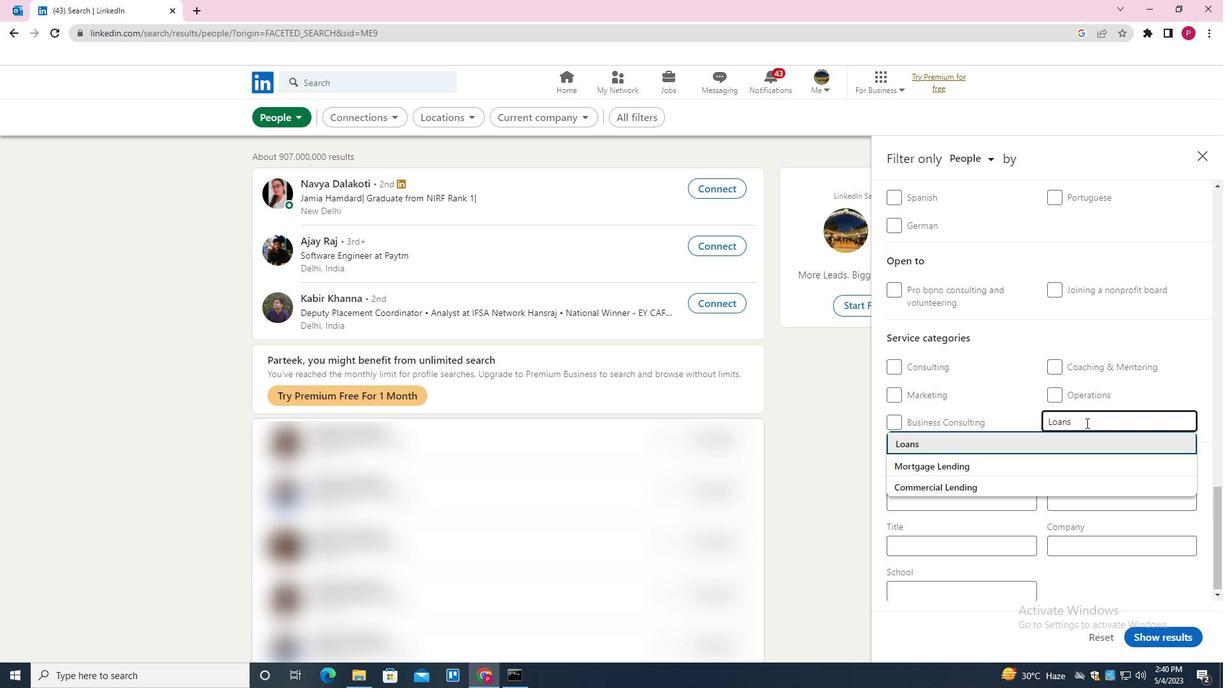
Action: Mouse scrolled (1086, 422) with delta (0, 0)
Screenshot: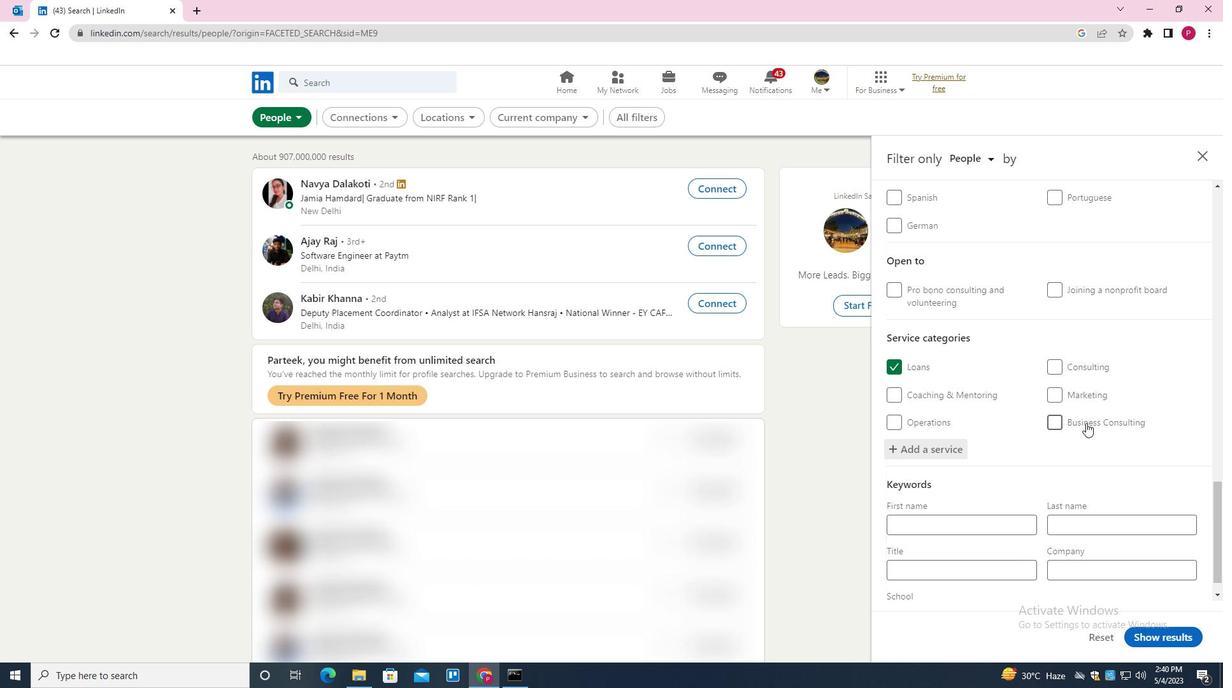
Action: Mouse scrolled (1086, 422) with delta (0, 0)
Screenshot: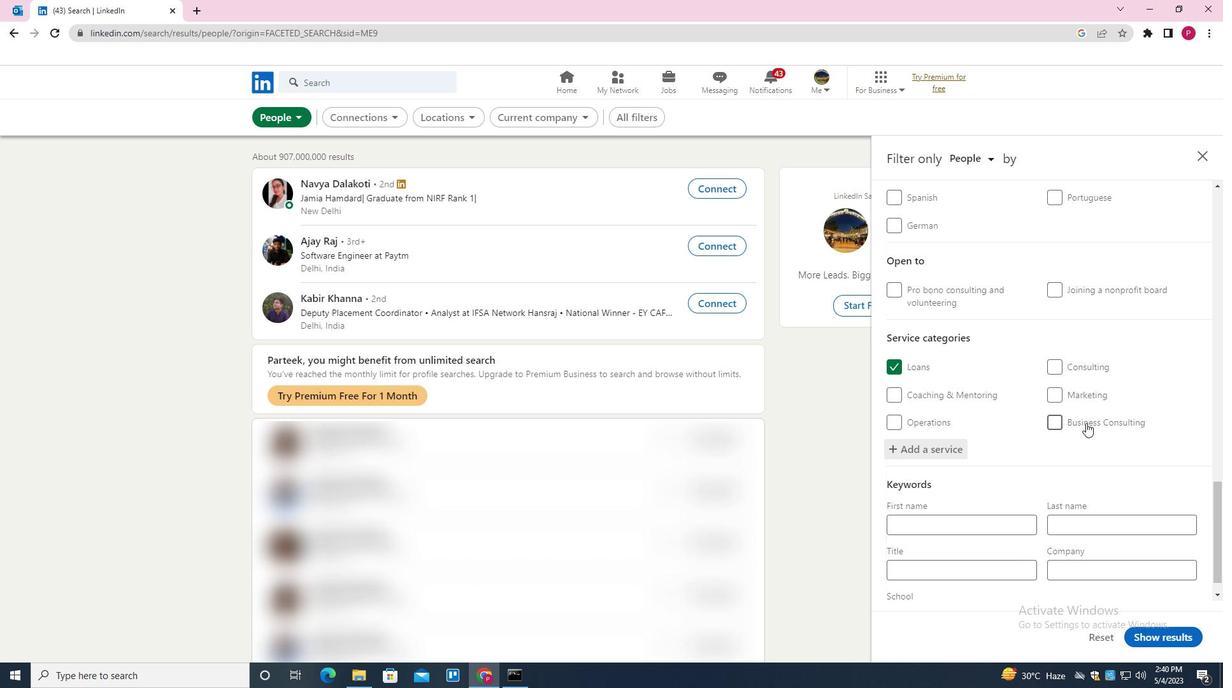 
Action: Mouse scrolled (1086, 422) with delta (0, 0)
Screenshot: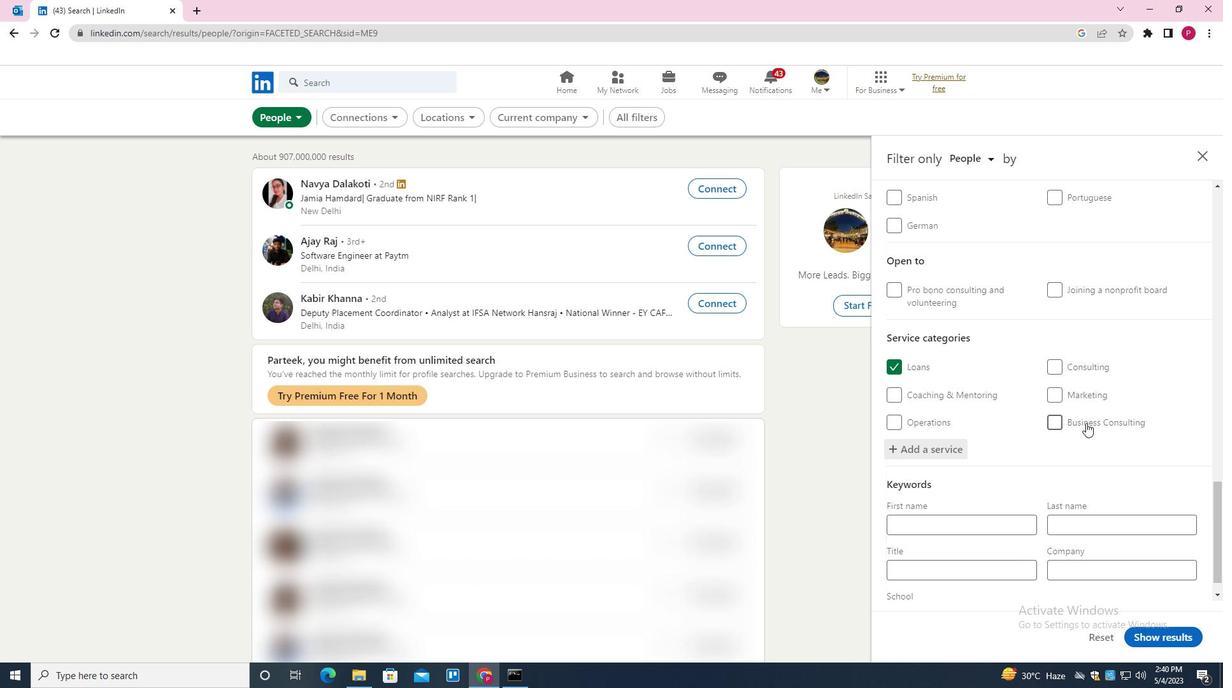 
Action: Mouse moved to (1078, 429)
Screenshot: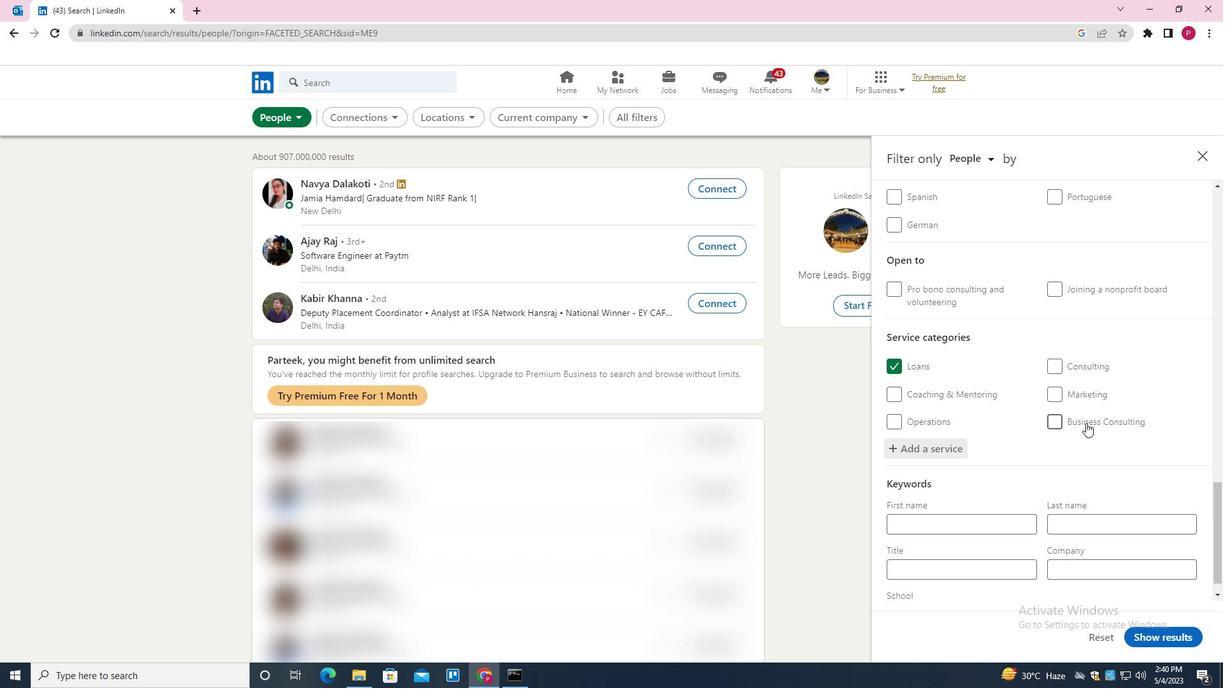 
Action: Mouse scrolled (1078, 428) with delta (0, 0)
Screenshot: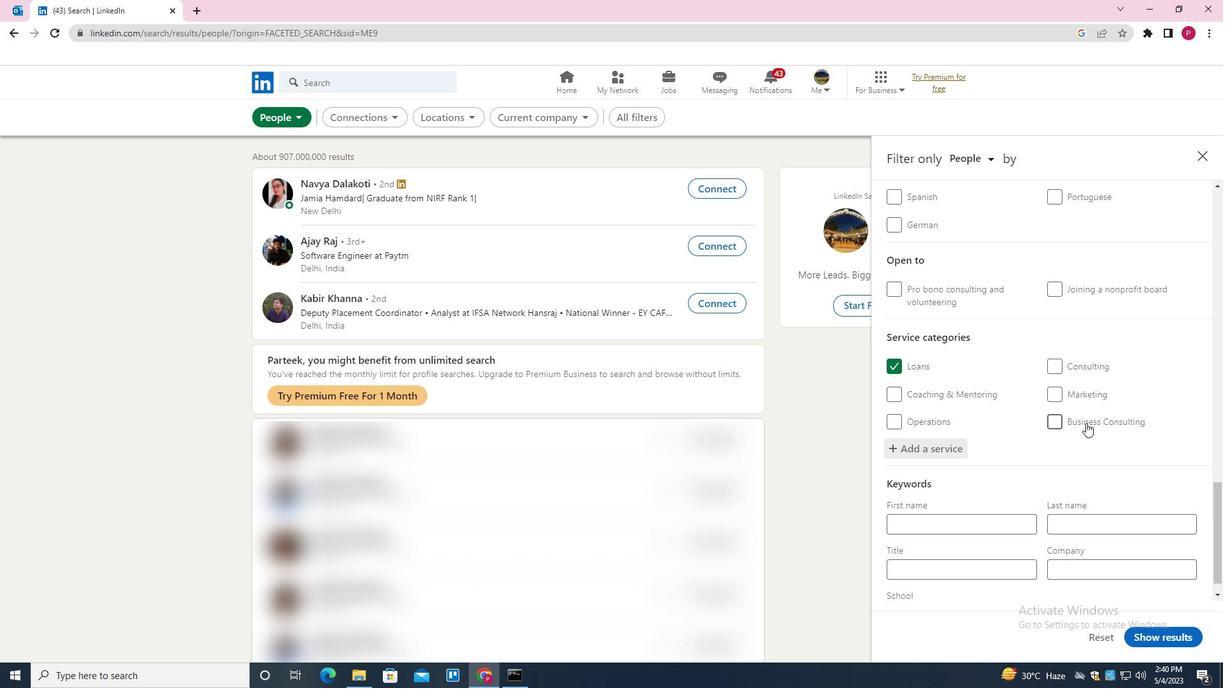 
Action: Mouse moved to (1009, 549)
Screenshot: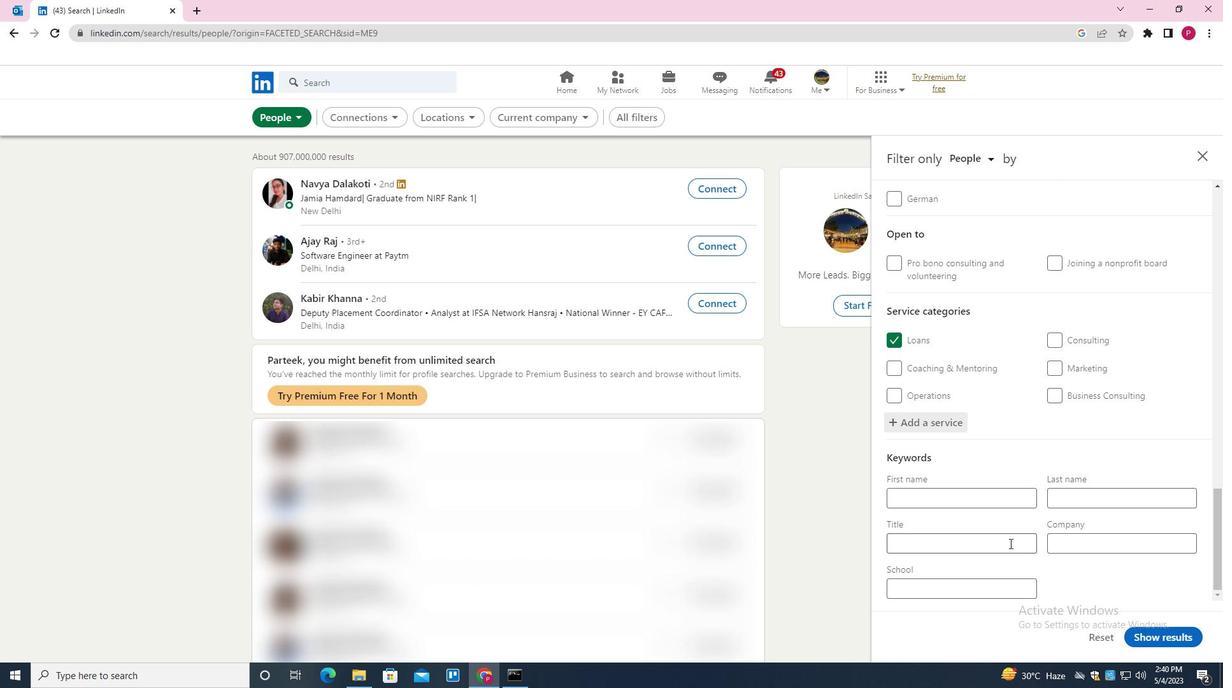 
Action: Mouse pressed left at (1009, 549)
Screenshot: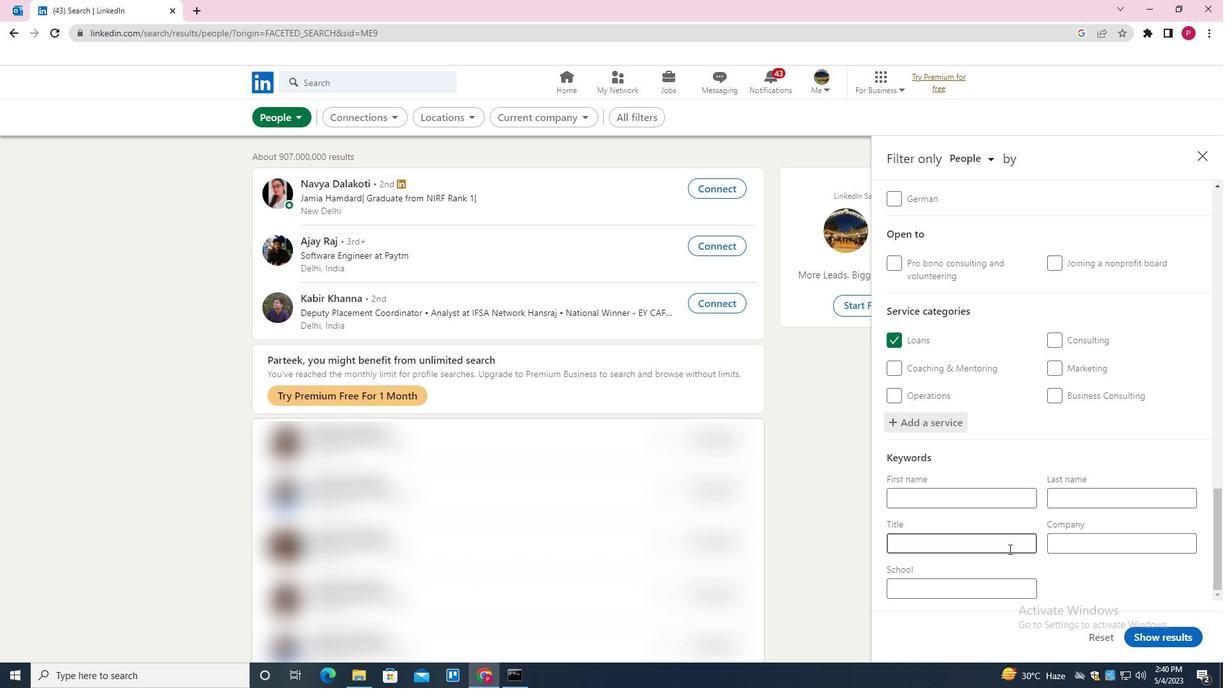 
Action: Mouse moved to (1011, 549)
Screenshot: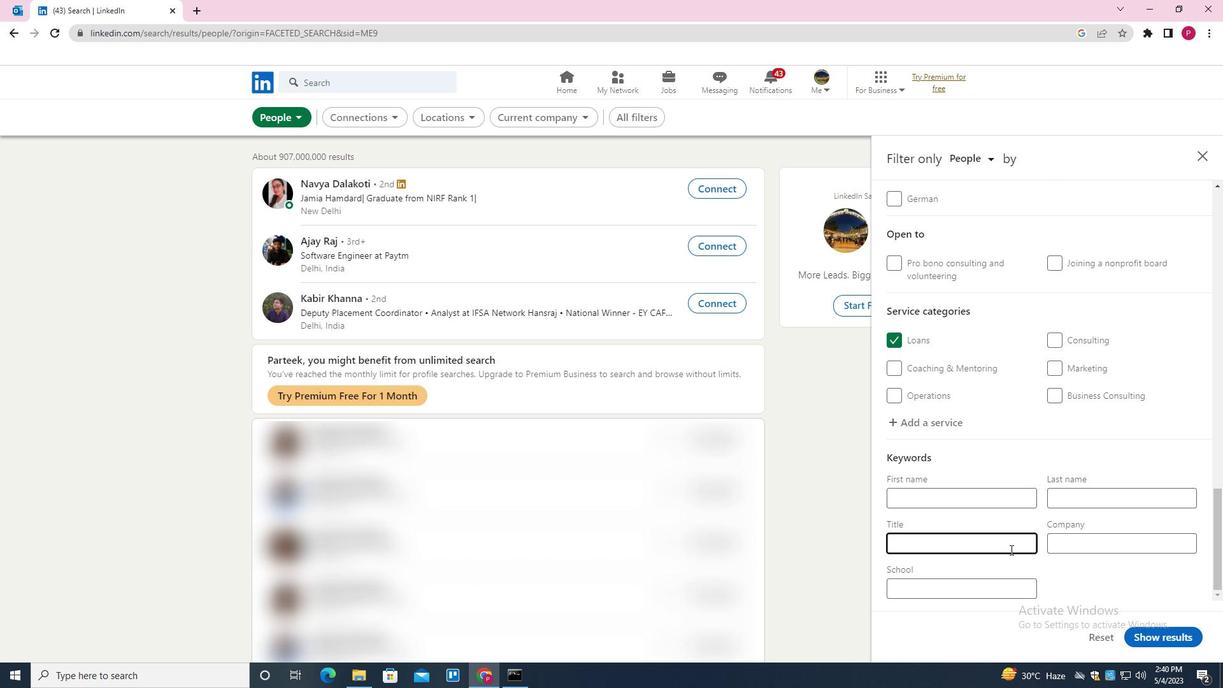 
Action: Key pressed <Key.shift>MECHANIC
Screenshot: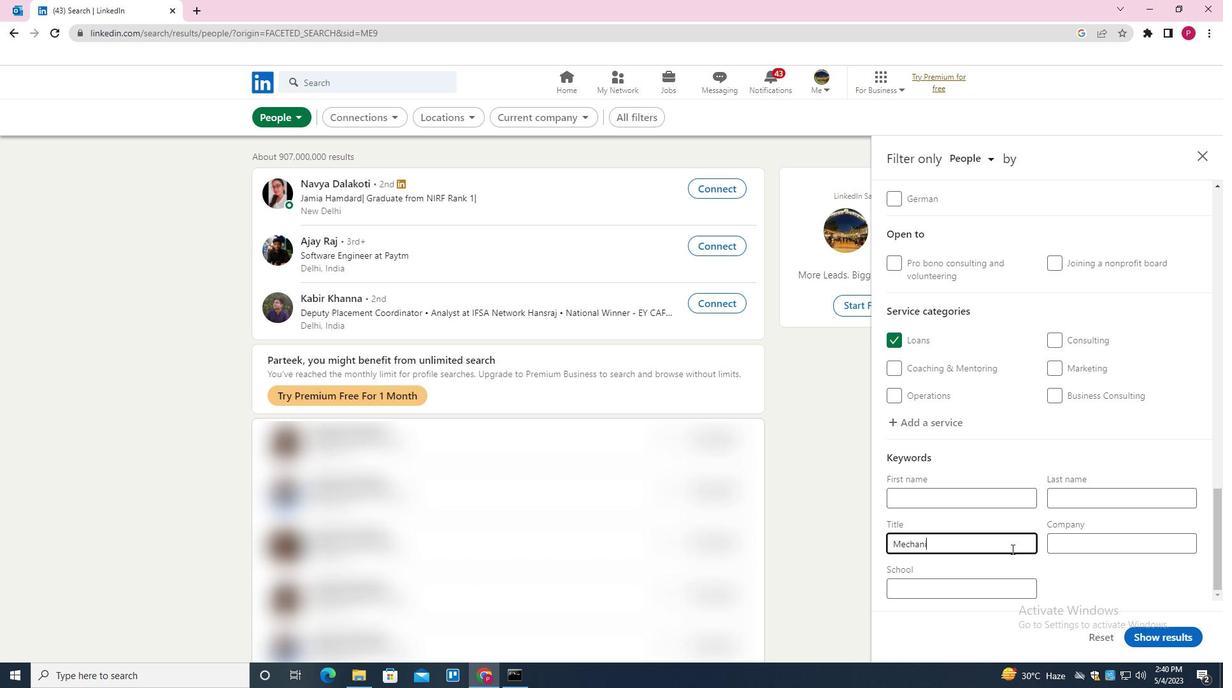 
Action: Mouse moved to (1154, 642)
Screenshot: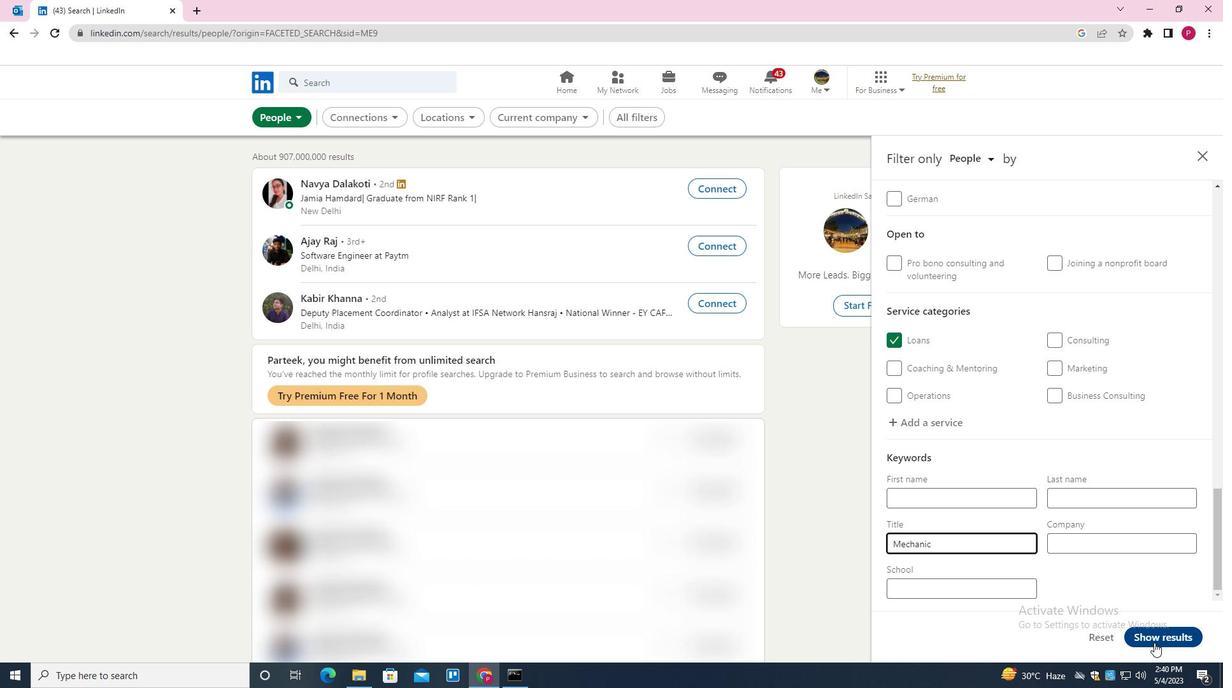 
Action: Mouse pressed left at (1154, 642)
Screenshot: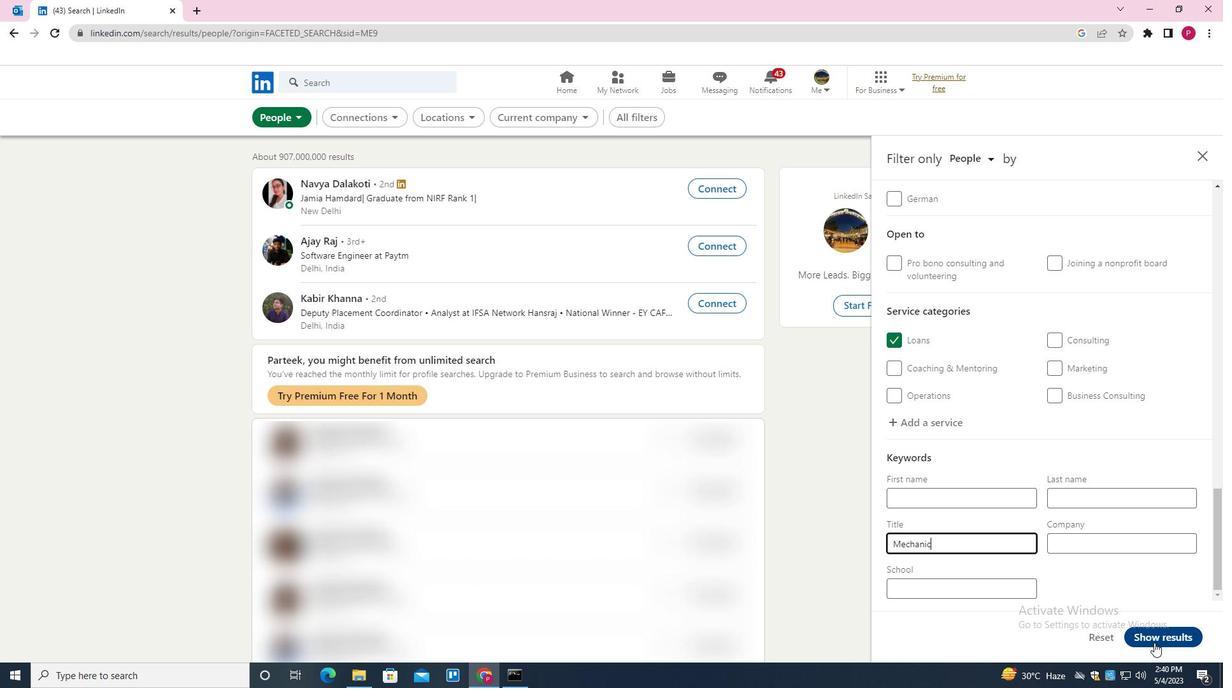 
Action: Mouse moved to (440, 346)
Screenshot: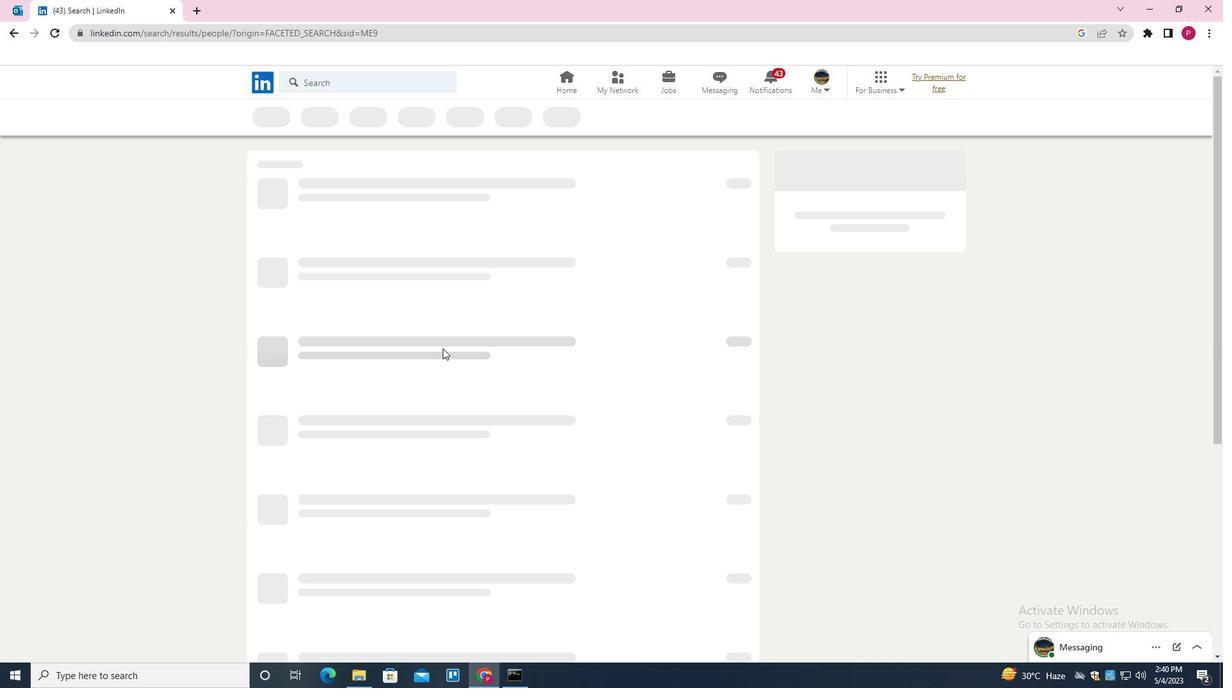 
